 Task: Look for space in South Jordan Heights, United States from 12th  July, 2023 to 15th July, 2023 for 3 adults in price range Rs.12000 to Rs.16000. Place can be entire place with 2 bedrooms having 3 beds and 1 bathroom. Property type can be house, flat, guest house. Booking option can be shelf check-in. Required host language is English.
Action: Mouse moved to (590, 151)
Screenshot: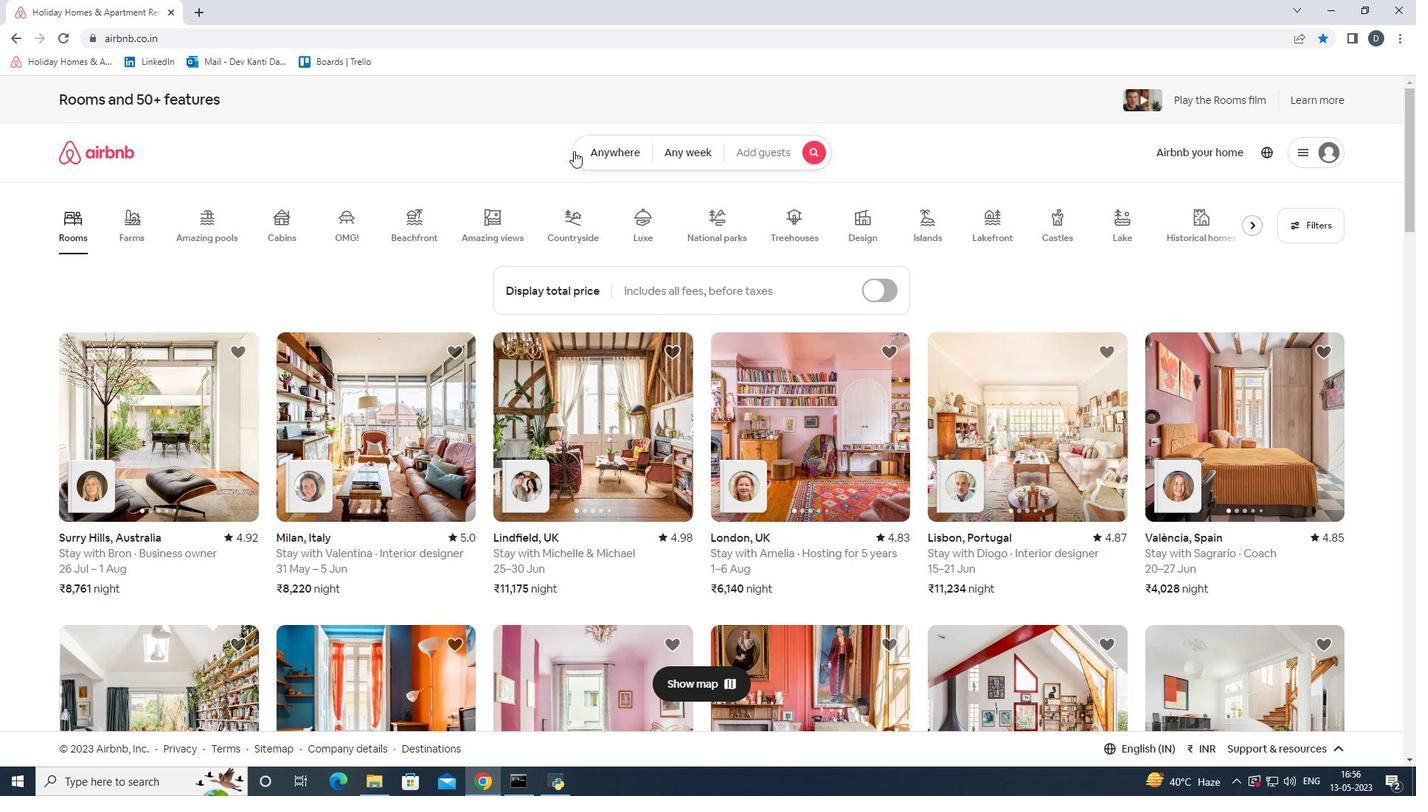 
Action: Mouse pressed left at (590, 151)
Screenshot: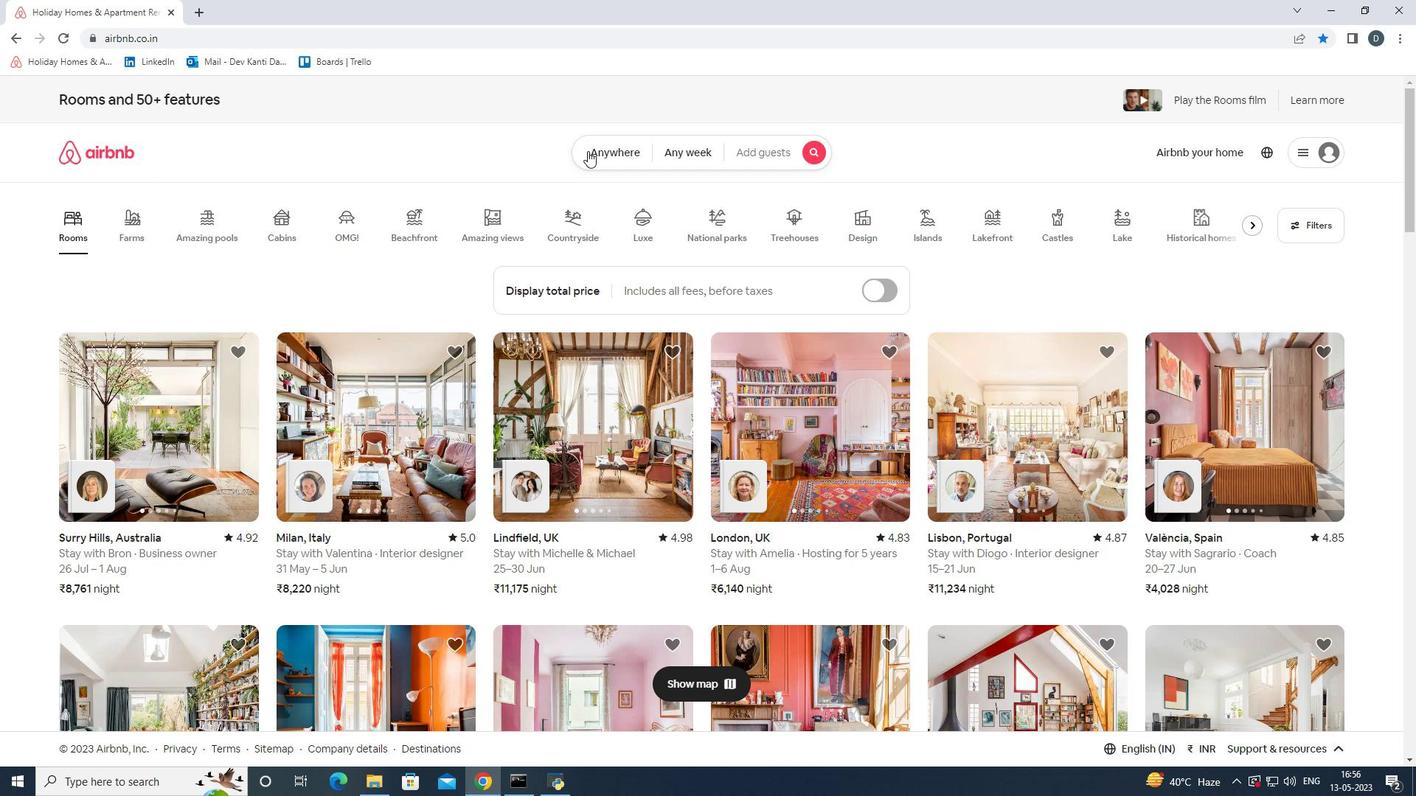 
Action: Mouse moved to (453, 212)
Screenshot: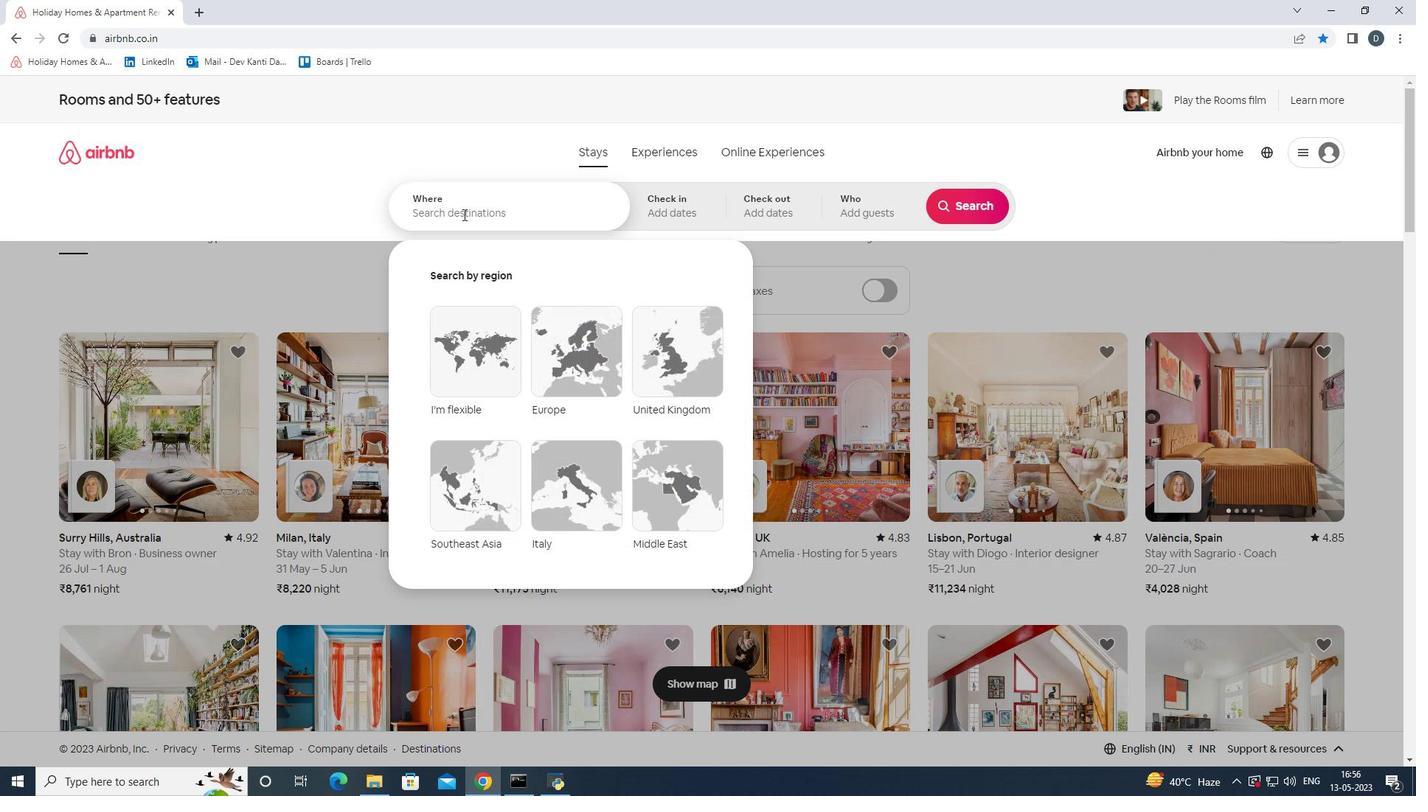 
Action: Mouse pressed left at (453, 212)
Screenshot: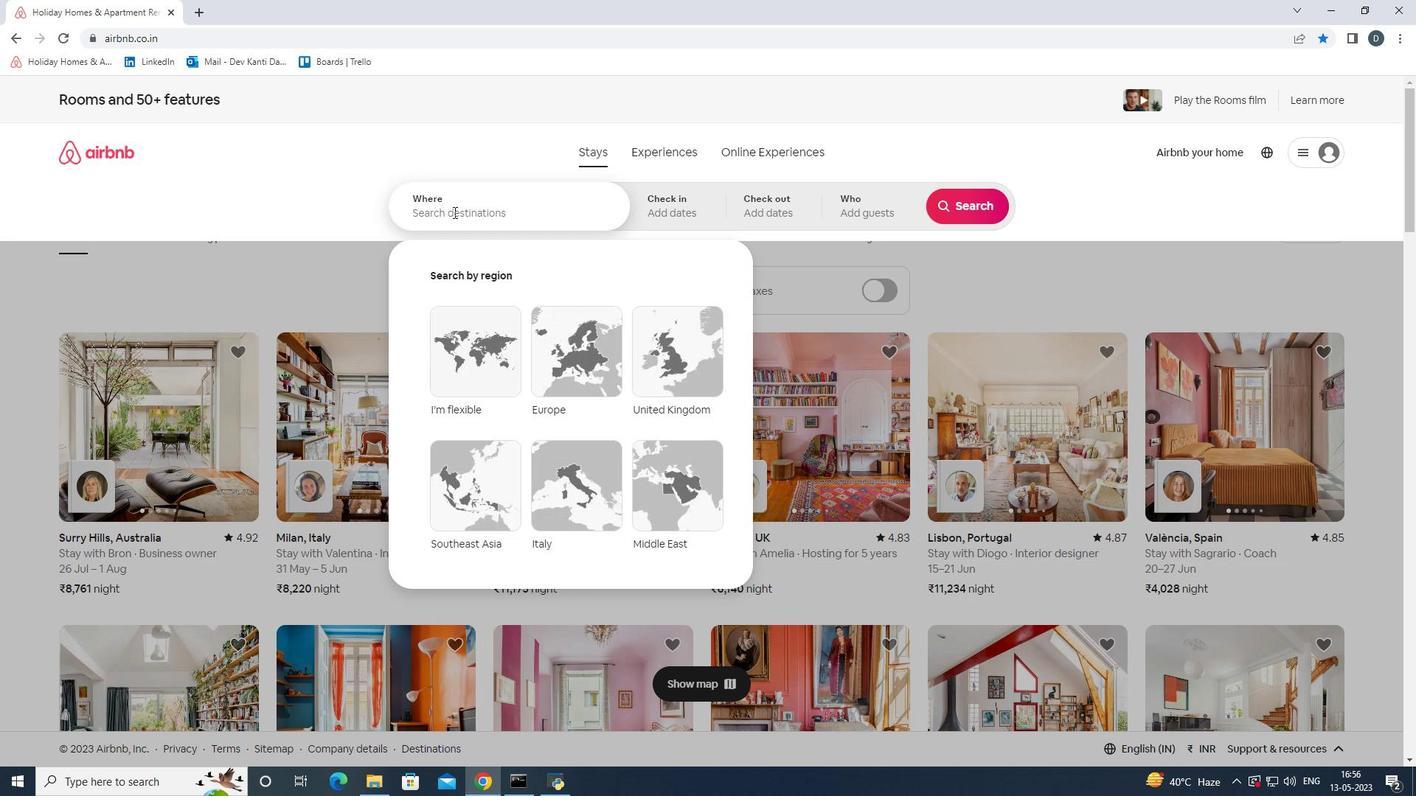 
Action: Key pressed <Key.shift>South<Key.space><Key.shift>Jorg<Key.backspace>dan<Key.space><Key.shift>Heights,<Key.shift>United<Key.space><Key.shift>States
Screenshot: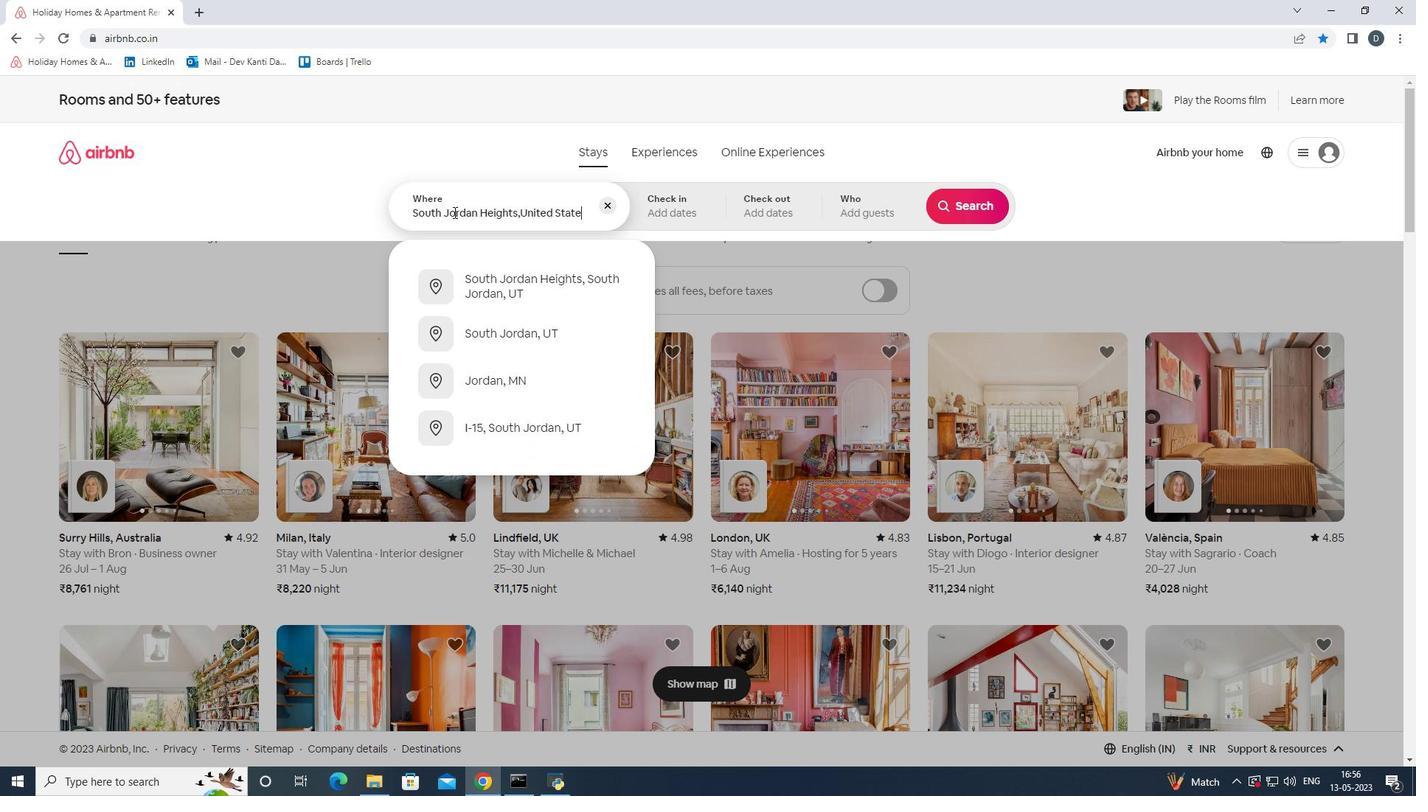 
Action: Mouse moved to (695, 199)
Screenshot: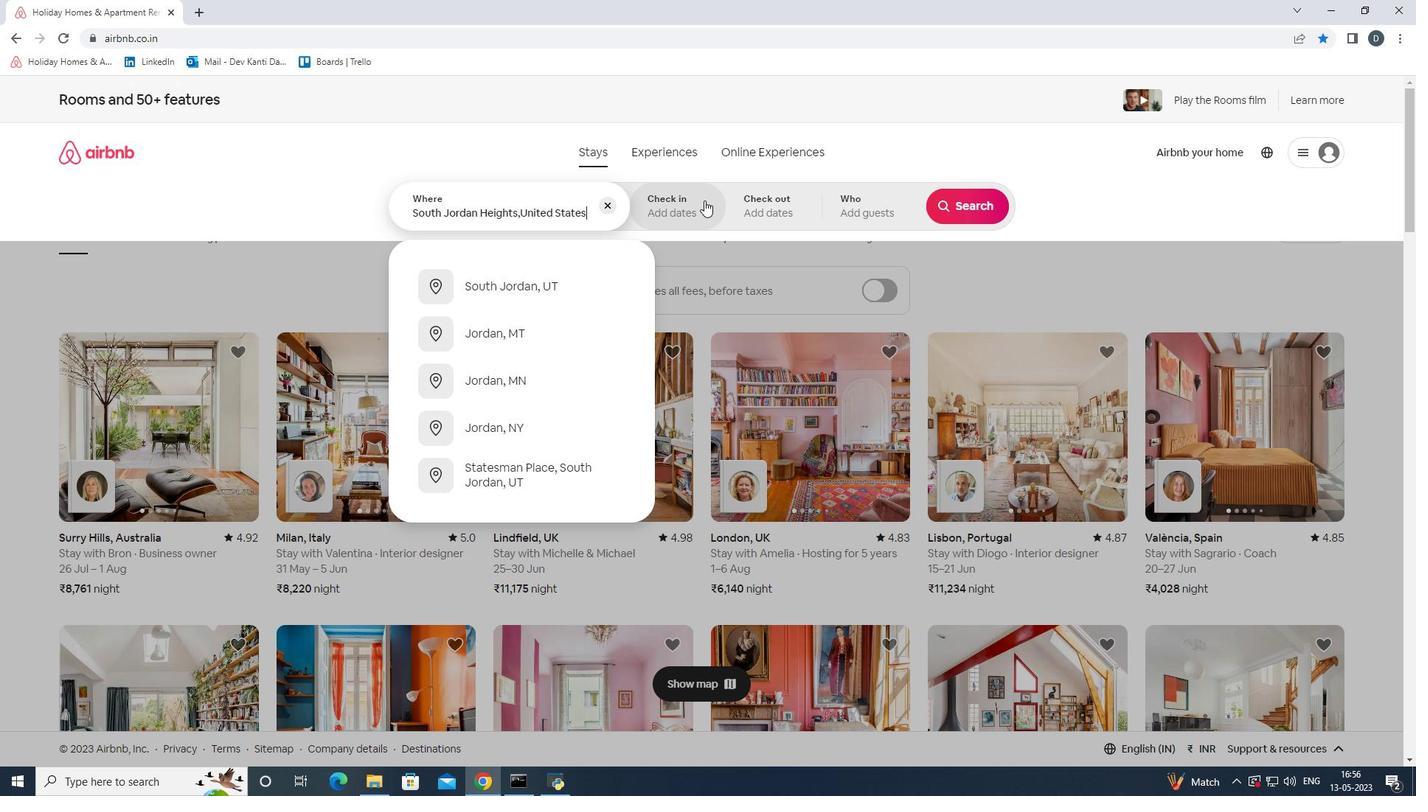 
Action: Mouse pressed left at (695, 199)
Screenshot: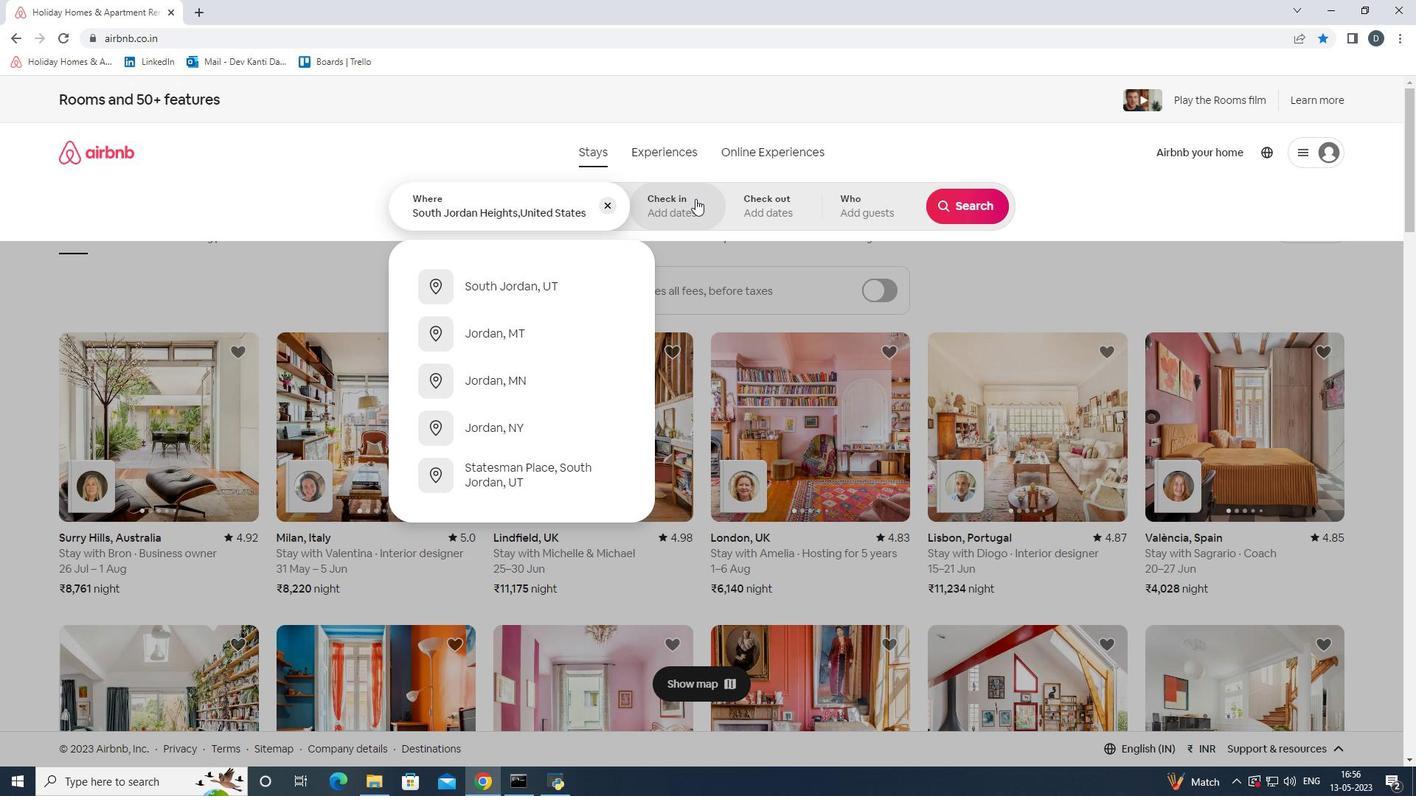 
Action: Mouse moved to (968, 329)
Screenshot: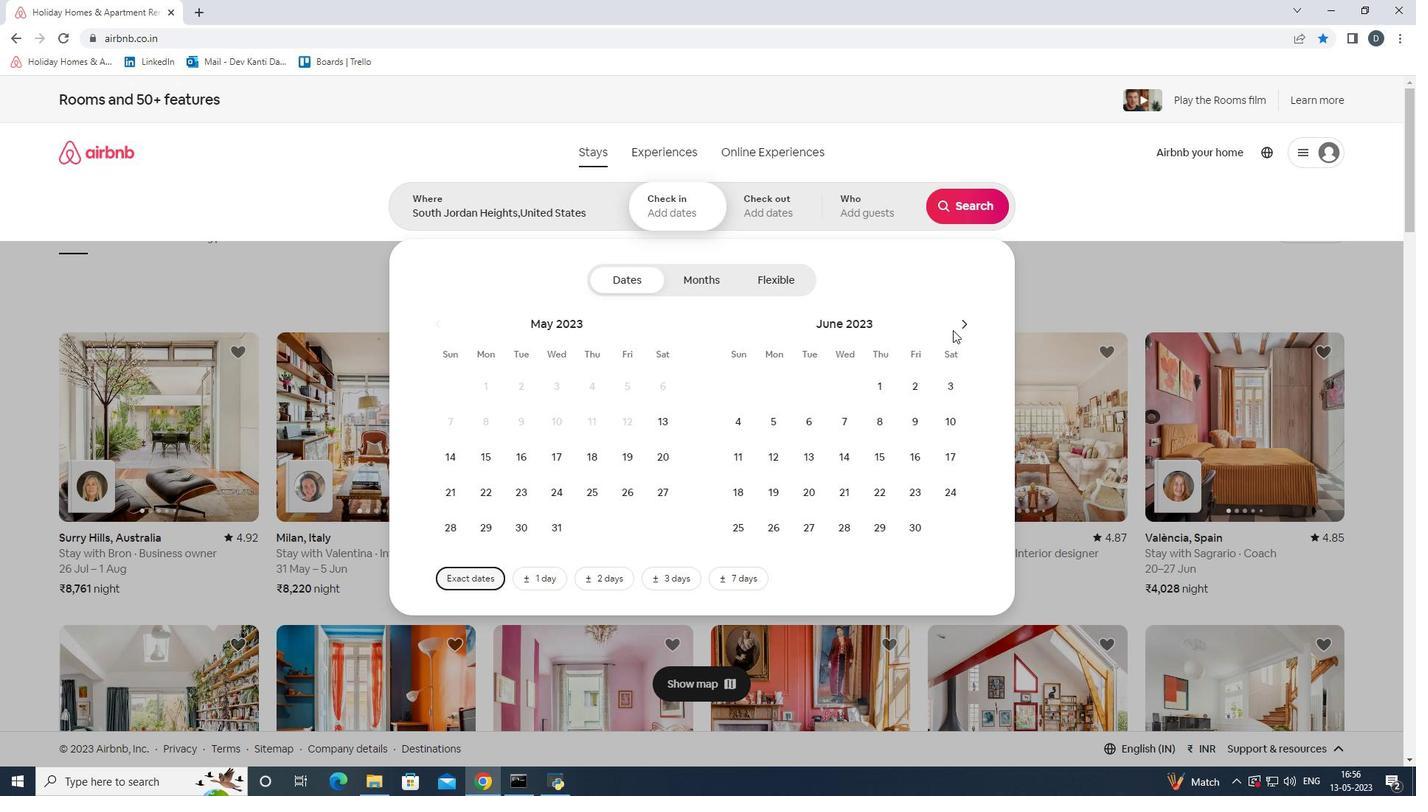 
Action: Mouse pressed left at (968, 329)
Screenshot: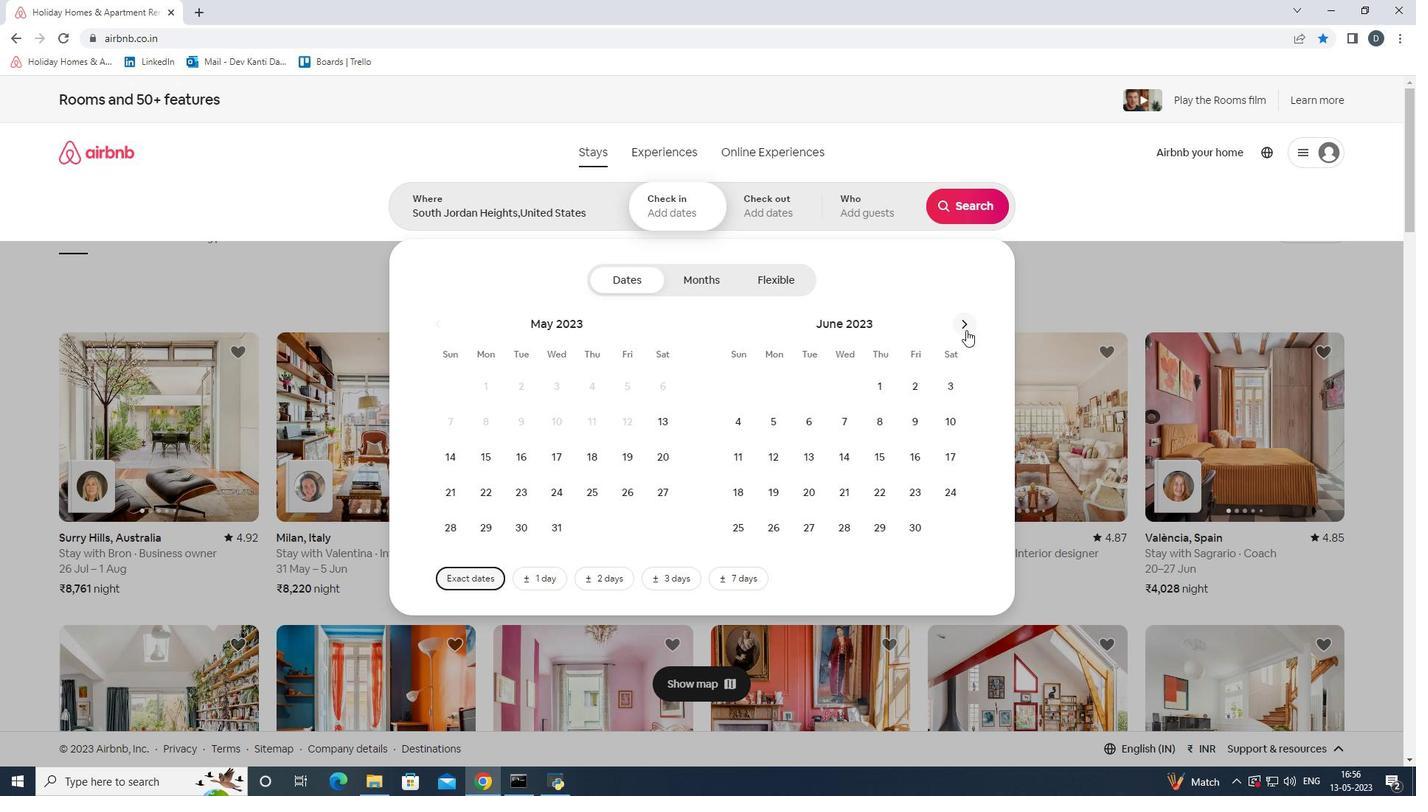
Action: Mouse moved to (848, 464)
Screenshot: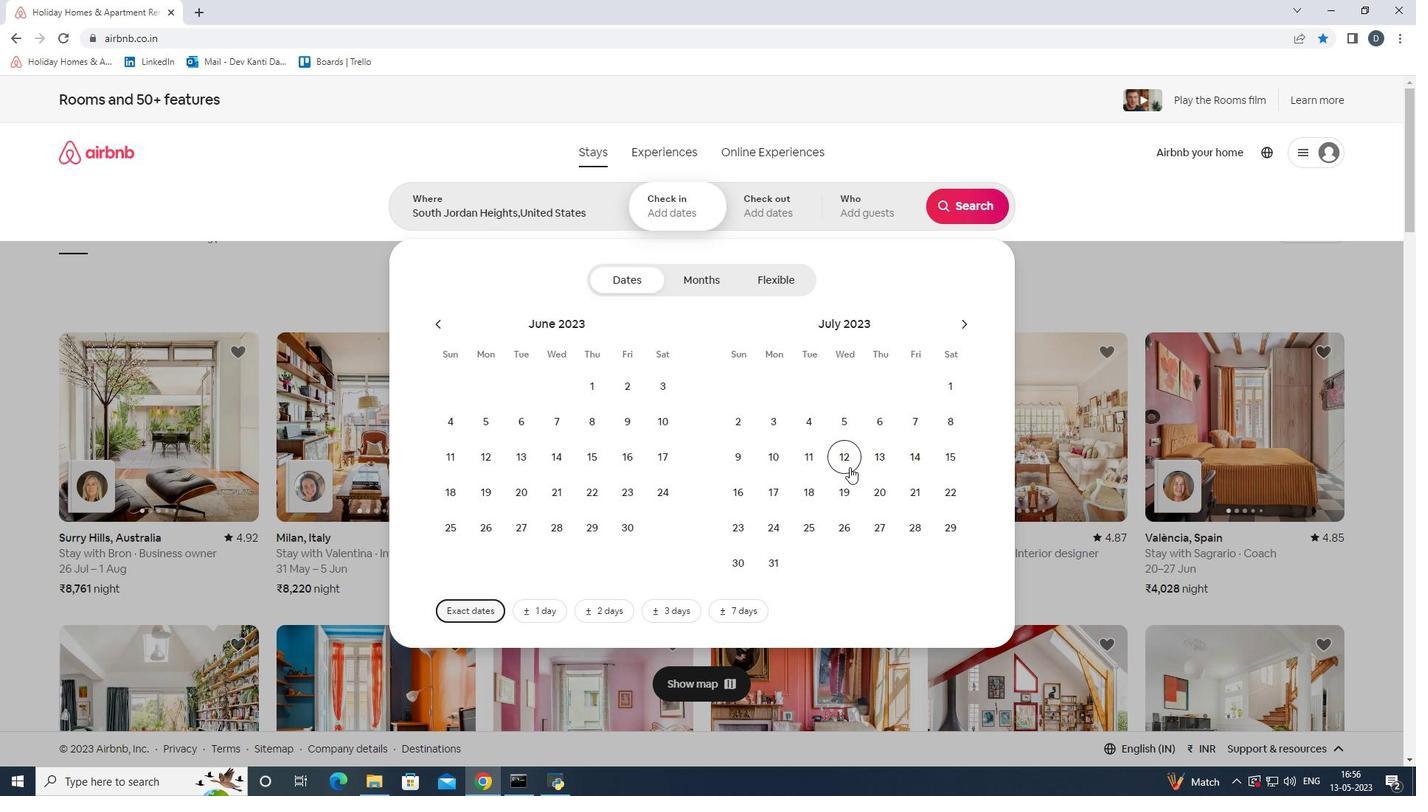 
Action: Mouse pressed left at (848, 464)
Screenshot: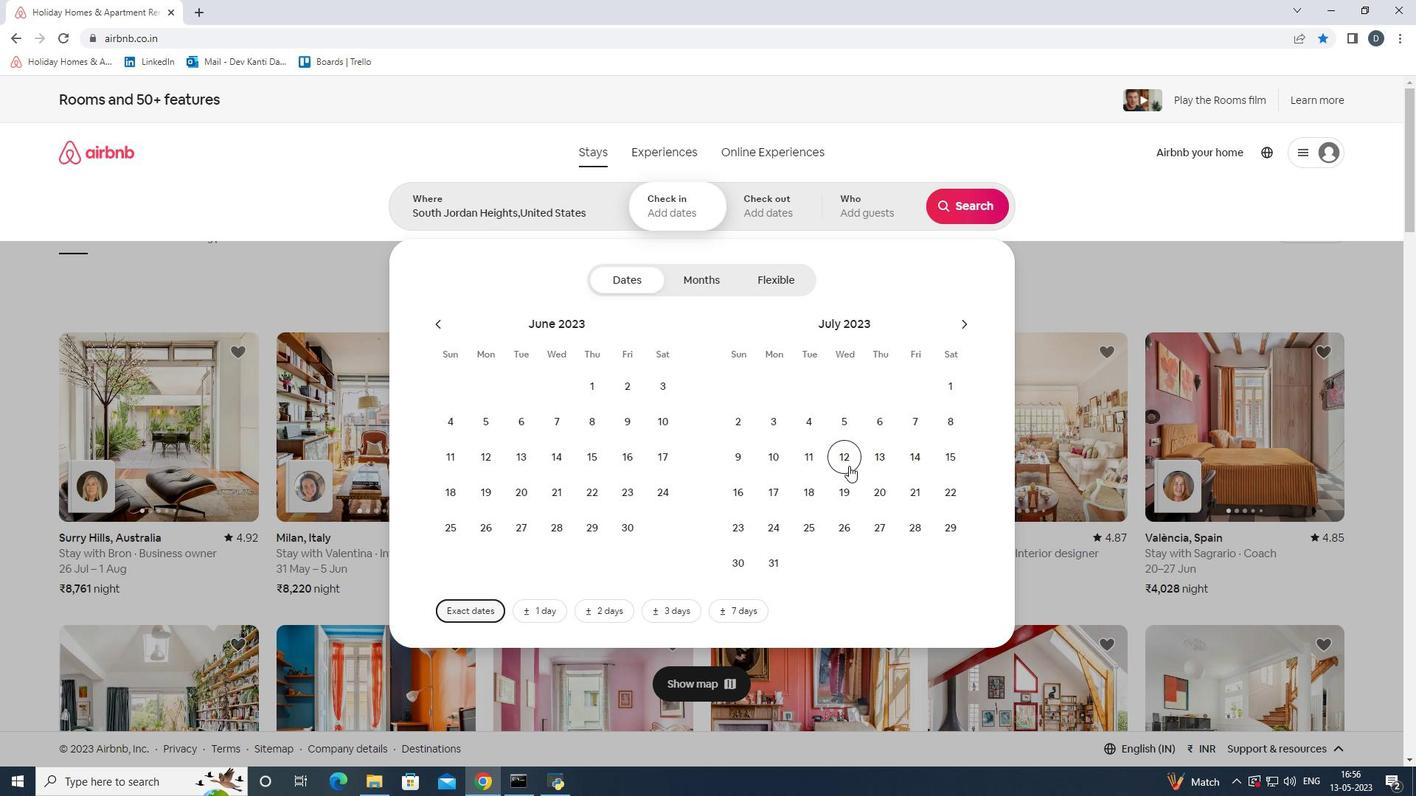 
Action: Mouse moved to (940, 464)
Screenshot: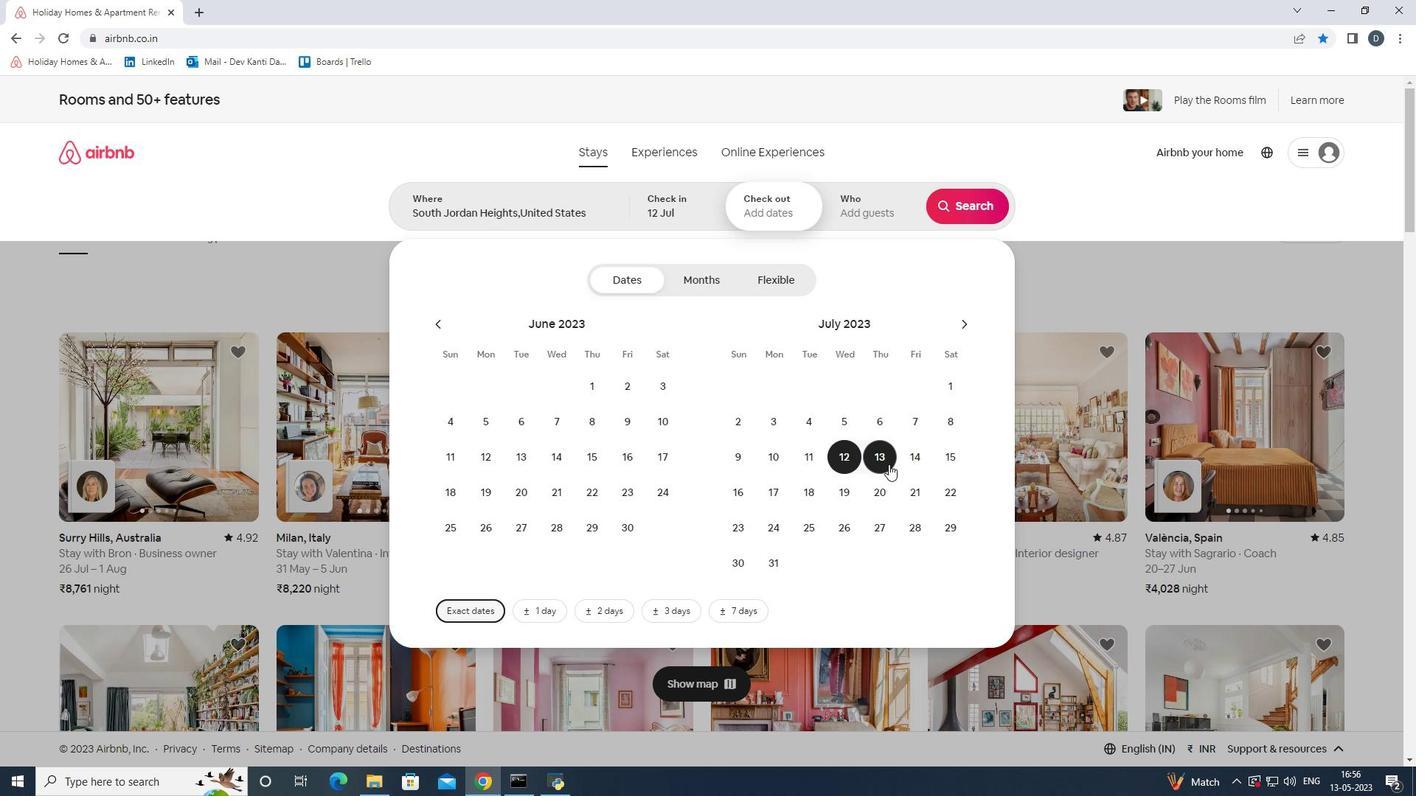 
Action: Mouse pressed left at (940, 464)
Screenshot: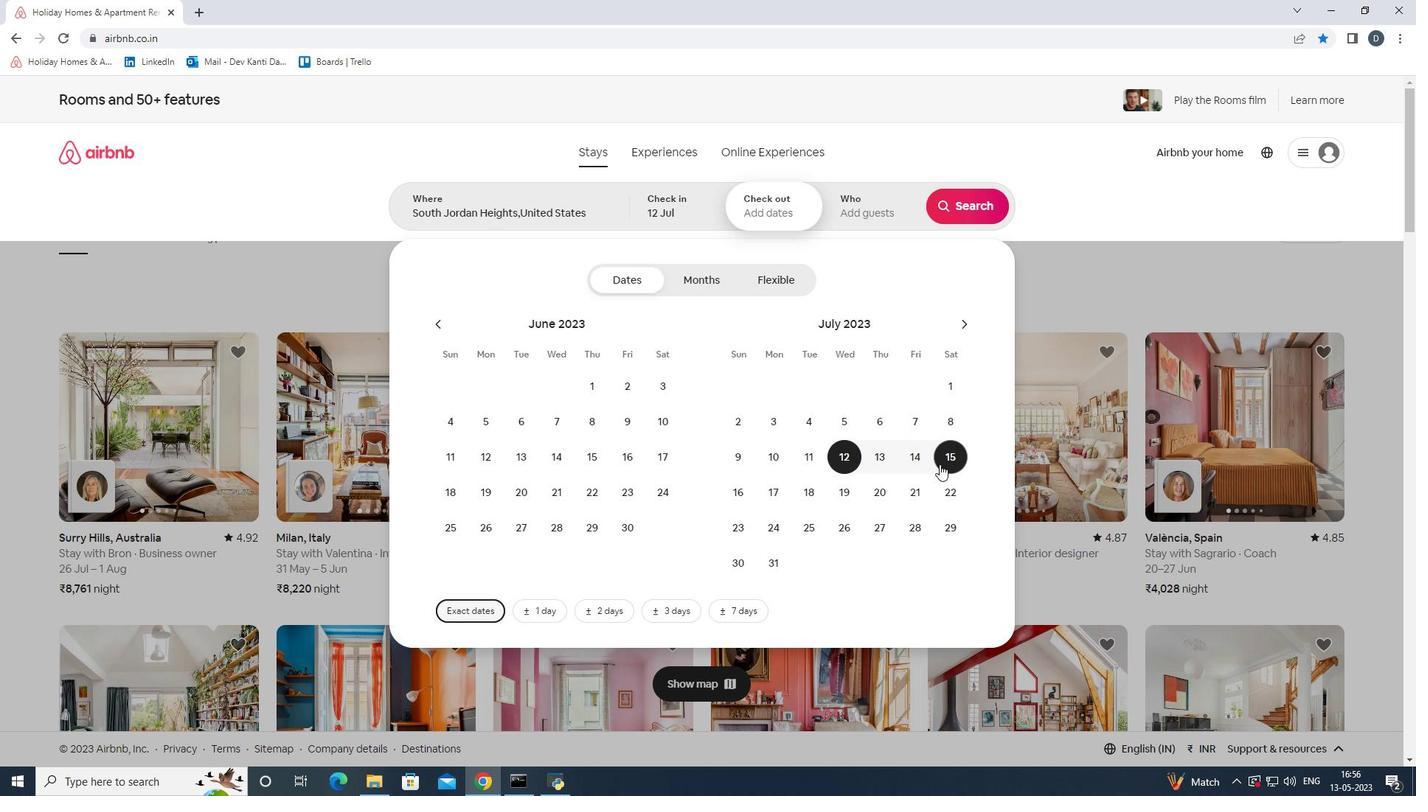 
Action: Mouse moved to (875, 206)
Screenshot: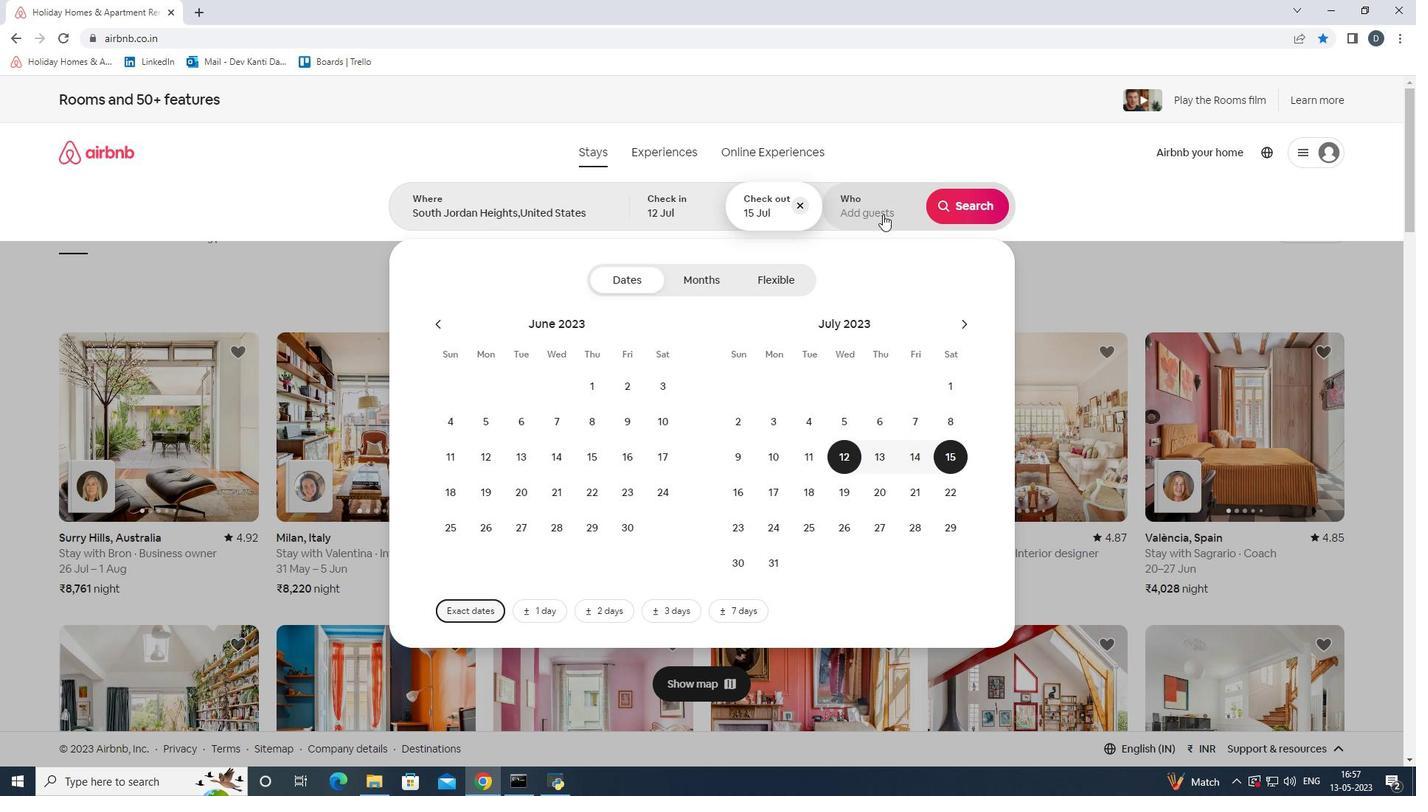 
Action: Mouse pressed left at (875, 206)
Screenshot: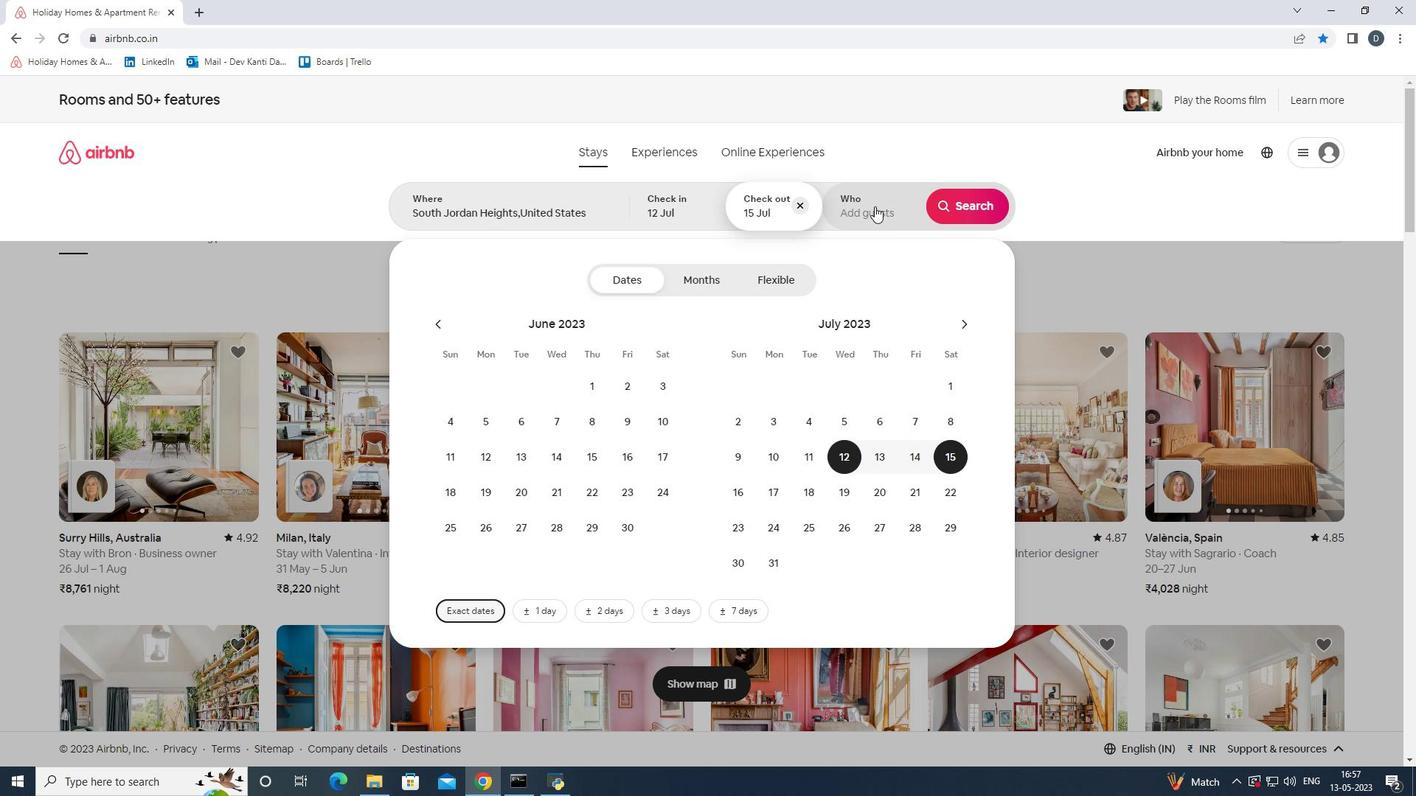 
Action: Mouse moved to (974, 290)
Screenshot: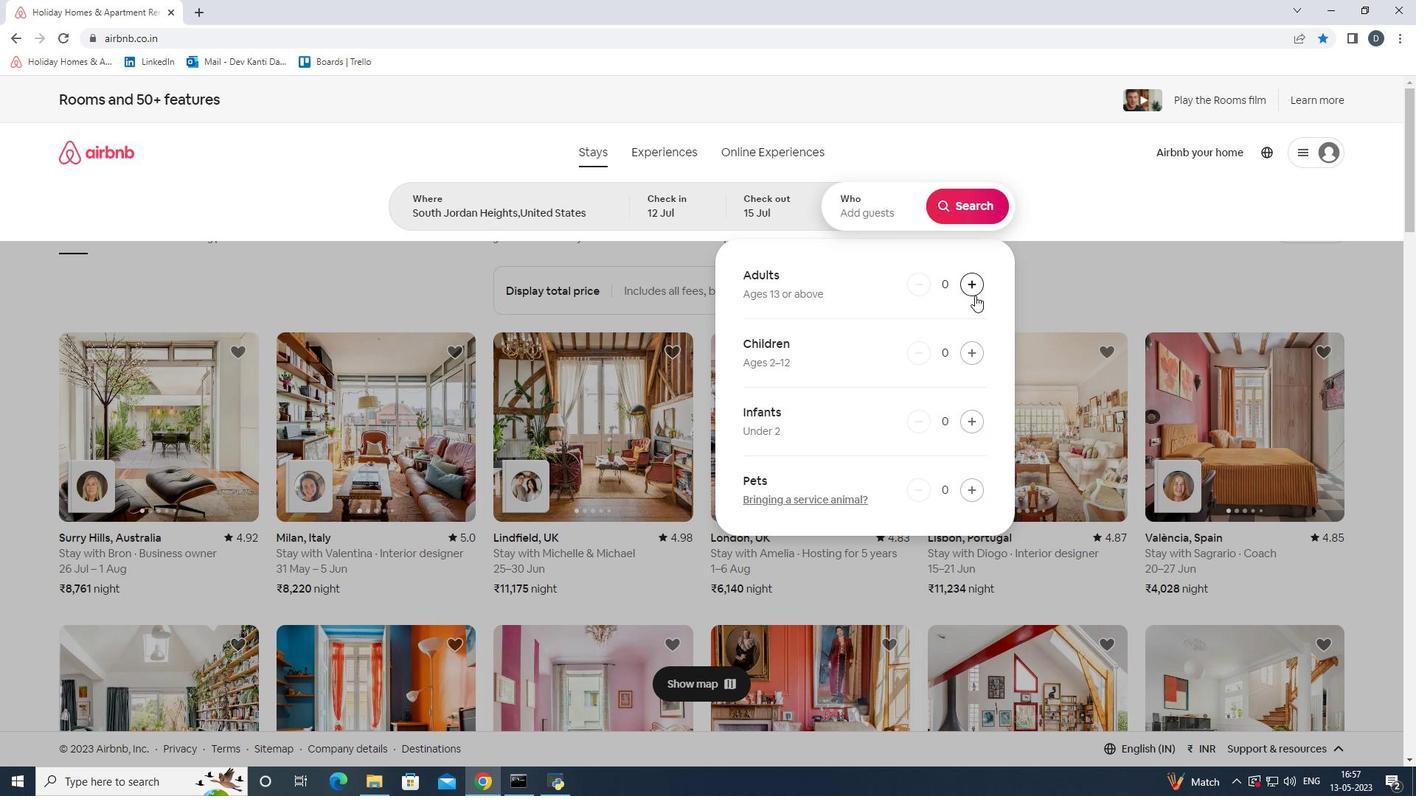 
Action: Mouse pressed left at (974, 290)
Screenshot: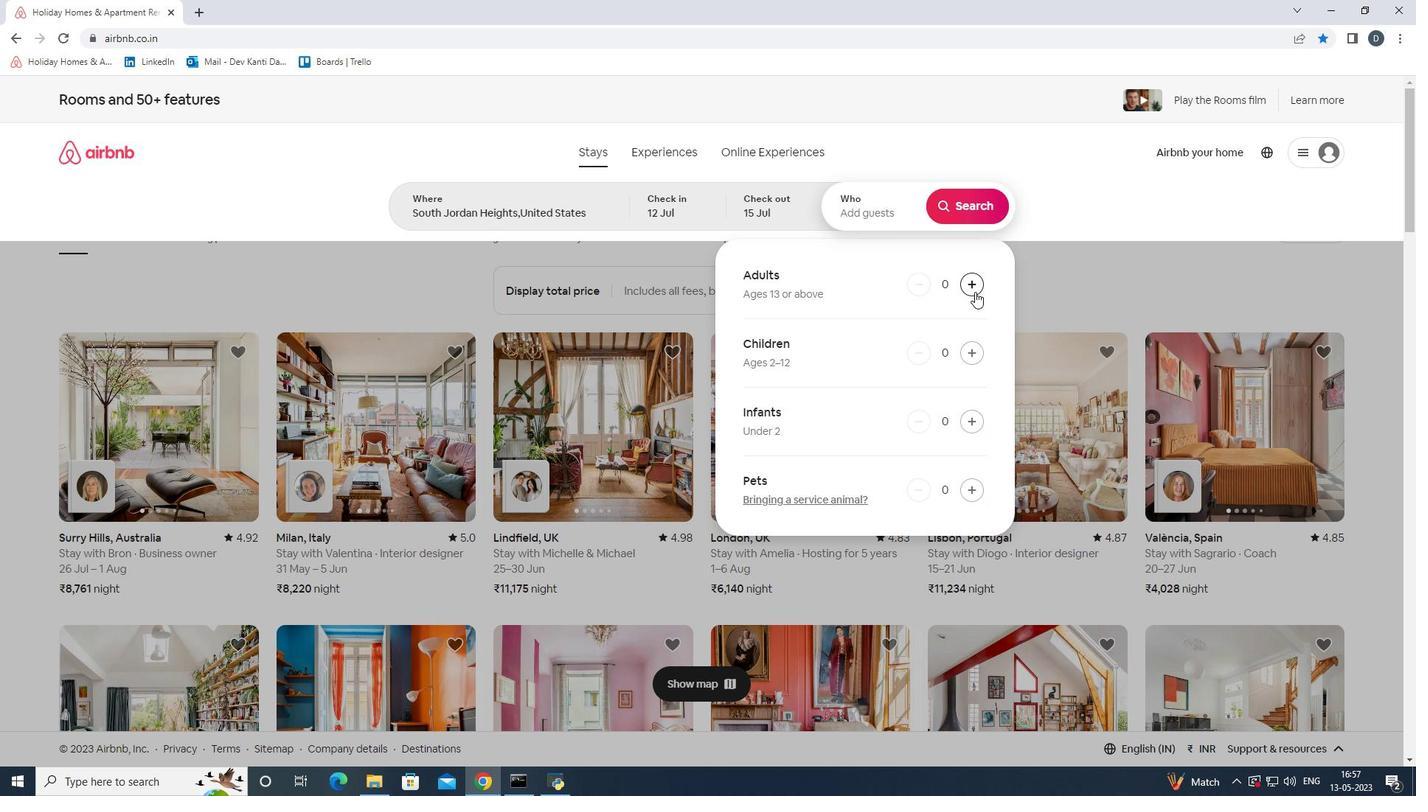 
Action: Mouse pressed left at (974, 290)
Screenshot: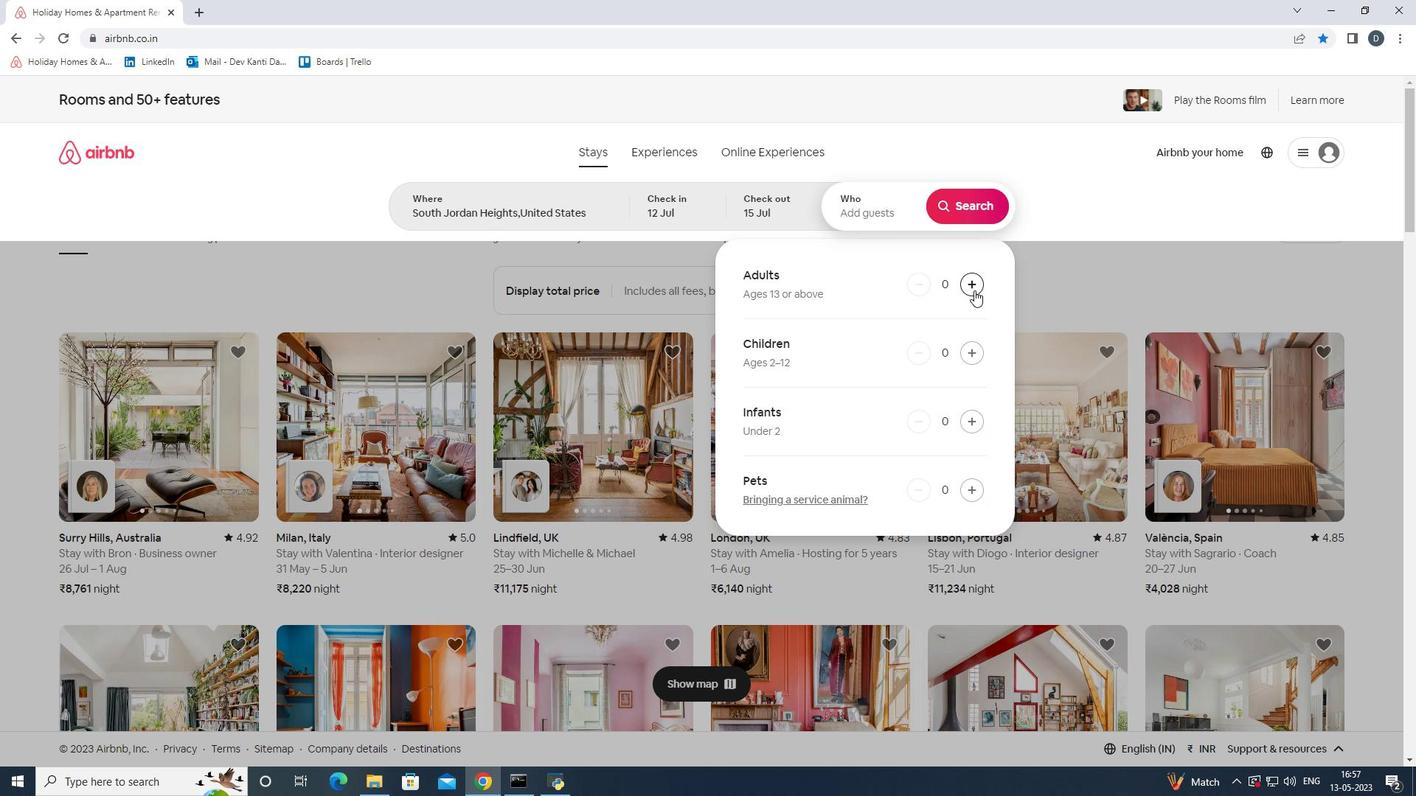 
Action: Mouse pressed left at (974, 290)
Screenshot: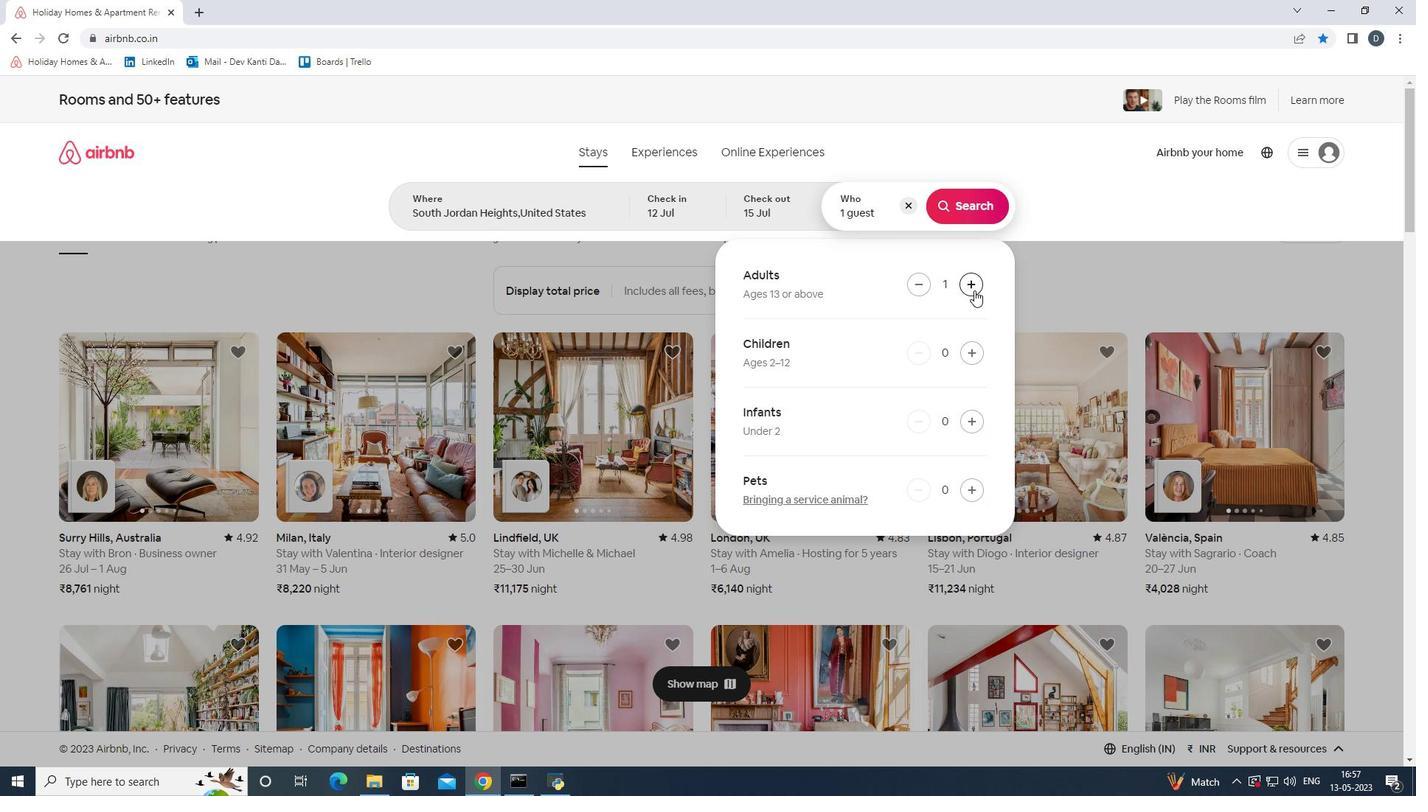 
Action: Mouse moved to (959, 213)
Screenshot: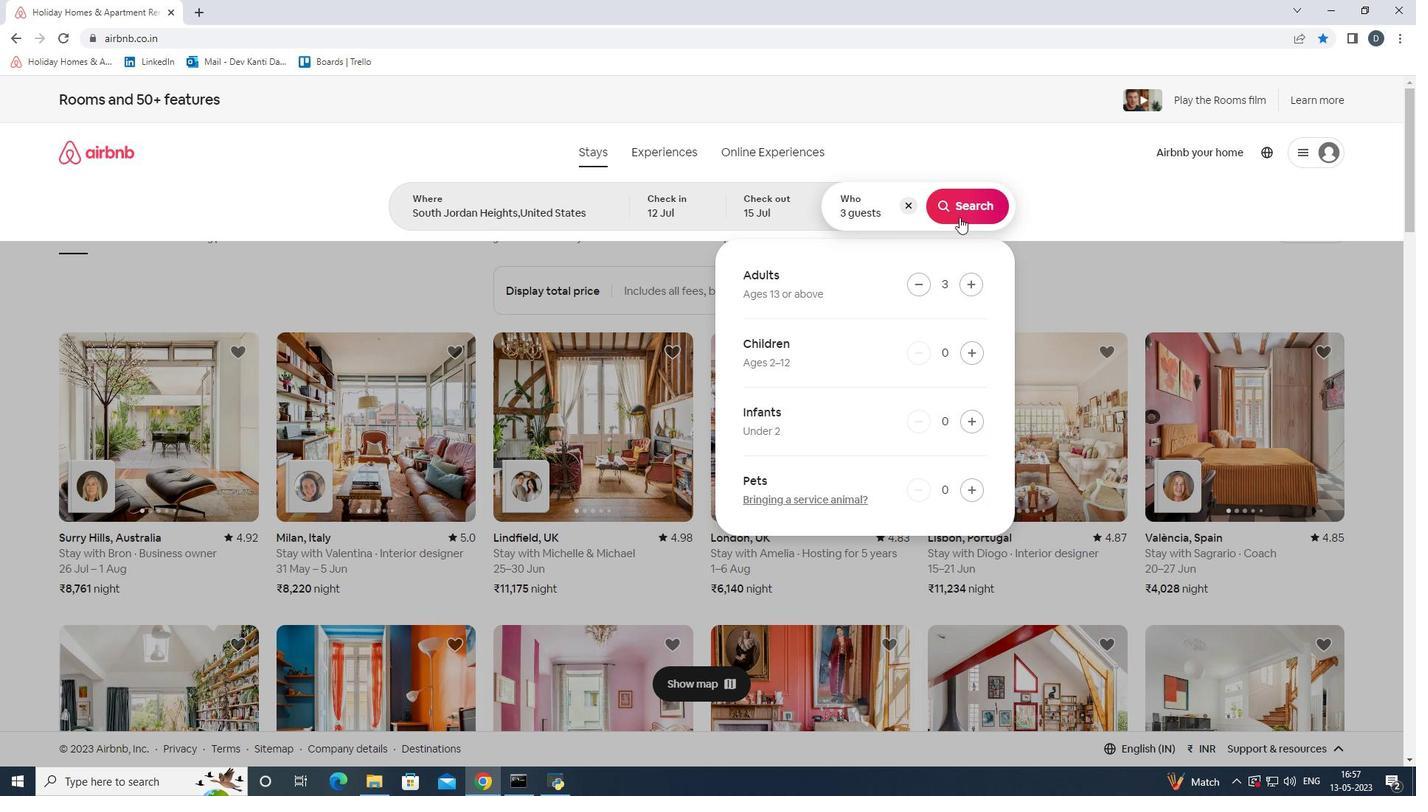 
Action: Mouse pressed left at (959, 213)
Screenshot: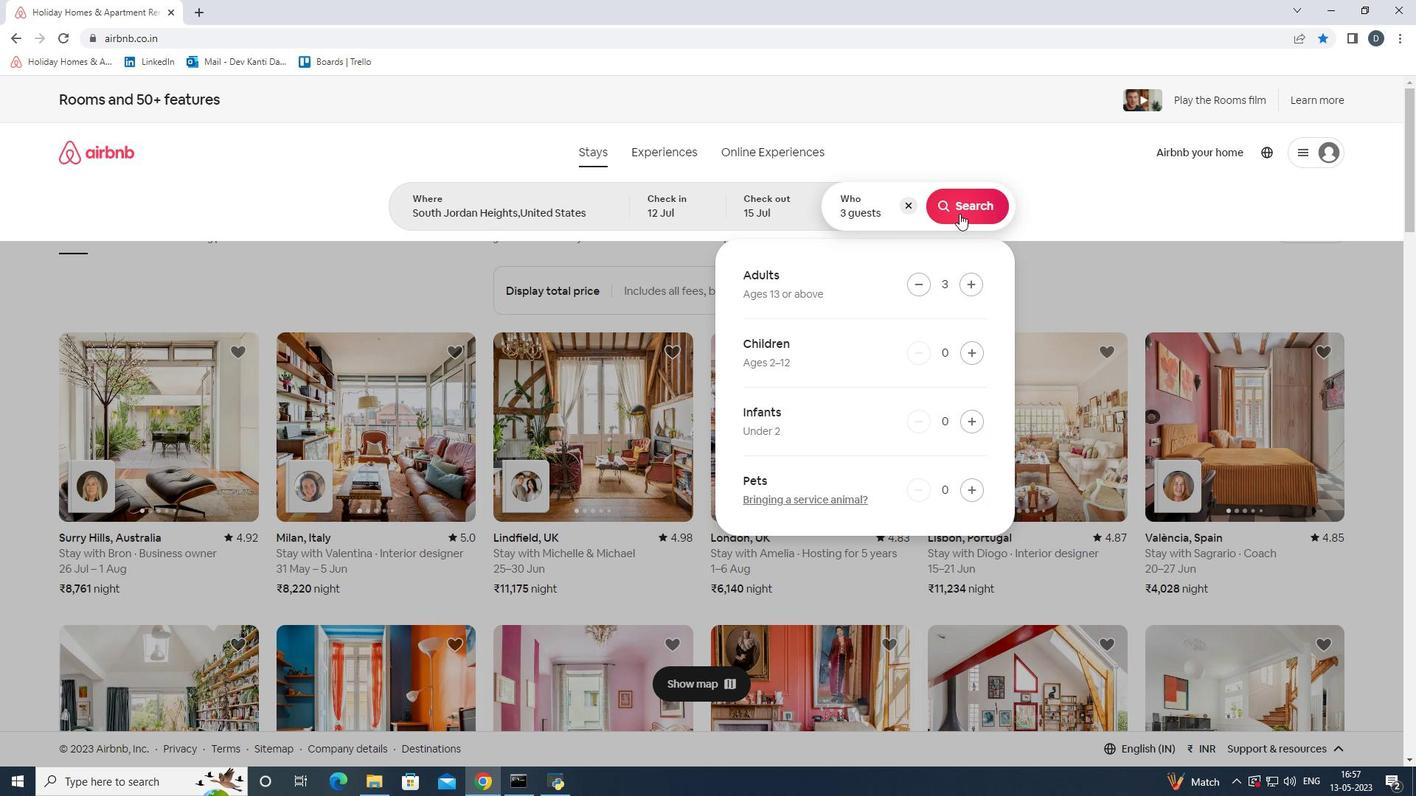 
Action: Mouse moved to (1364, 166)
Screenshot: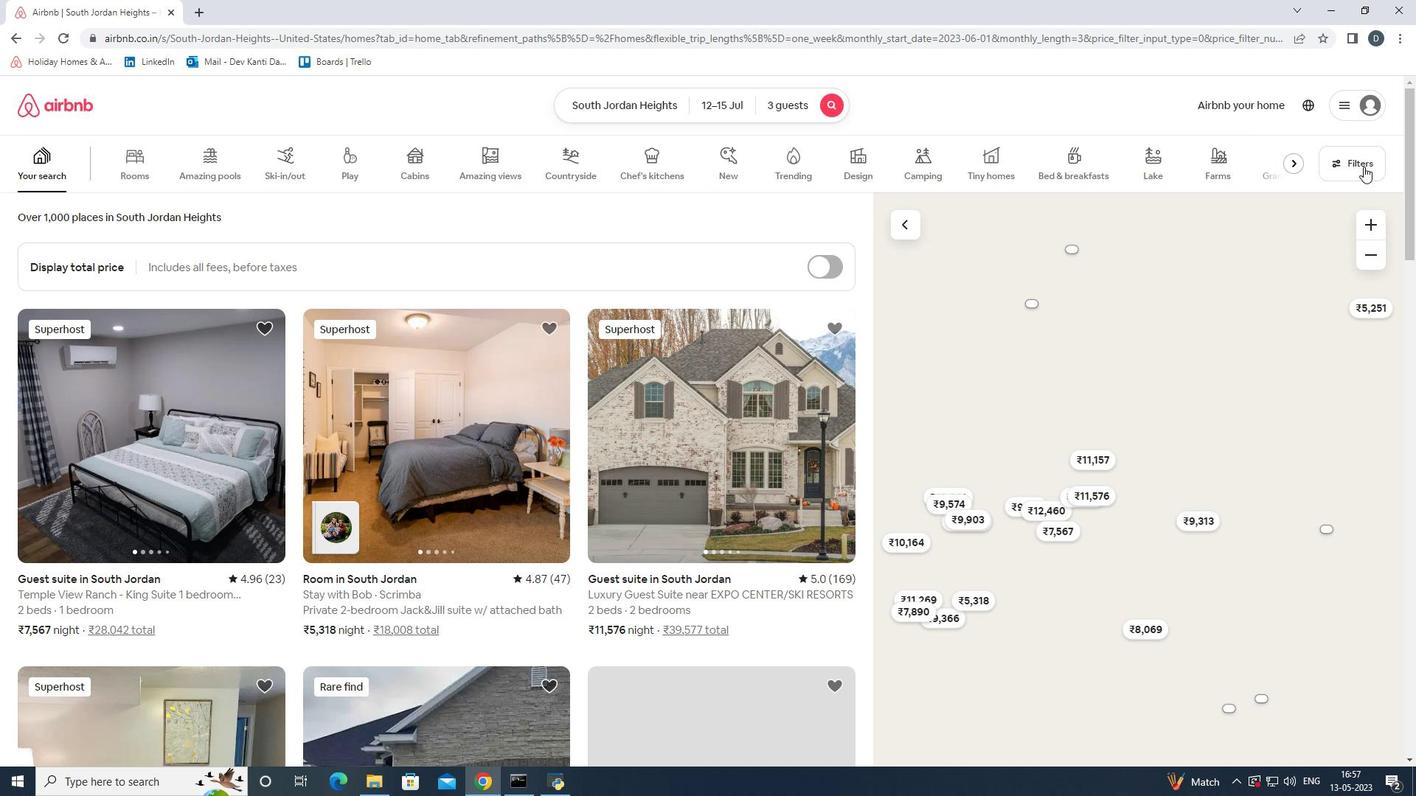 
Action: Mouse pressed left at (1364, 166)
Screenshot: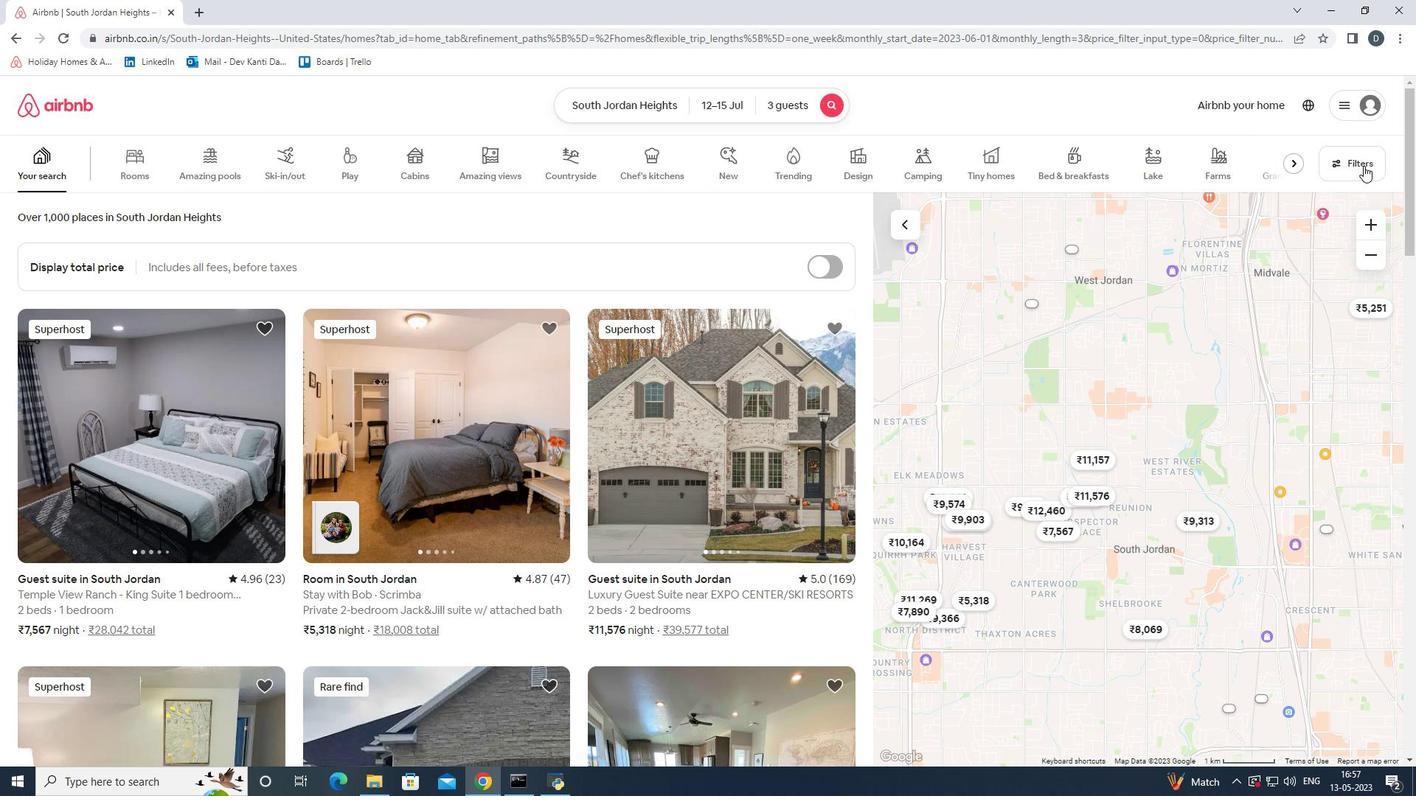 
Action: Mouse moved to (511, 351)
Screenshot: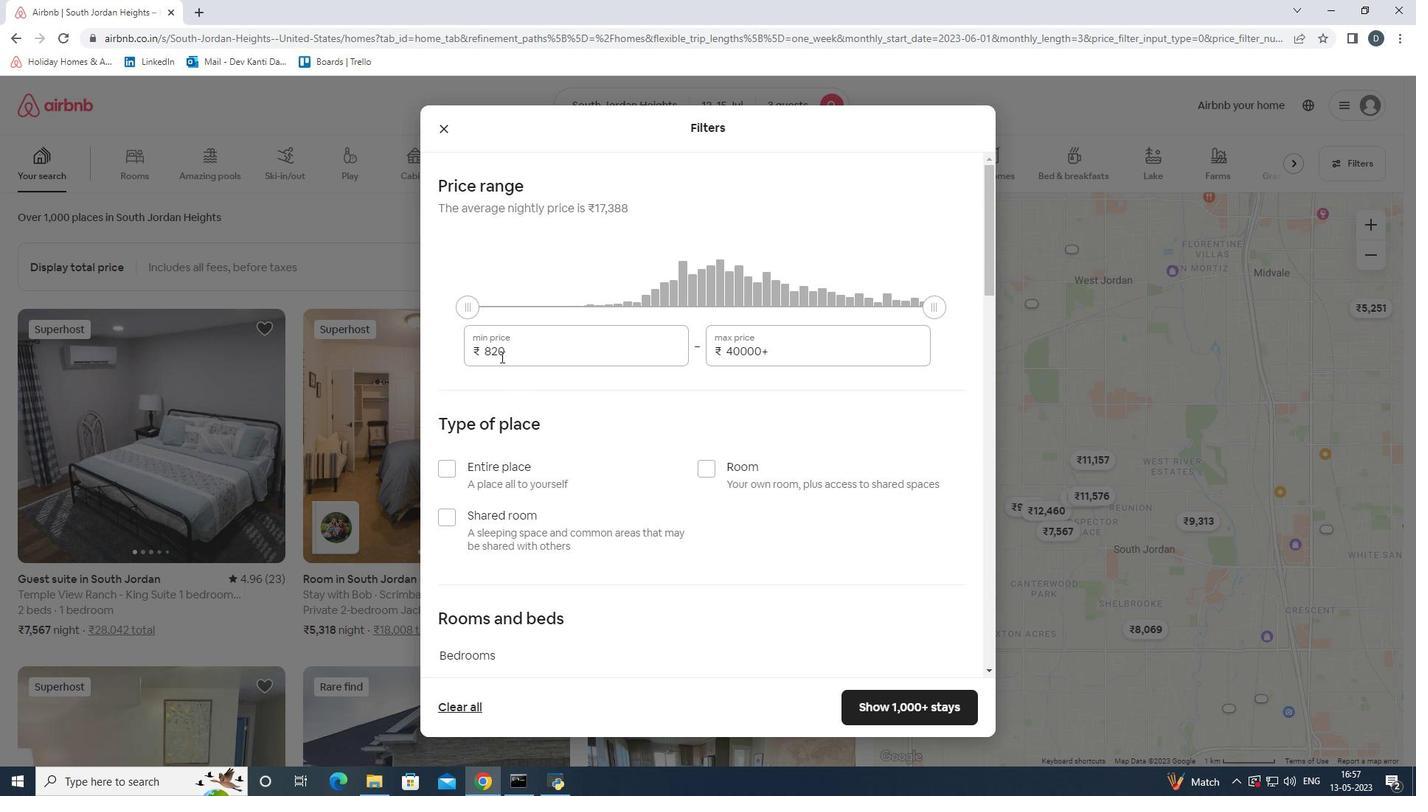 
Action: Mouse pressed left at (511, 351)
Screenshot: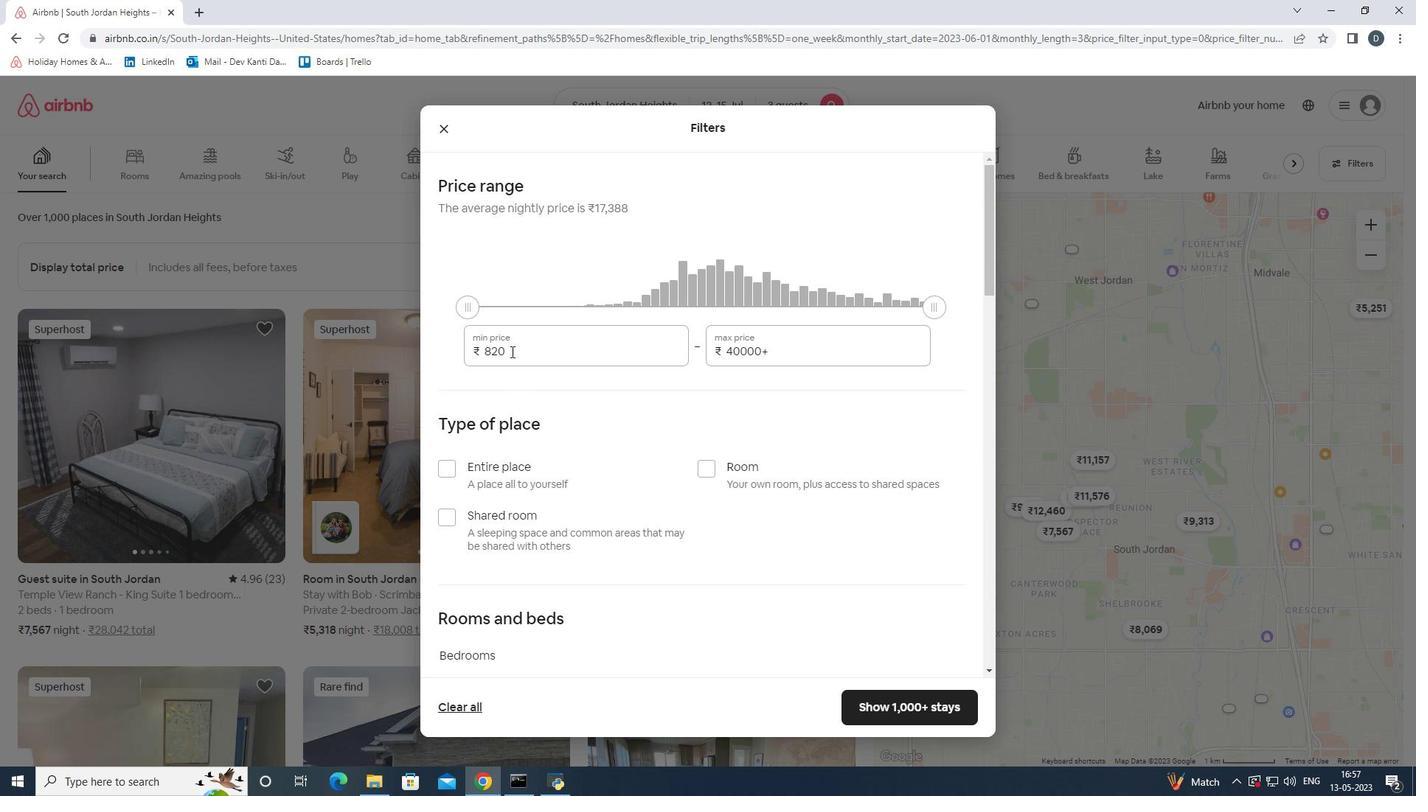 
Action: Mouse moved to (461, 350)
Screenshot: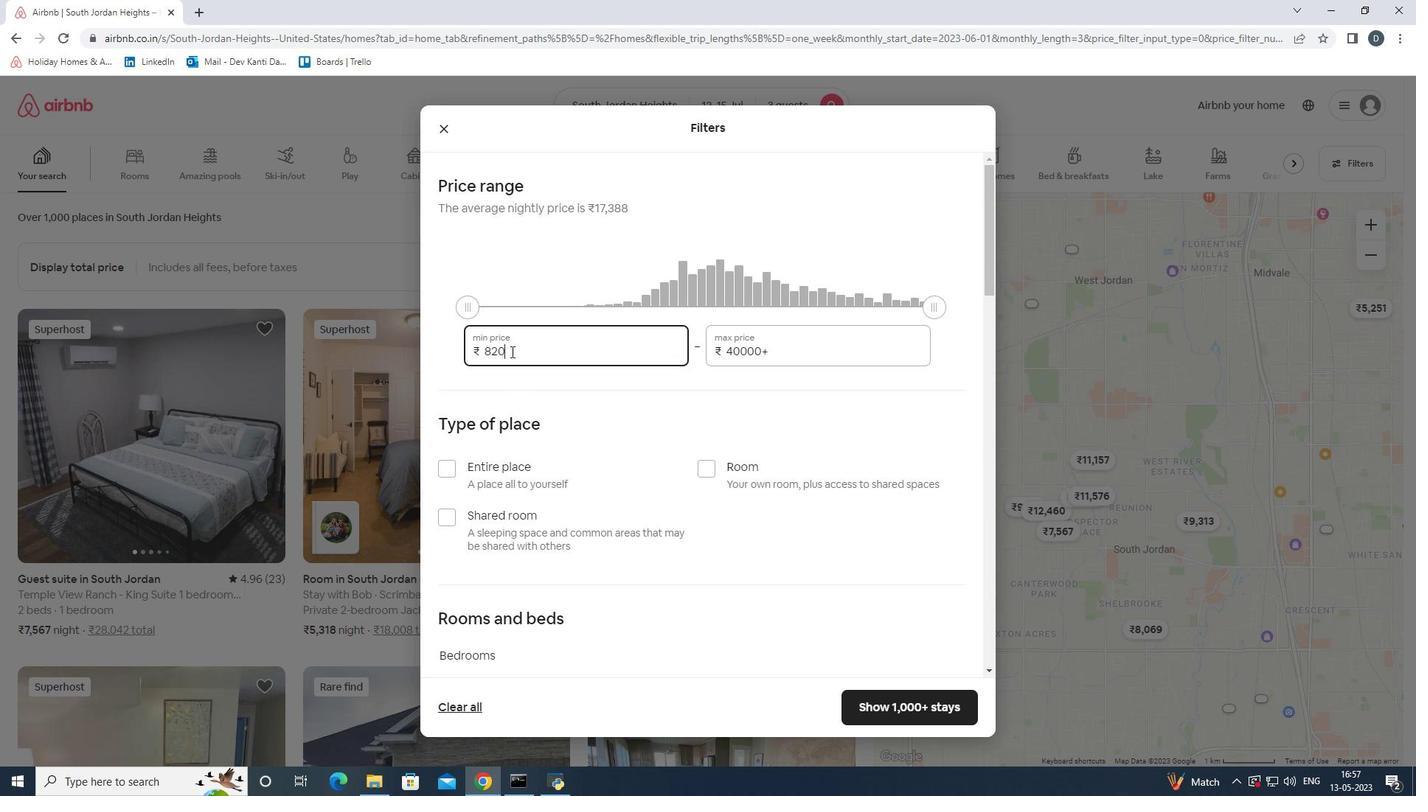 
Action: Key pressed 12000
Screenshot: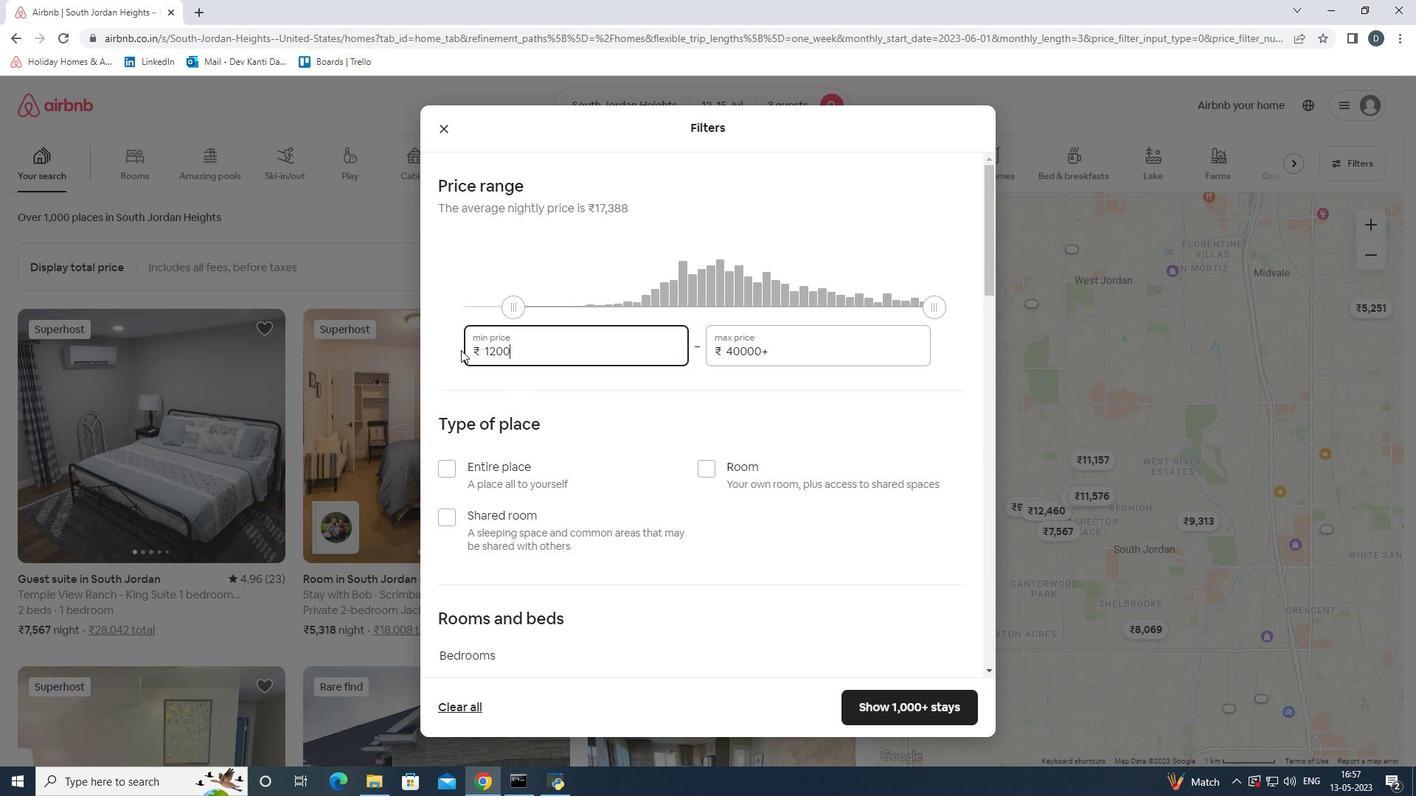 
Action: Mouse moved to (776, 346)
Screenshot: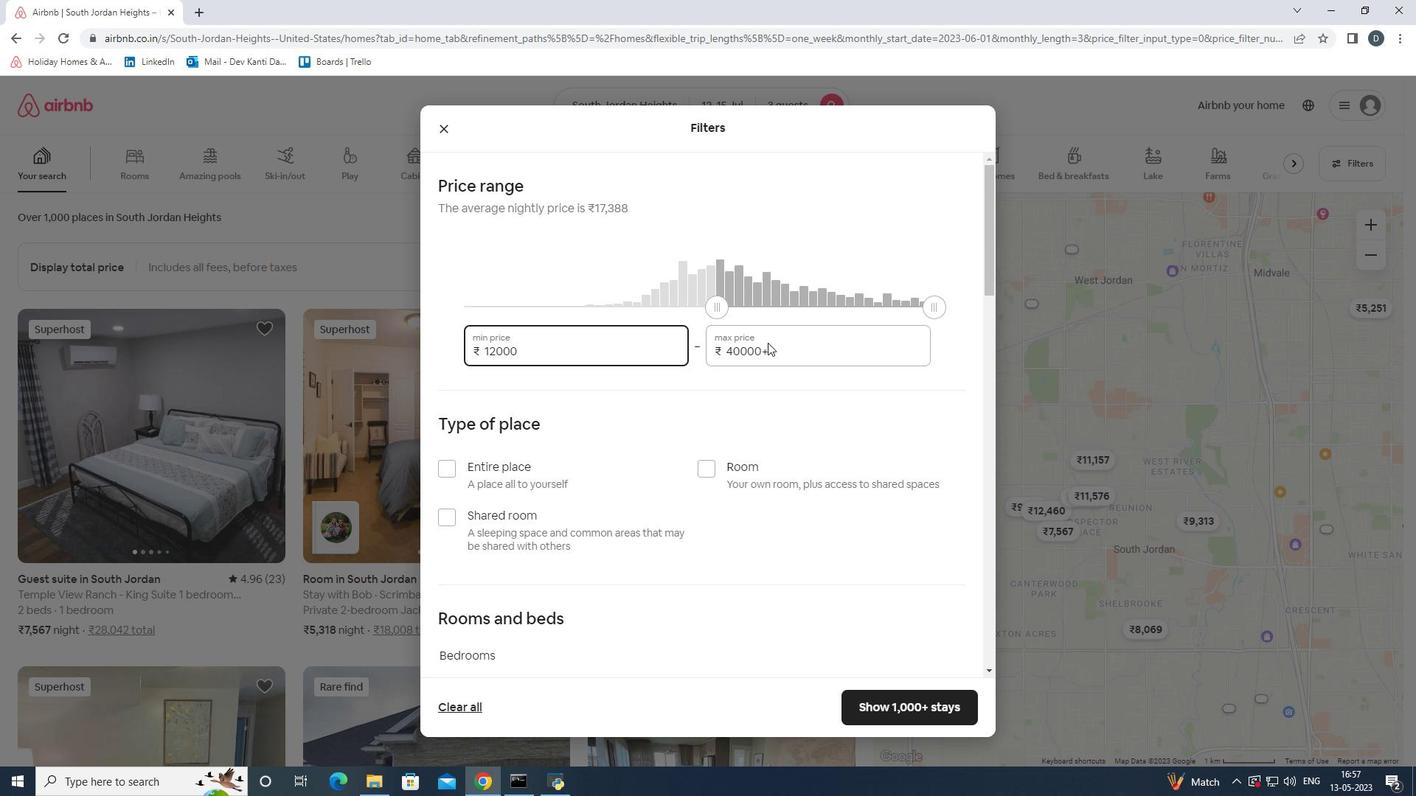 
Action: Mouse pressed left at (776, 346)
Screenshot: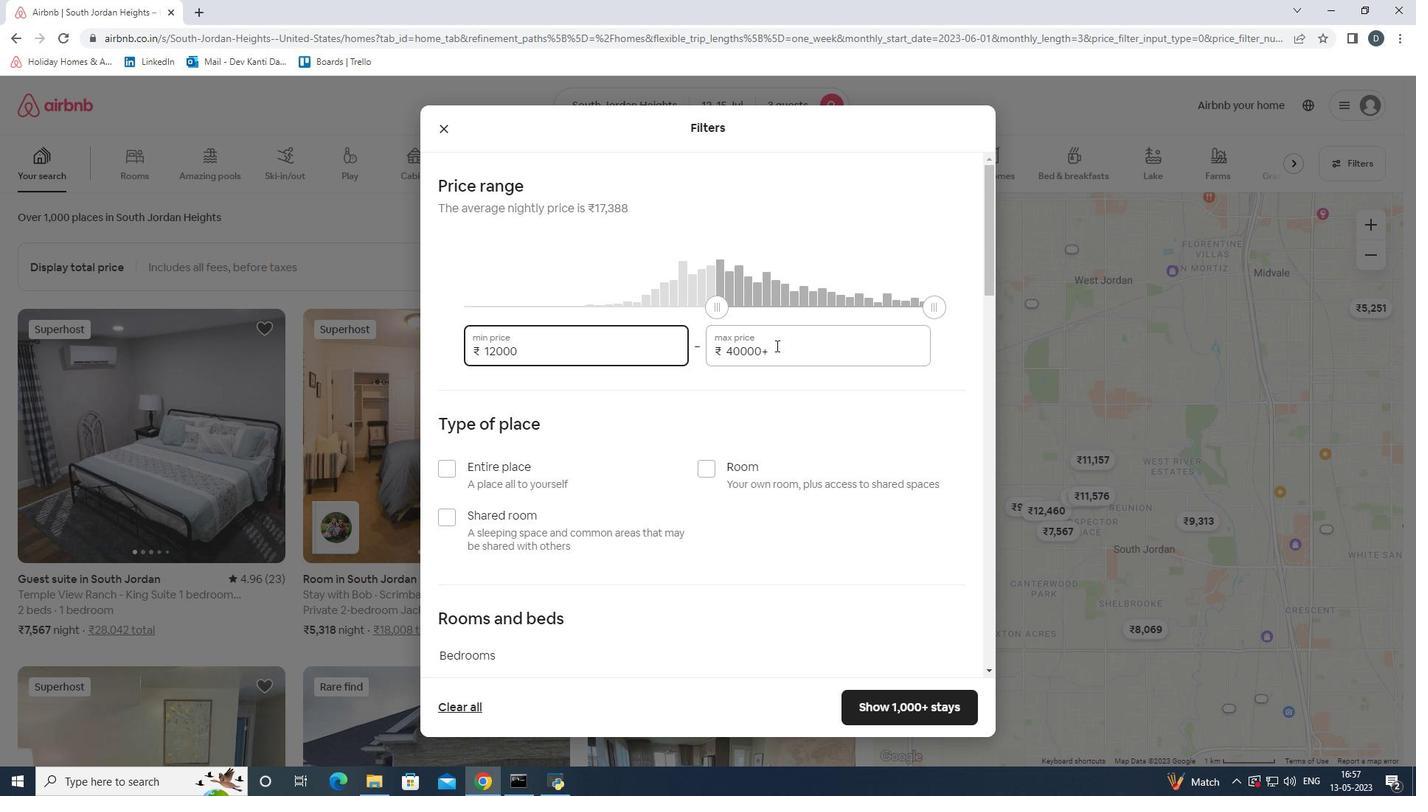 
Action: Mouse moved to (715, 352)
Screenshot: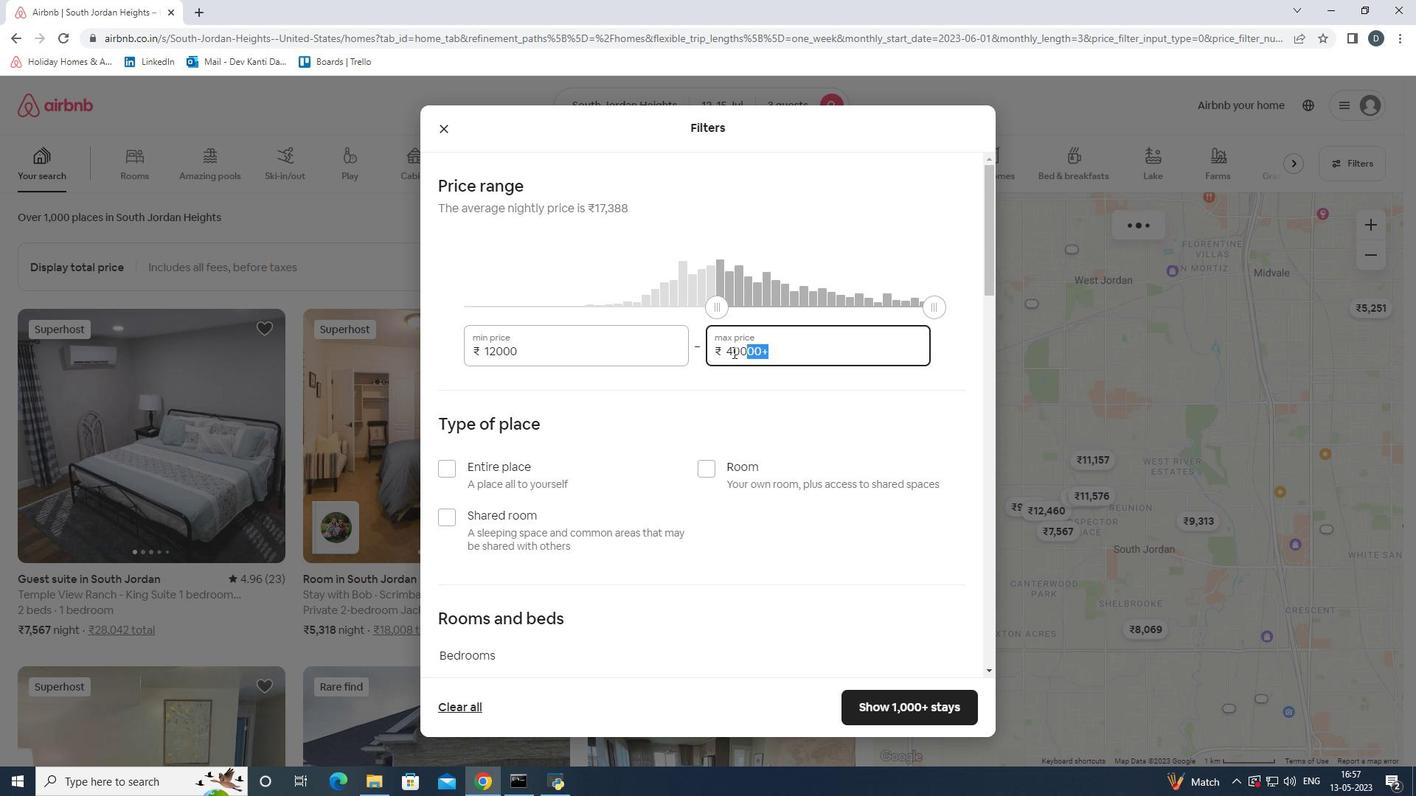 
Action: Key pressed 16000
Screenshot: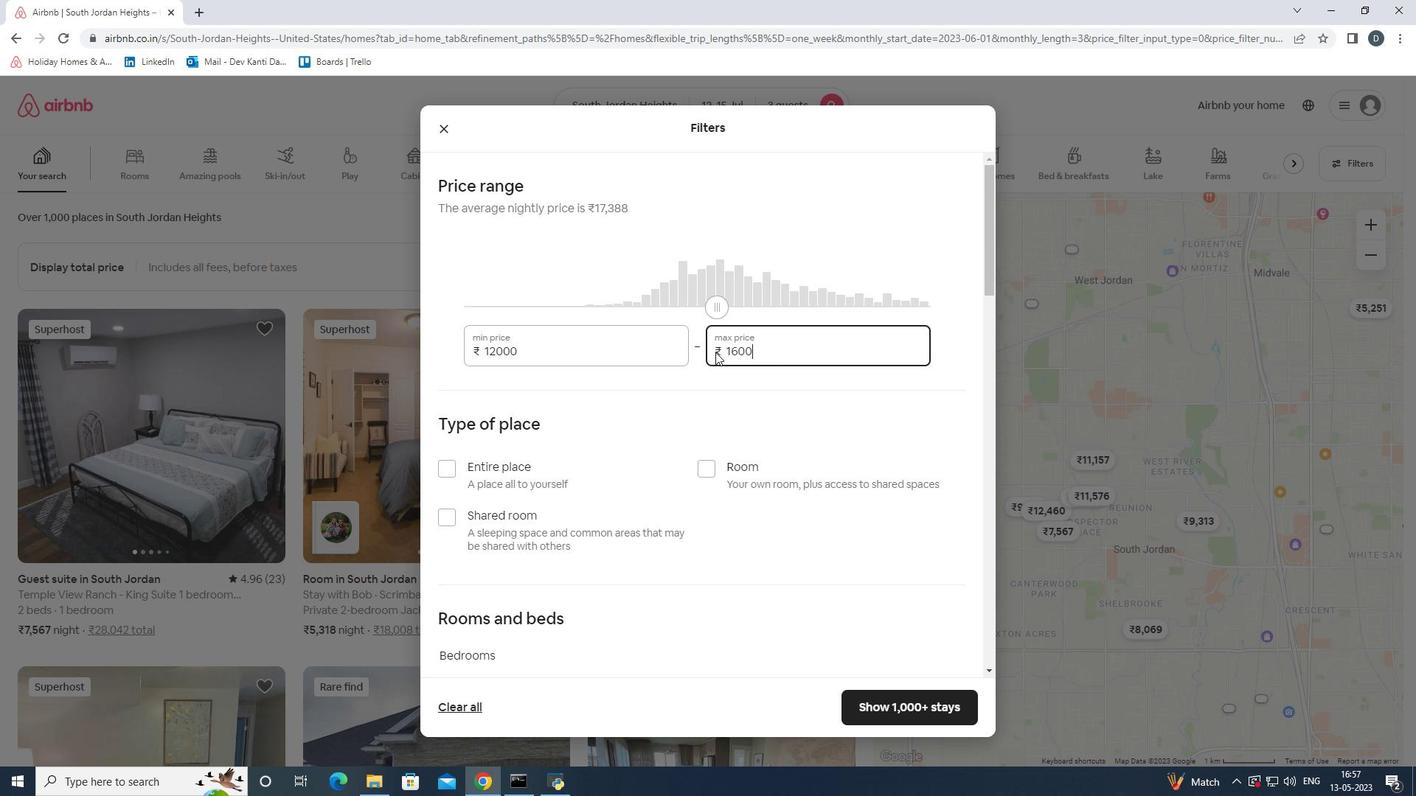 
Action: Mouse scrolled (715, 351) with delta (0, 0)
Screenshot: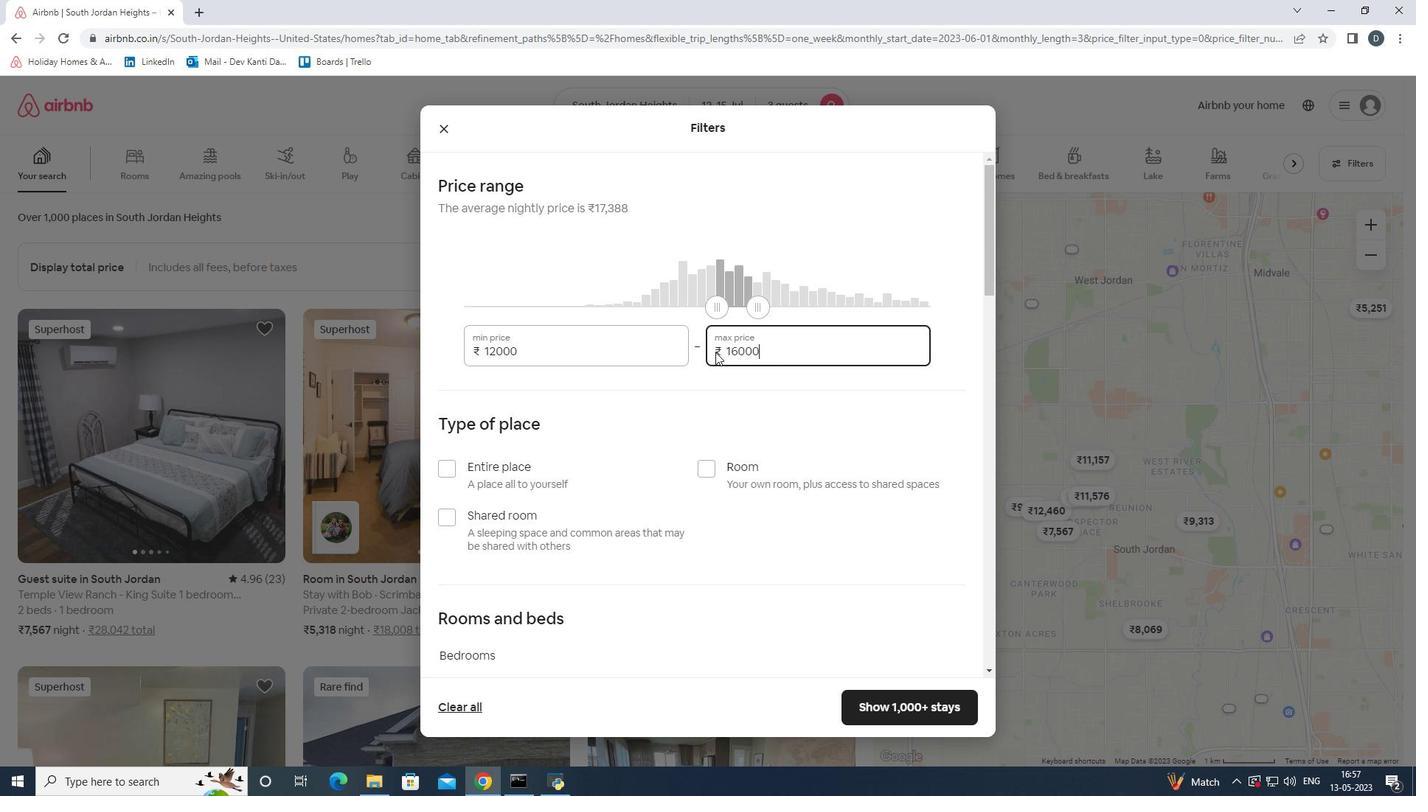 
Action: Mouse scrolled (715, 351) with delta (0, 0)
Screenshot: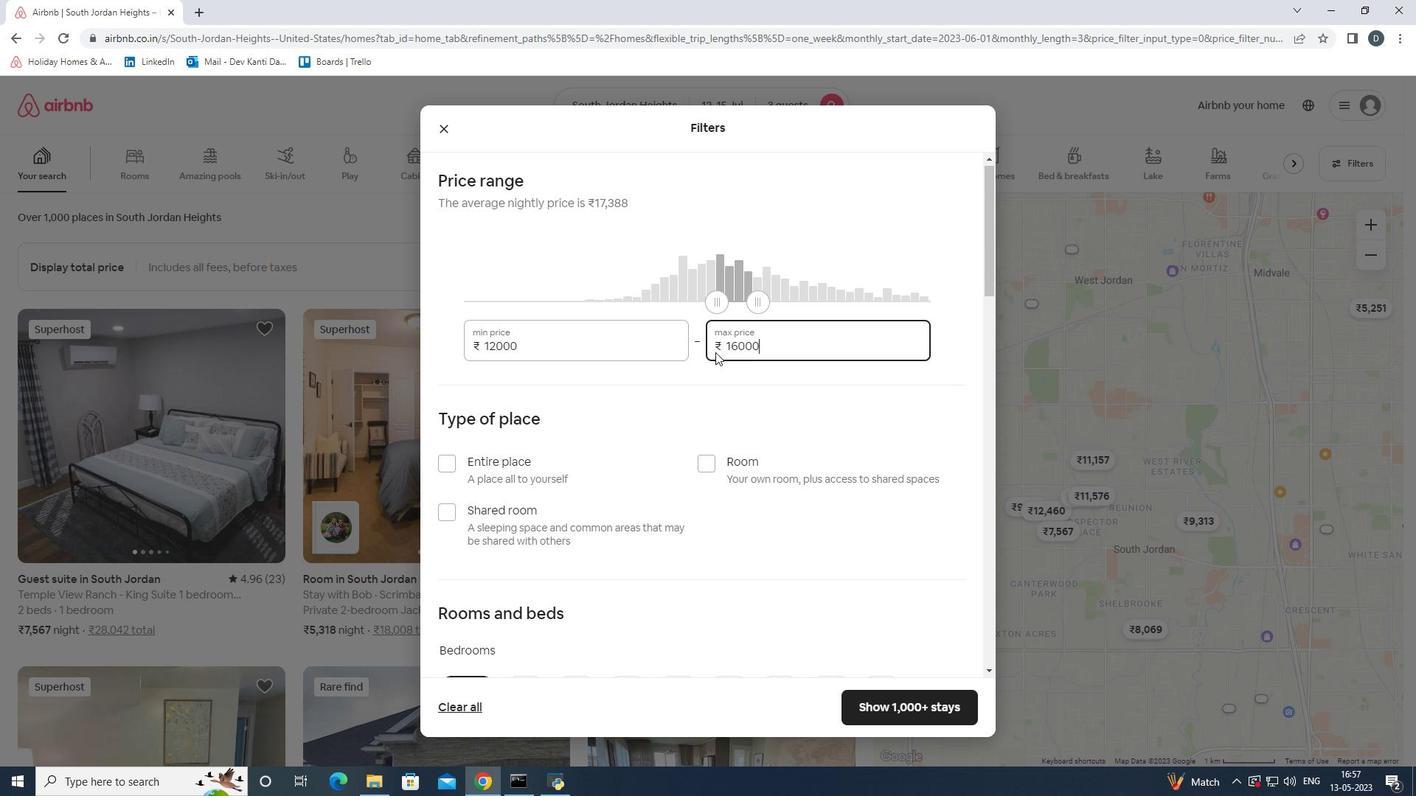 
Action: Mouse moved to (453, 318)
Screenshot: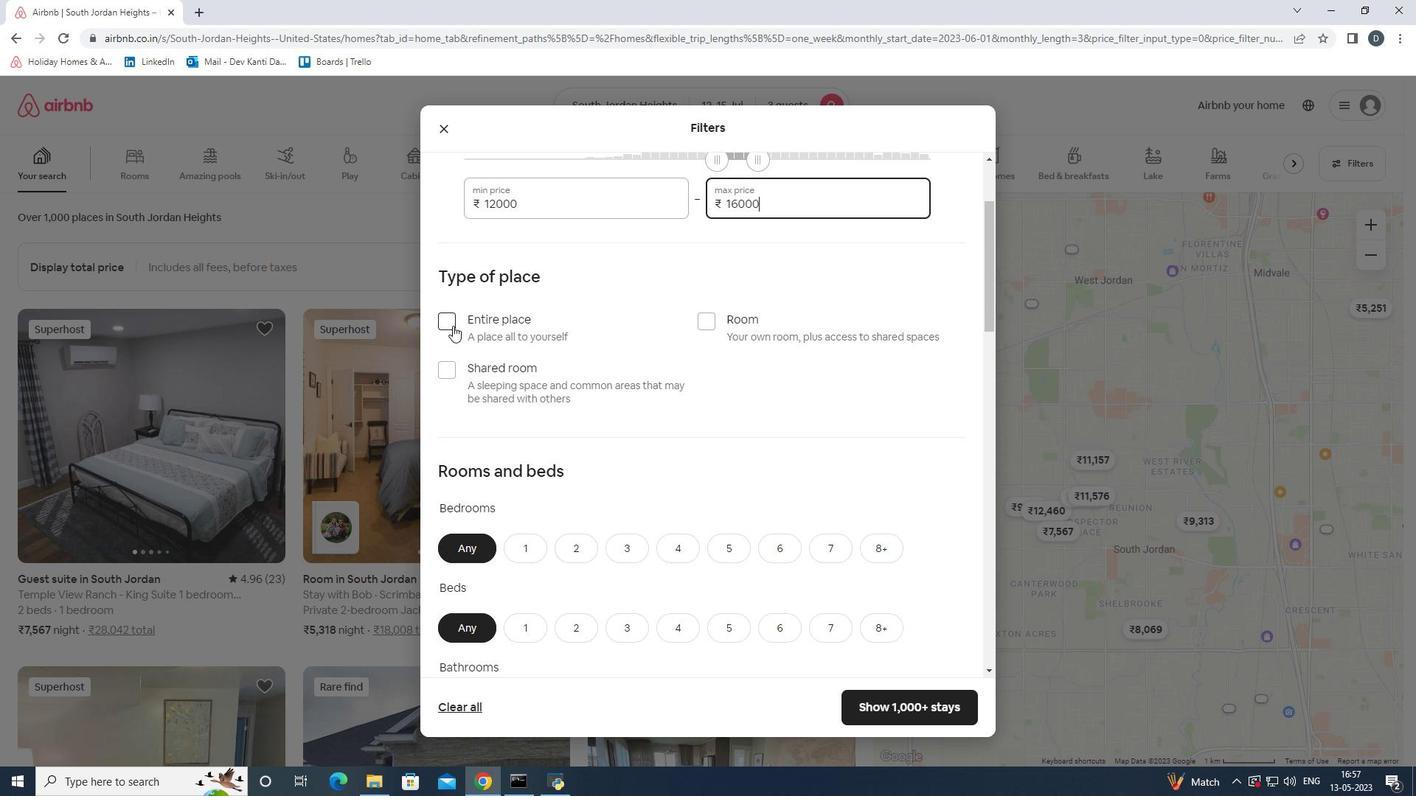 
Action: Mouse pressed left at (453, 318)
Screenshot: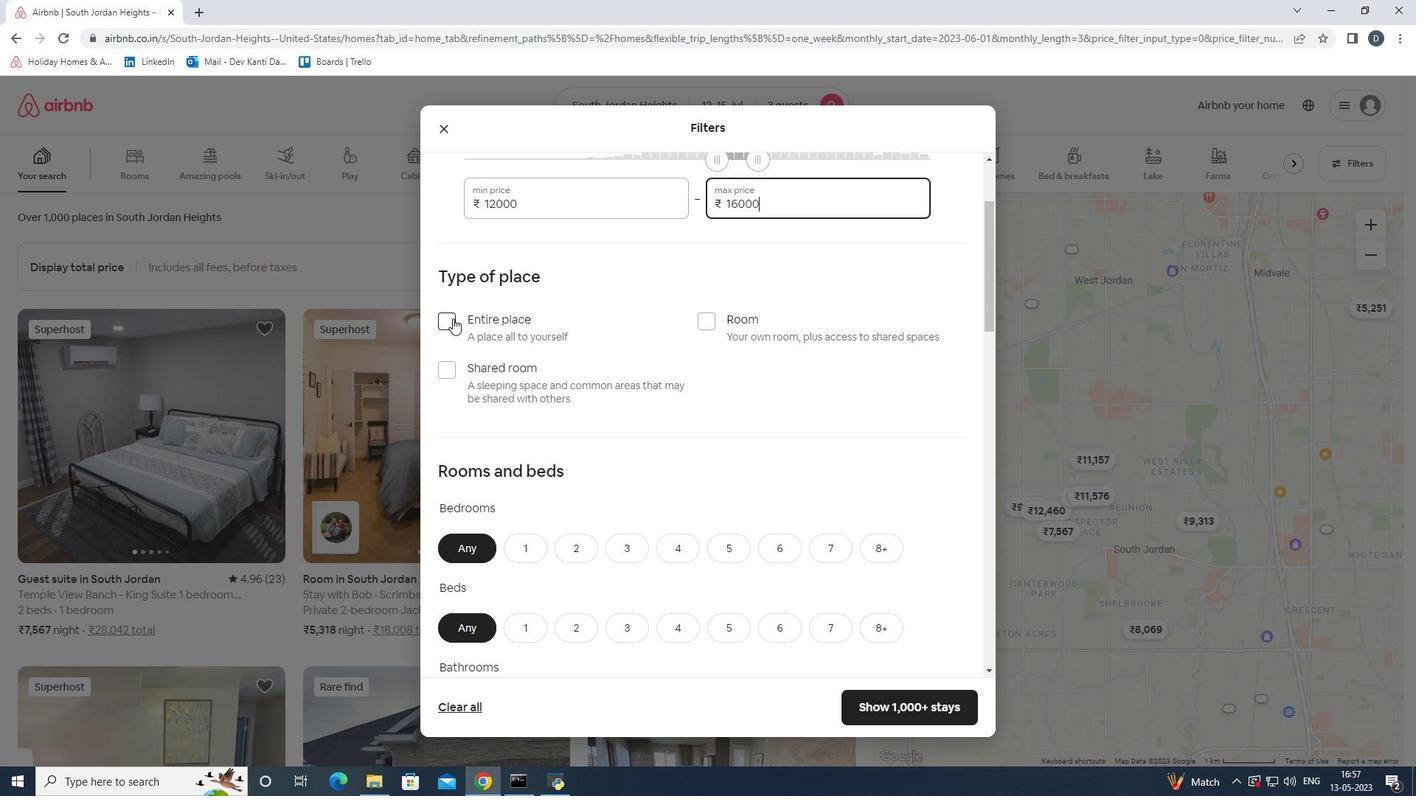 
Action: Mouse moved to (666, 325)
Screenshot: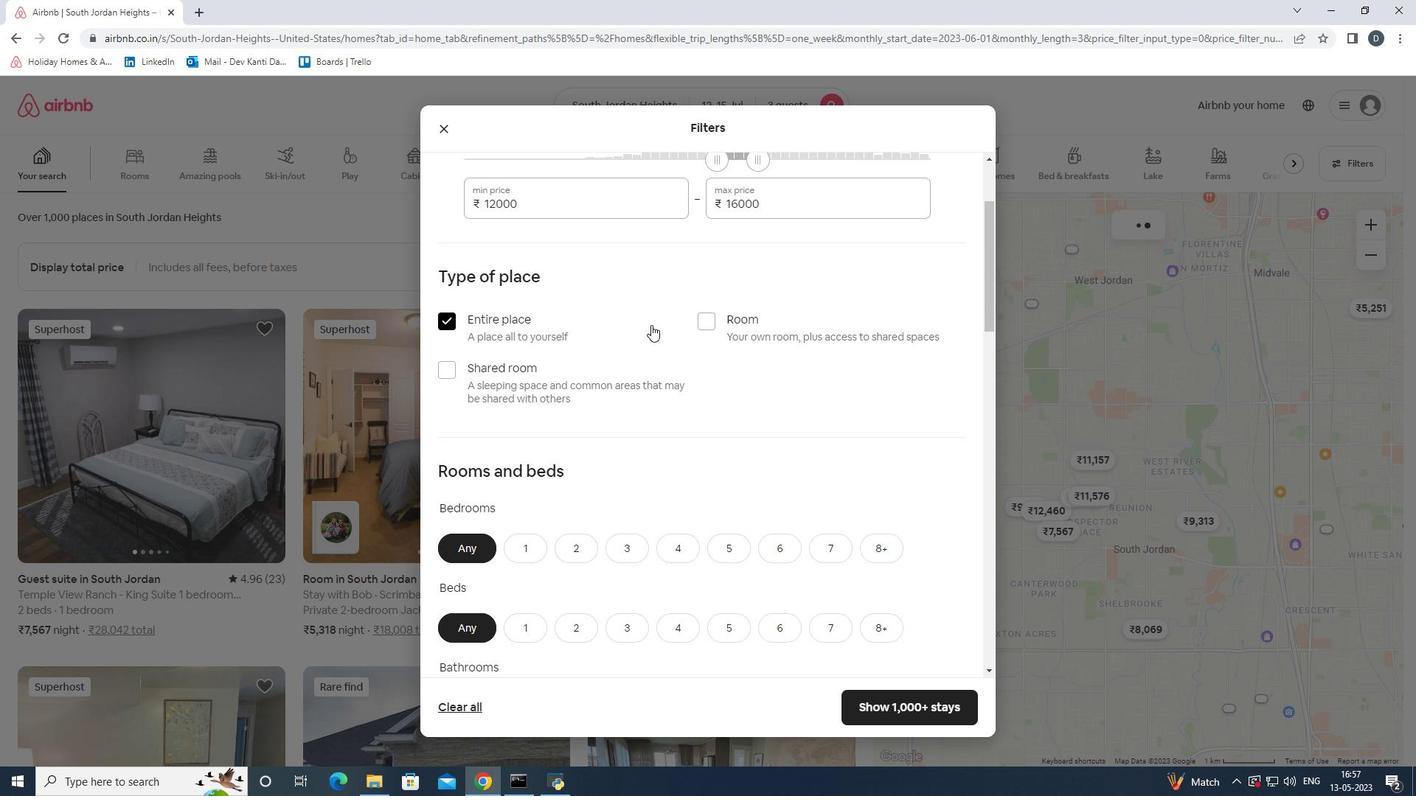 
Action: Mouse scrolled (666, 324) with delta (0, 0)
Screenshot: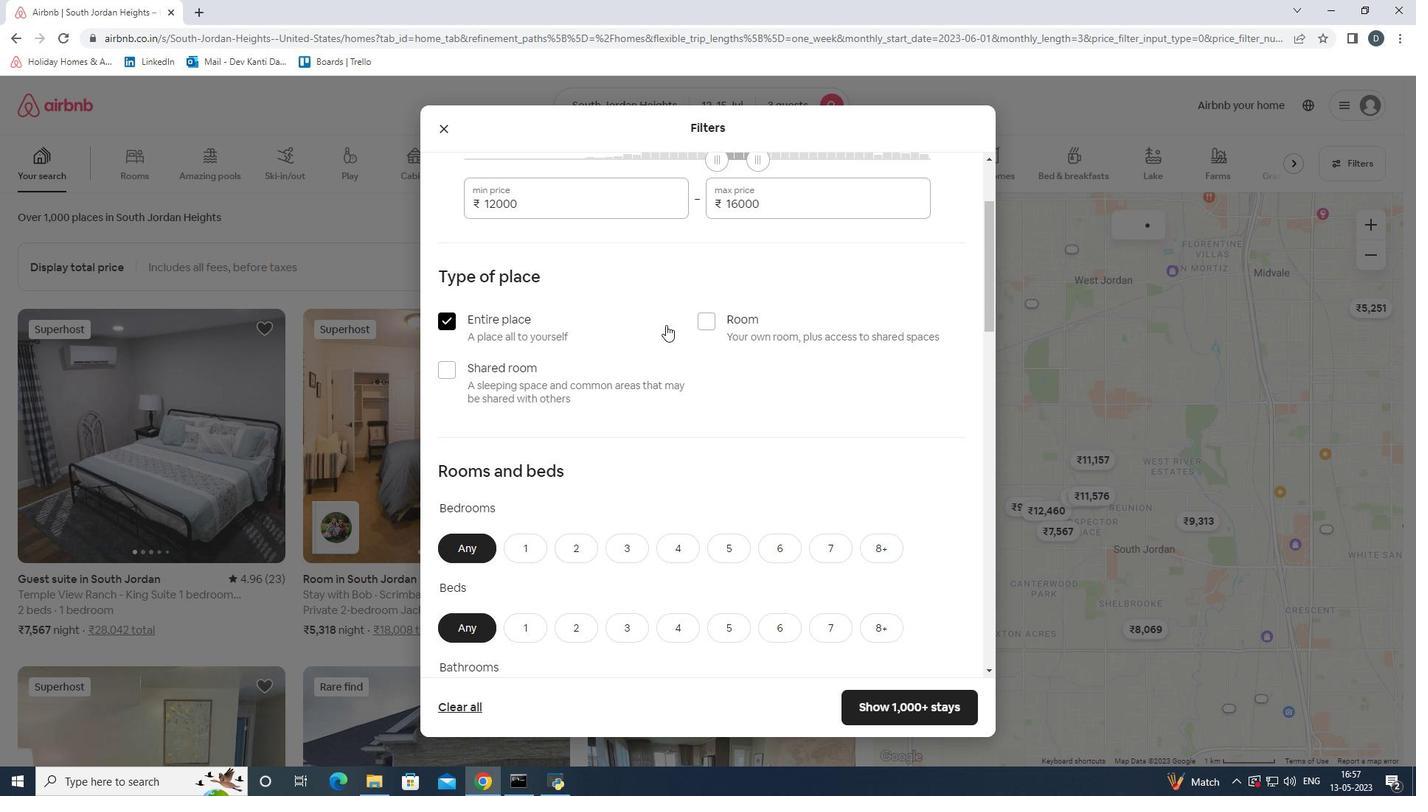 
Action: Mouse scrolled (666, 324) with delta (0, 0)
Screenshot: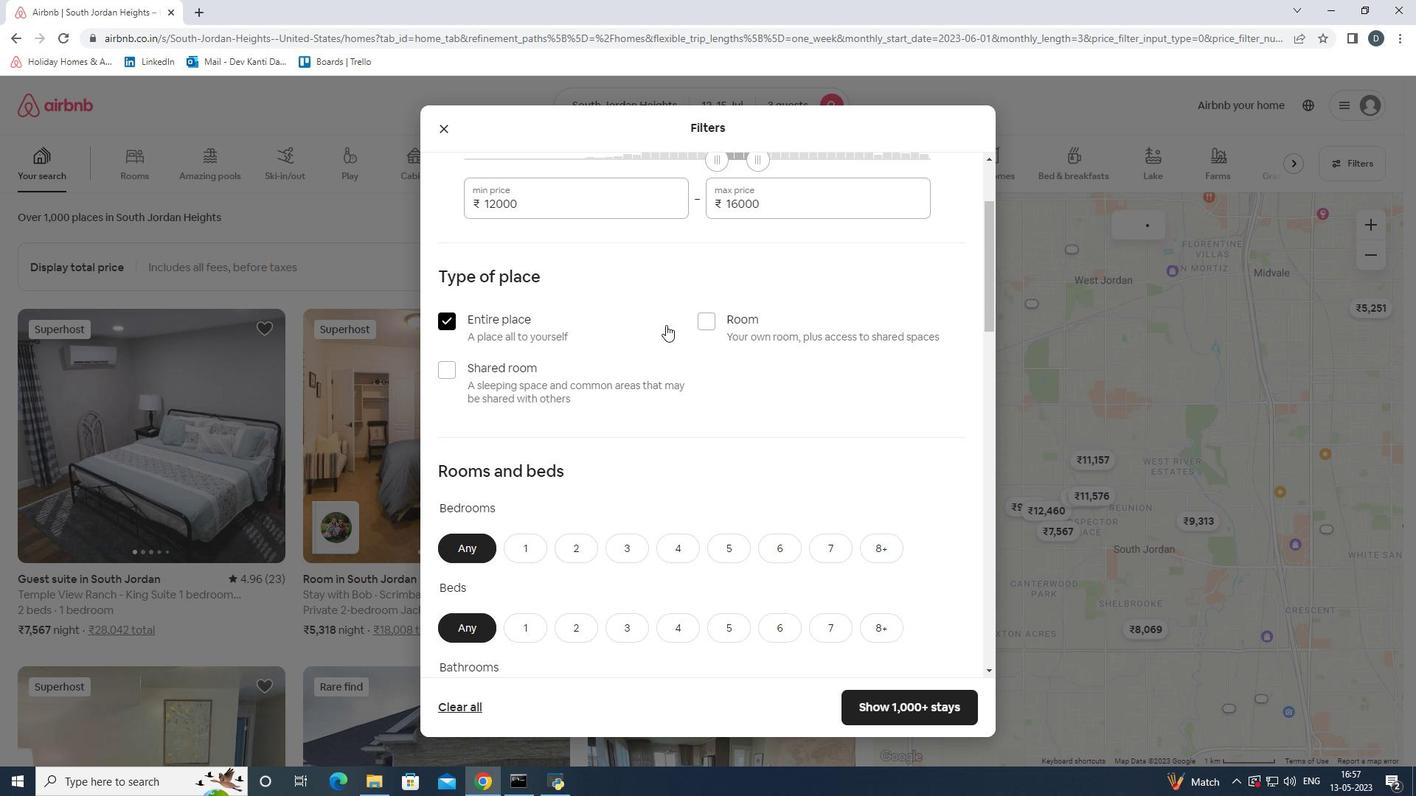 
Action: Mouse scrolled (666, 324) with delta (0, 0)
Screenshot: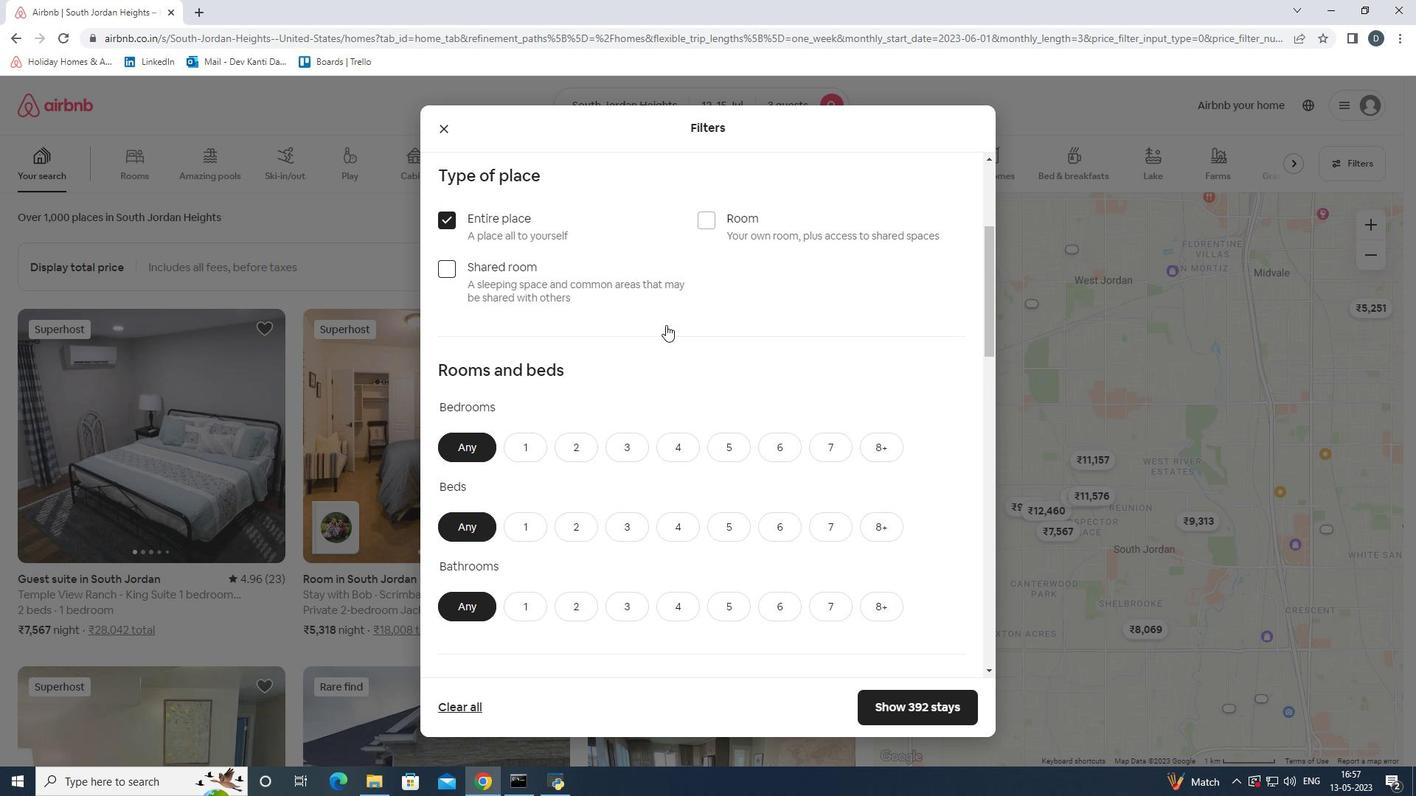 
Action: Mouse moved to (570, 334)
Screenshot: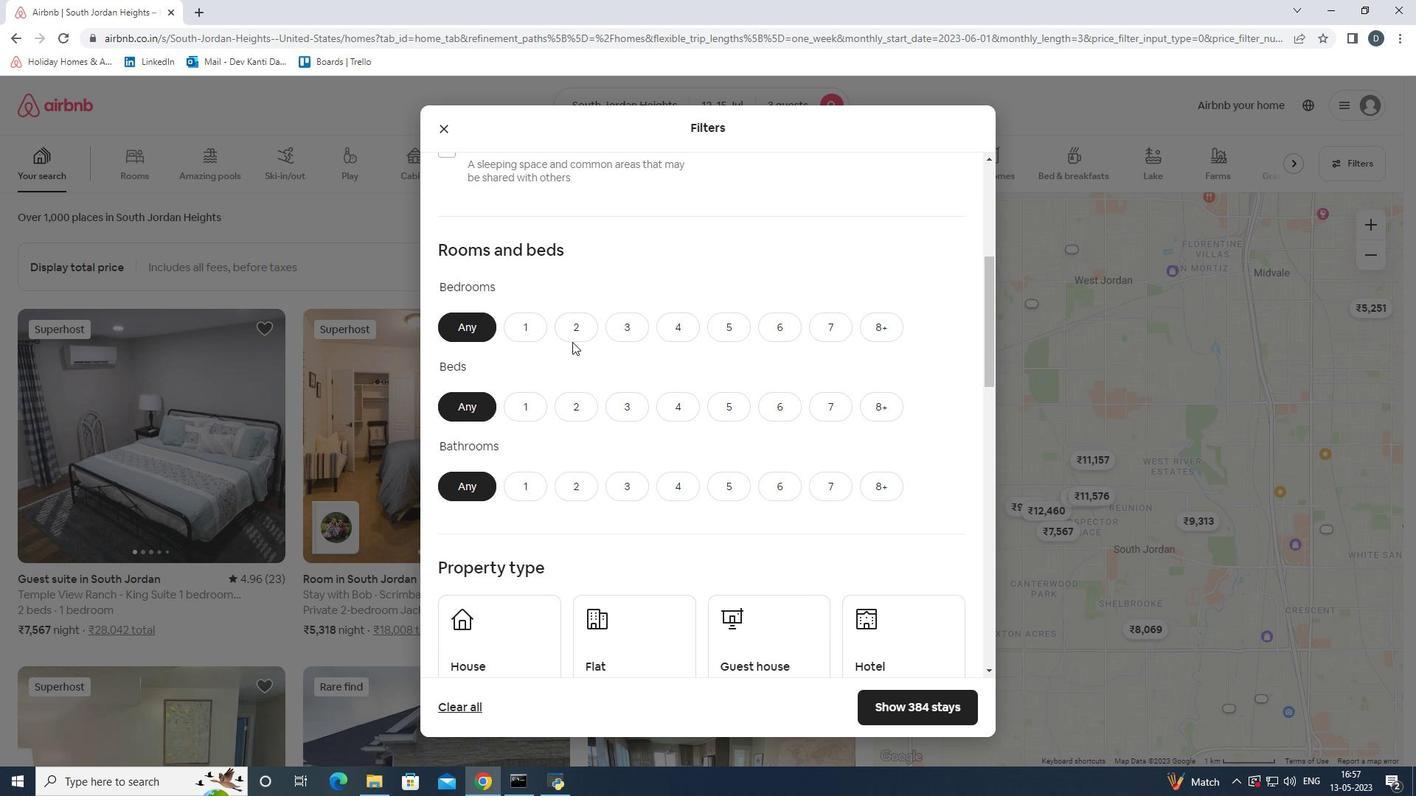 
Action: Mouse pressed left at (570, 334)
Screenshot: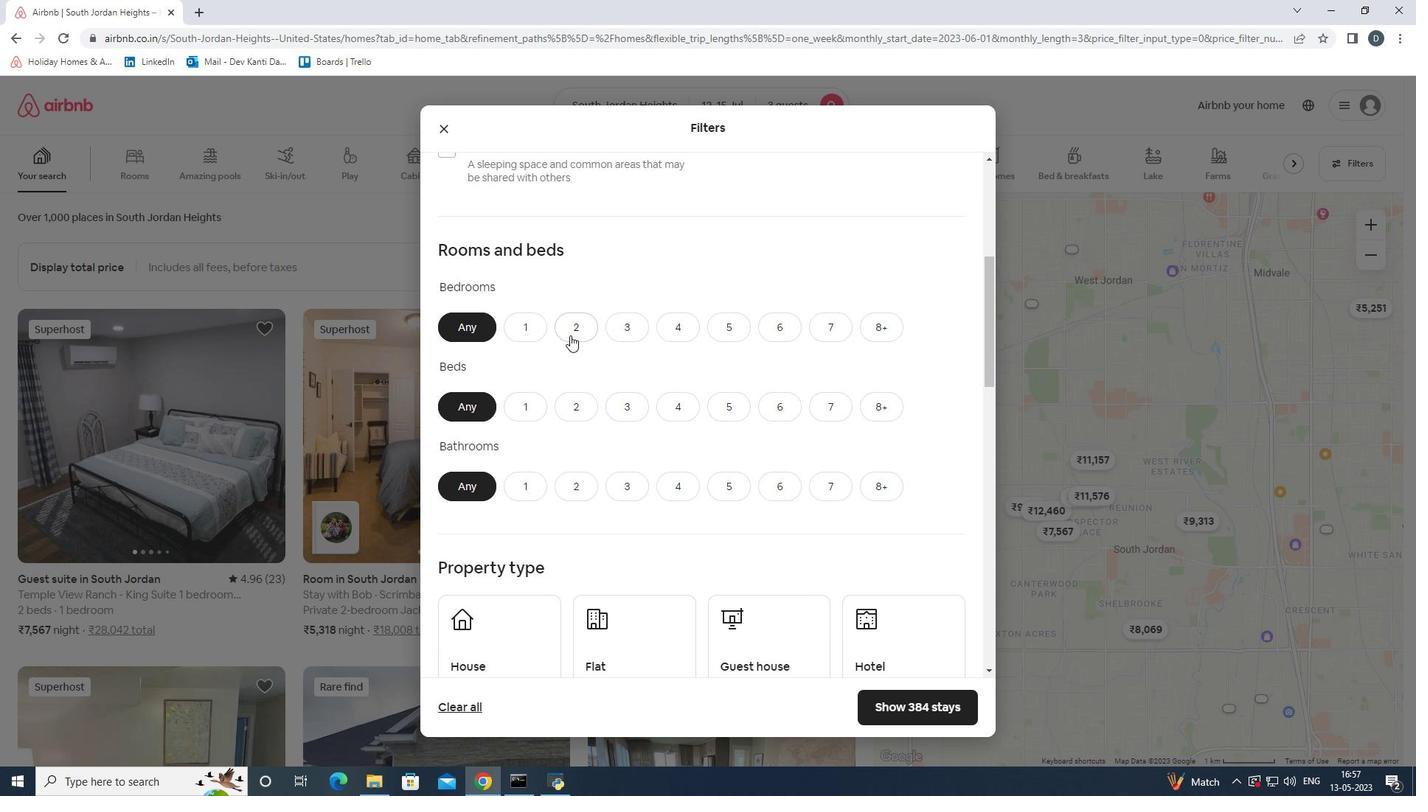 
Action: Mouse moved to (625, 402)
Screenshot: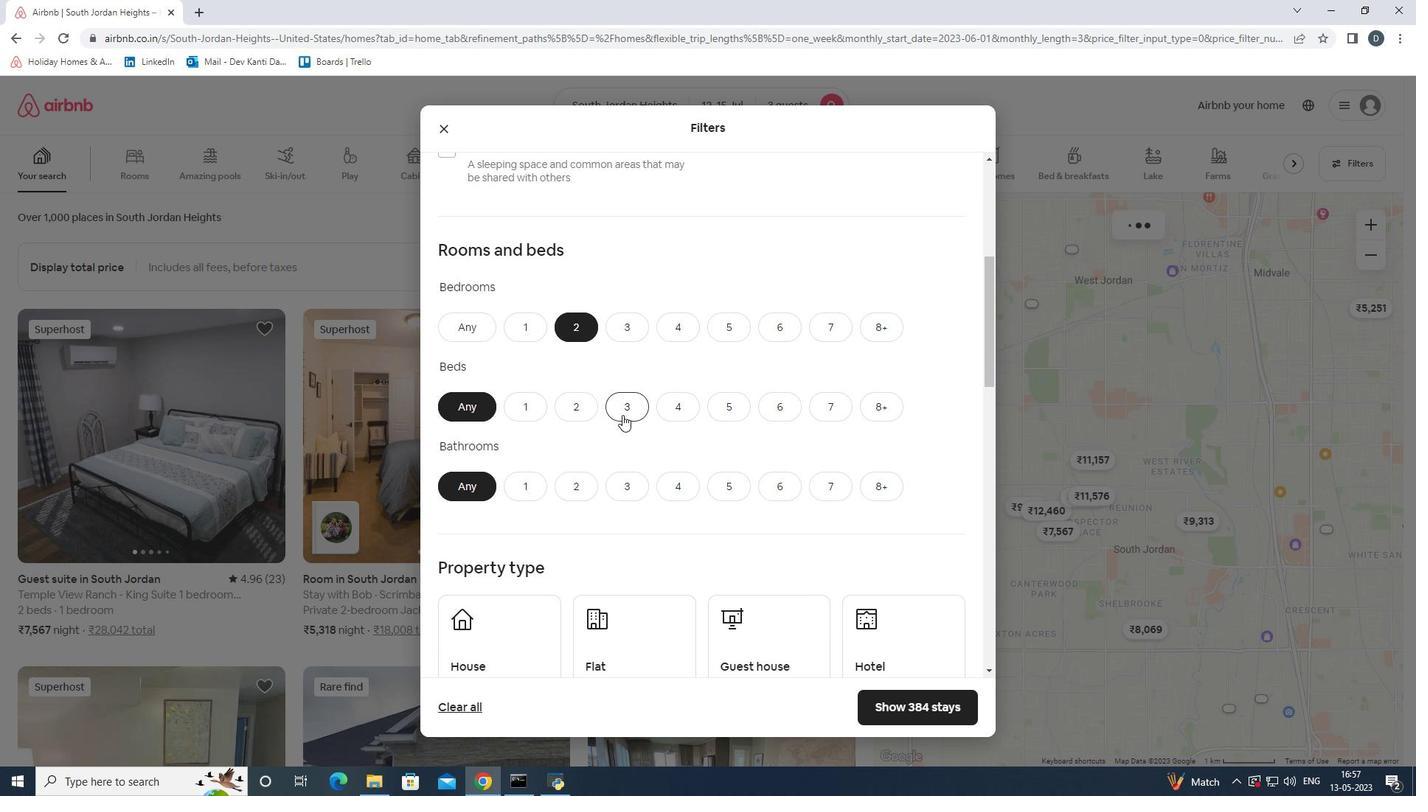 
Action: Mouse pressed left at (625, 402)
Screenshot: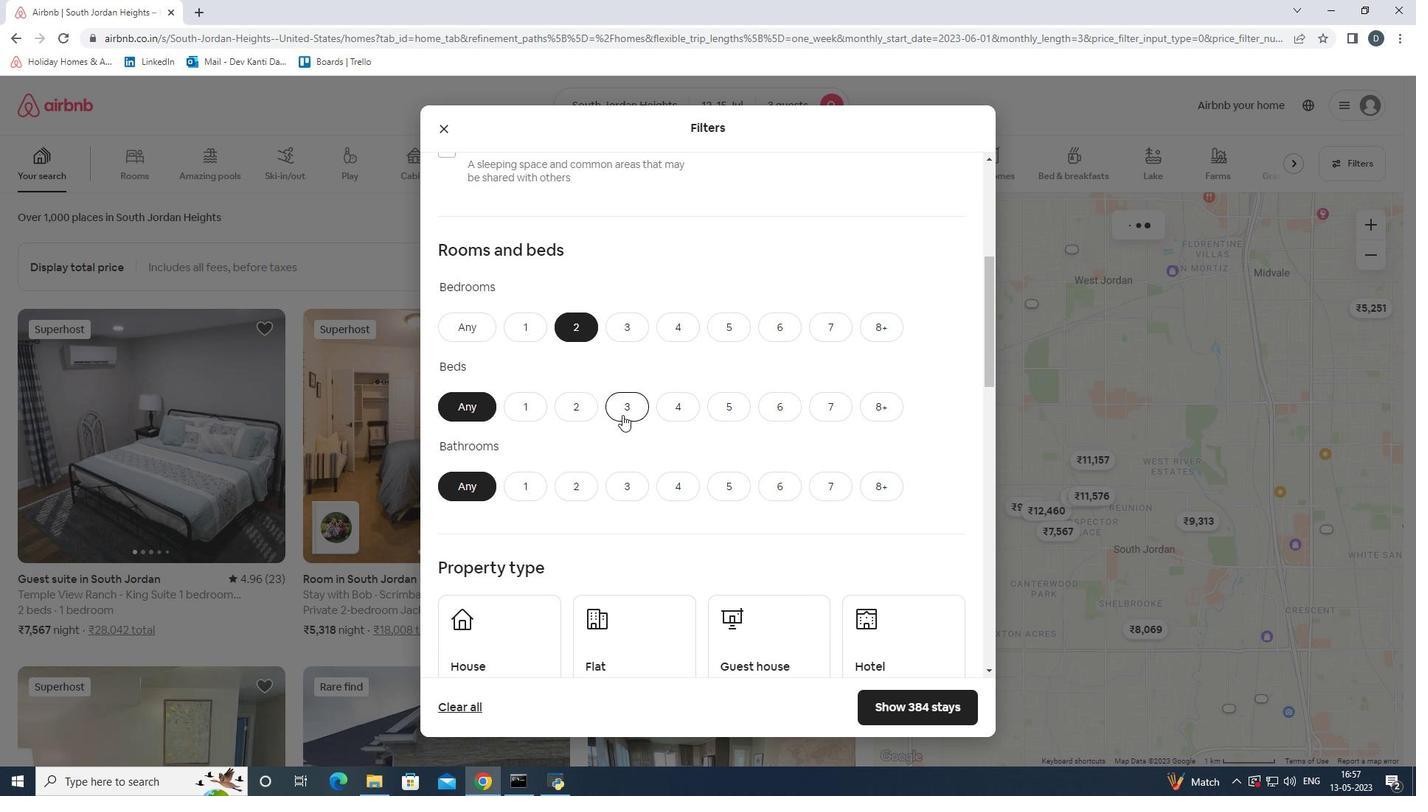 
Action: Mouse moved to (519, 486)
Screenshot: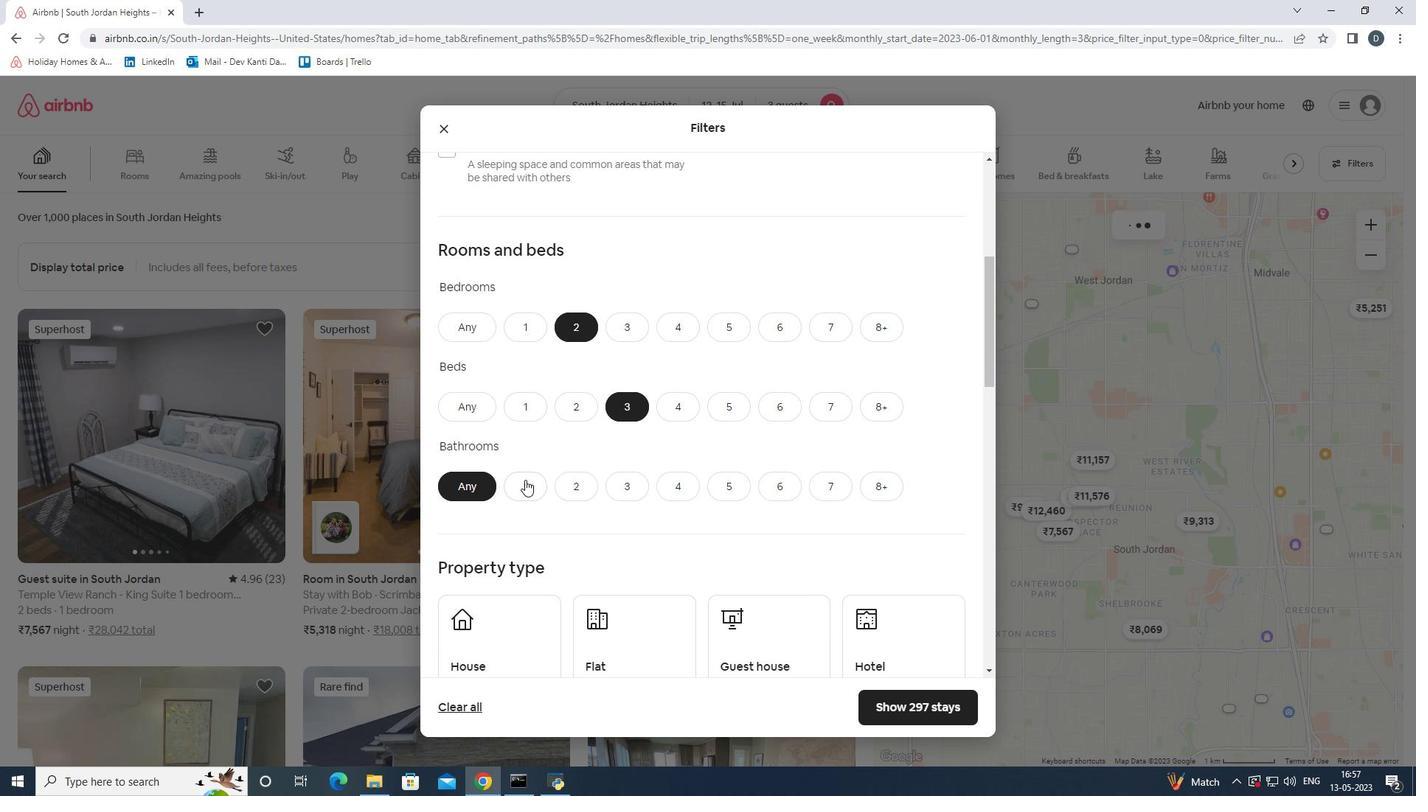 
Action: Mouse pressed left at (519, 486)
Screenshot: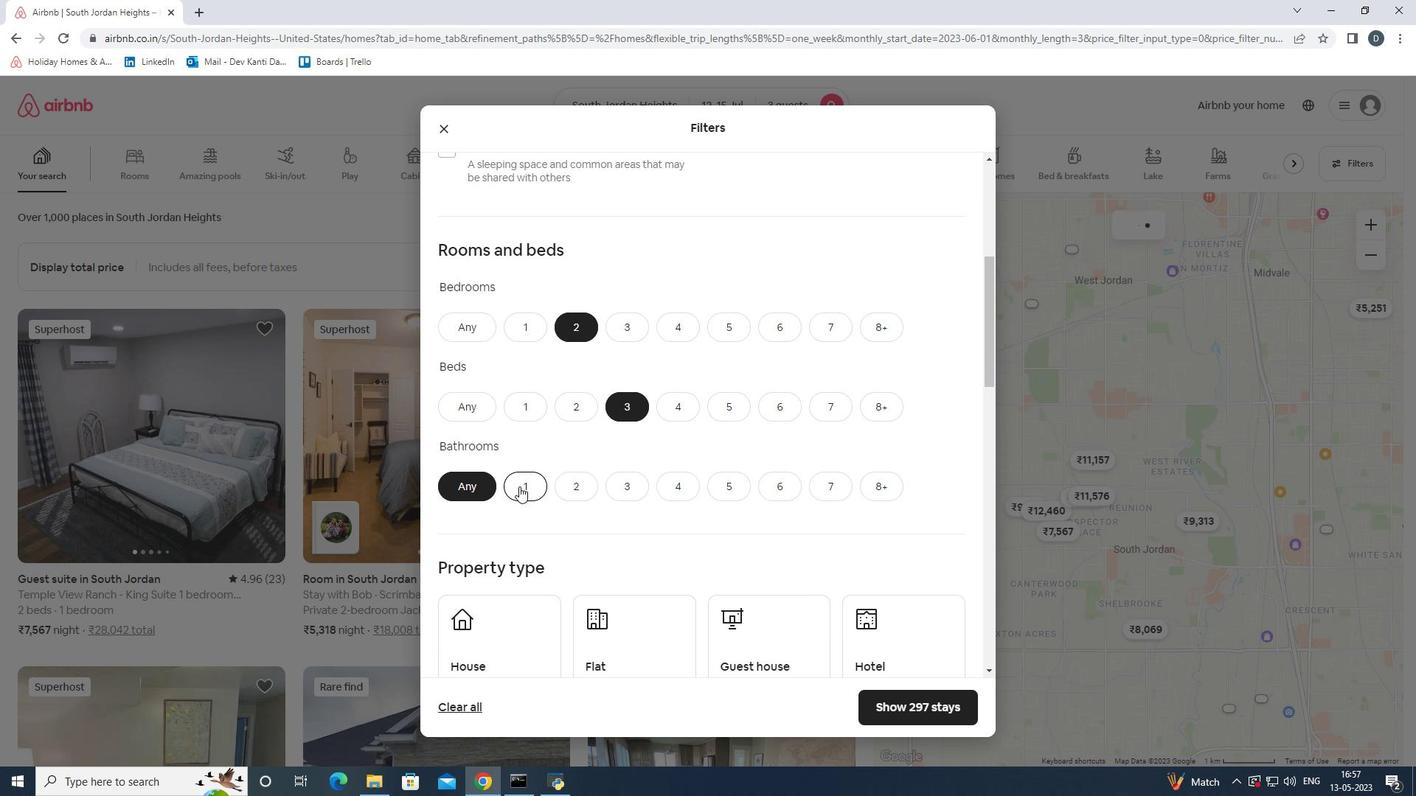 
Action: Mouse moved to (622, 399)
Screenshot: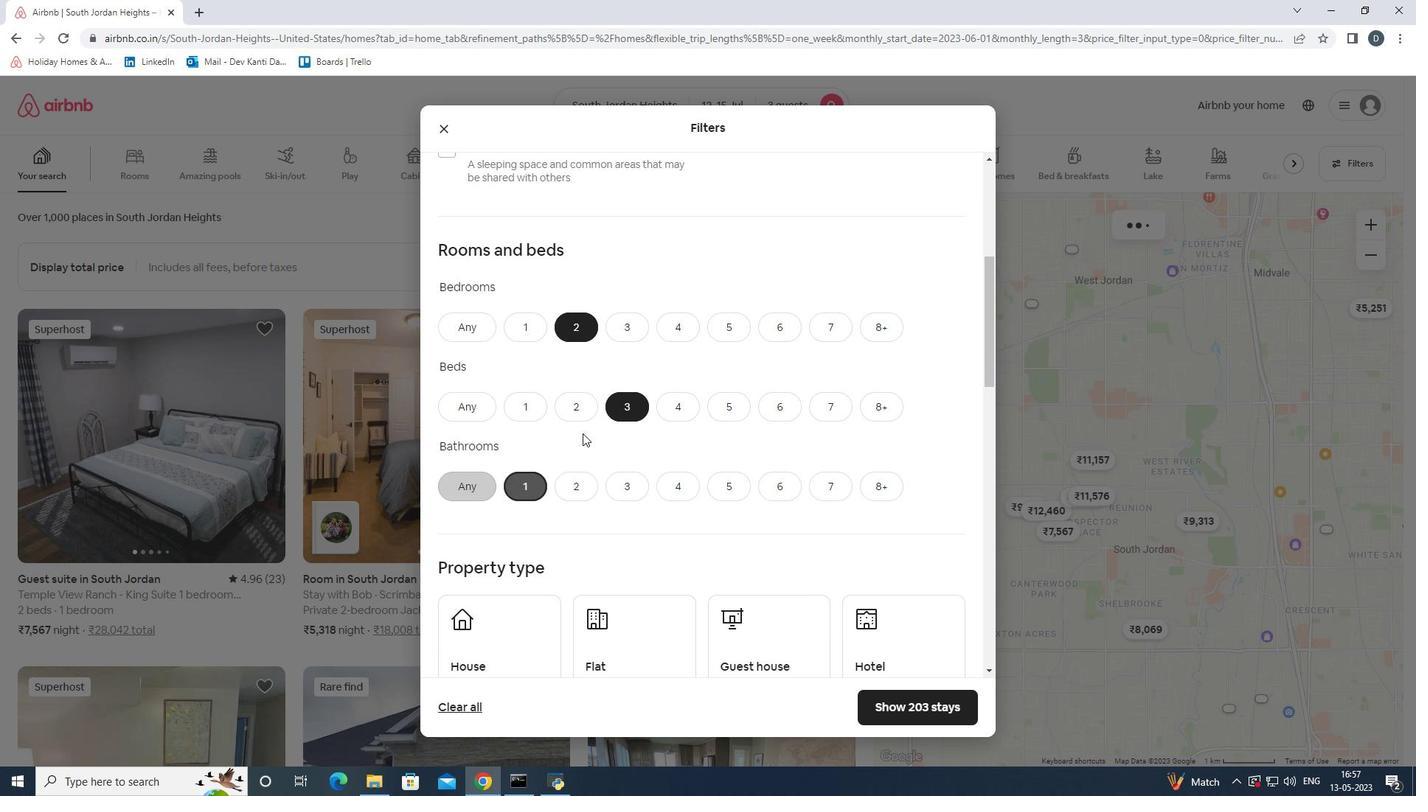 
Action: Mouse scrolled (622, 399) with delta (0, 0)
Screenshot: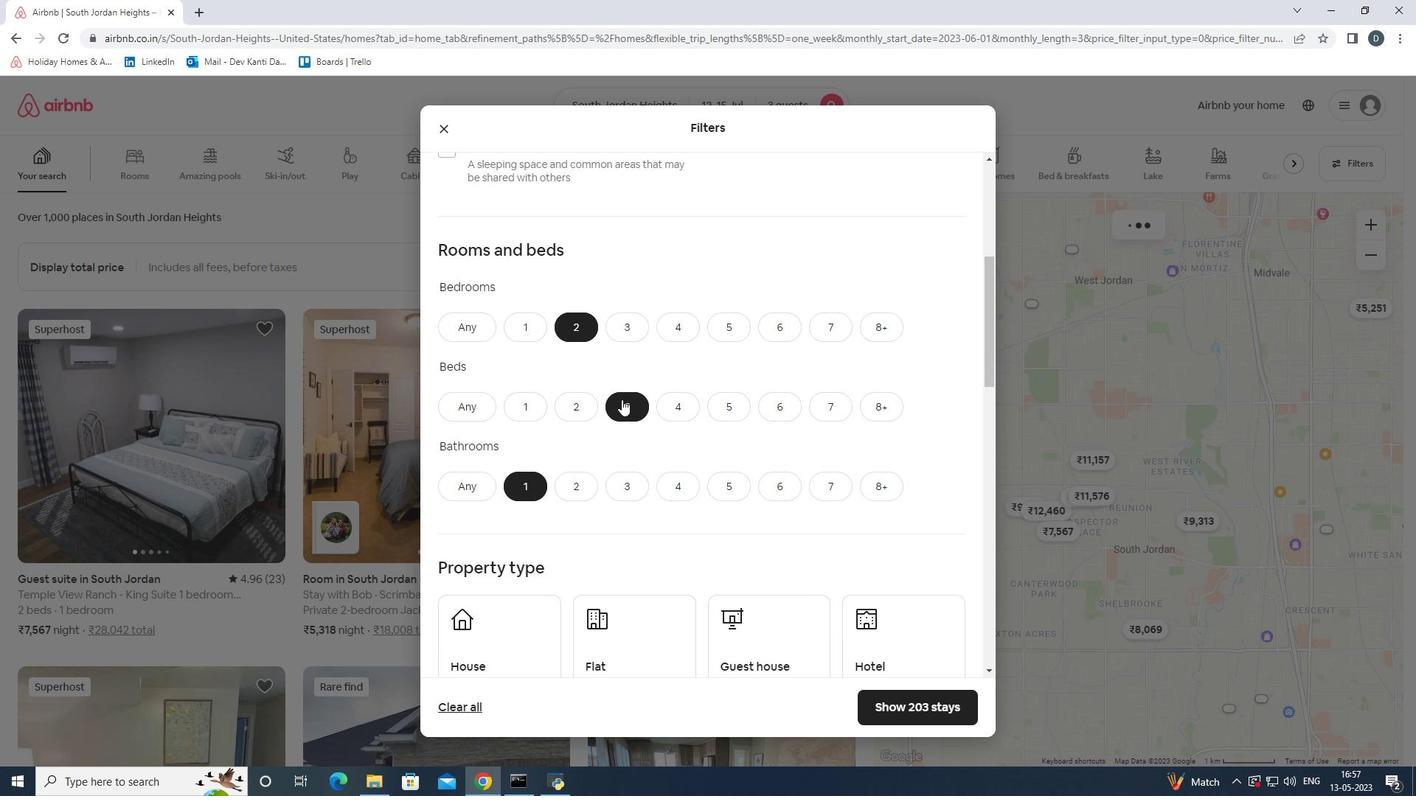 
Action: Mouse scrolled (622, 399) with delta (0, 0)
Screenshot: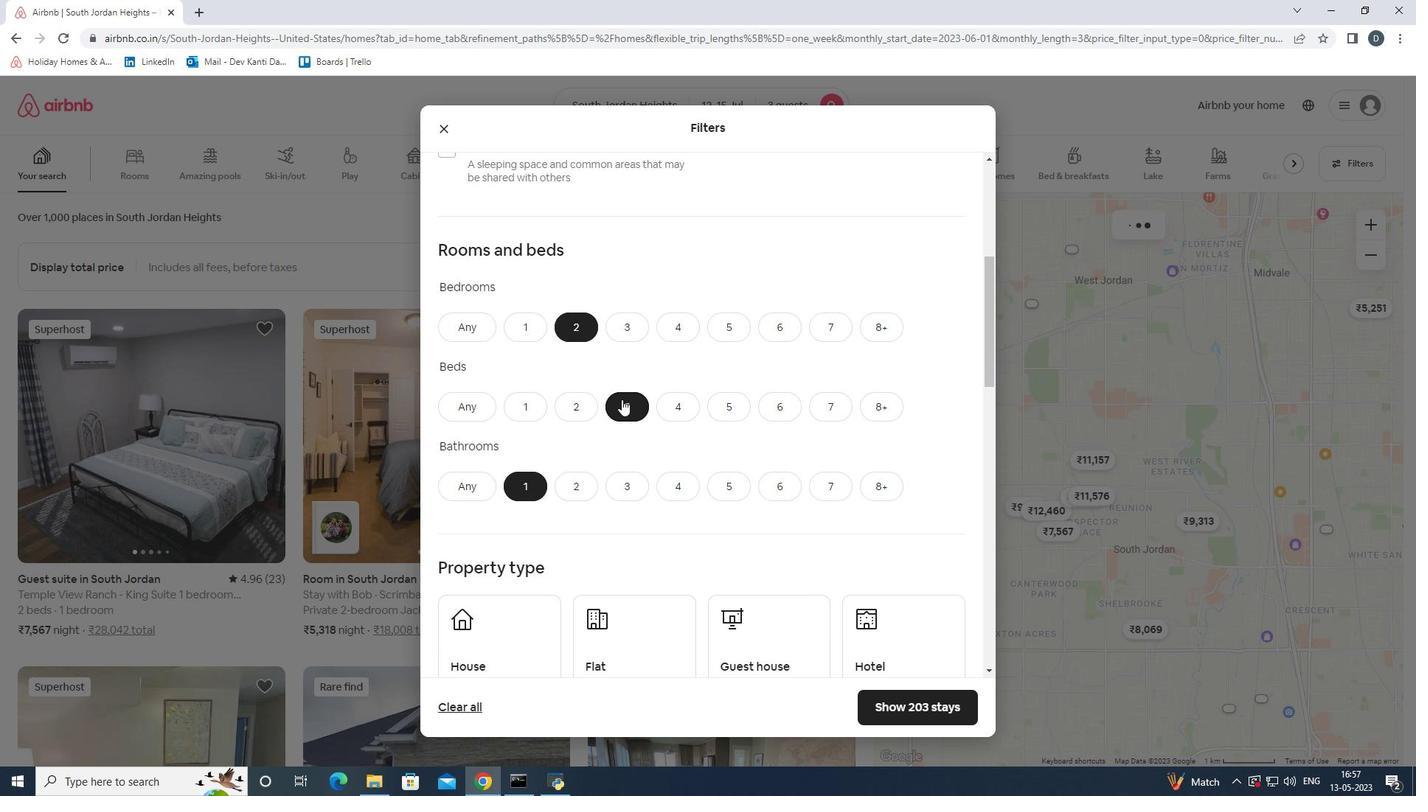 
Action: Mouse moved to (623, 379)
Screenshot: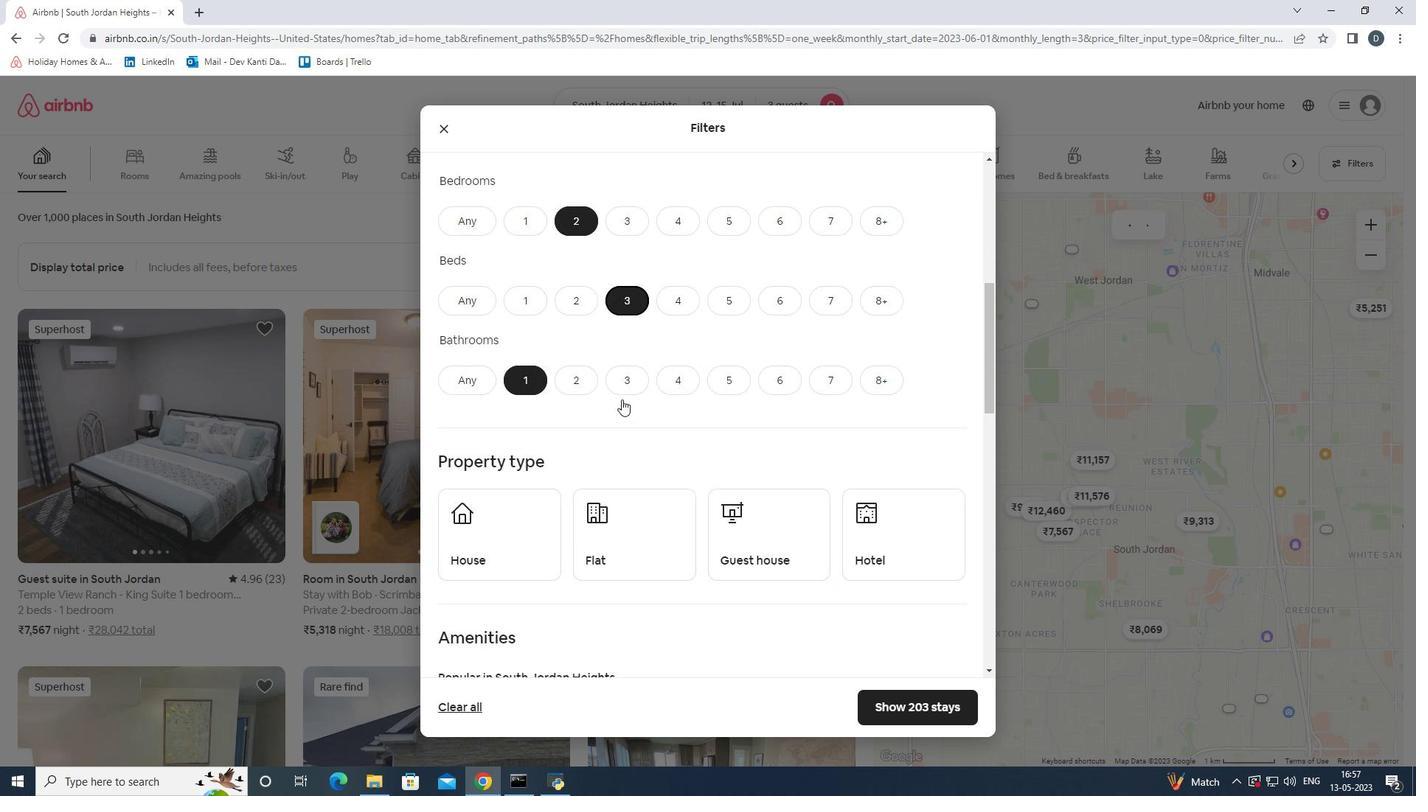 
Action: Mouse scrolled (623, 379) with delta (0, 0)
Screenshot: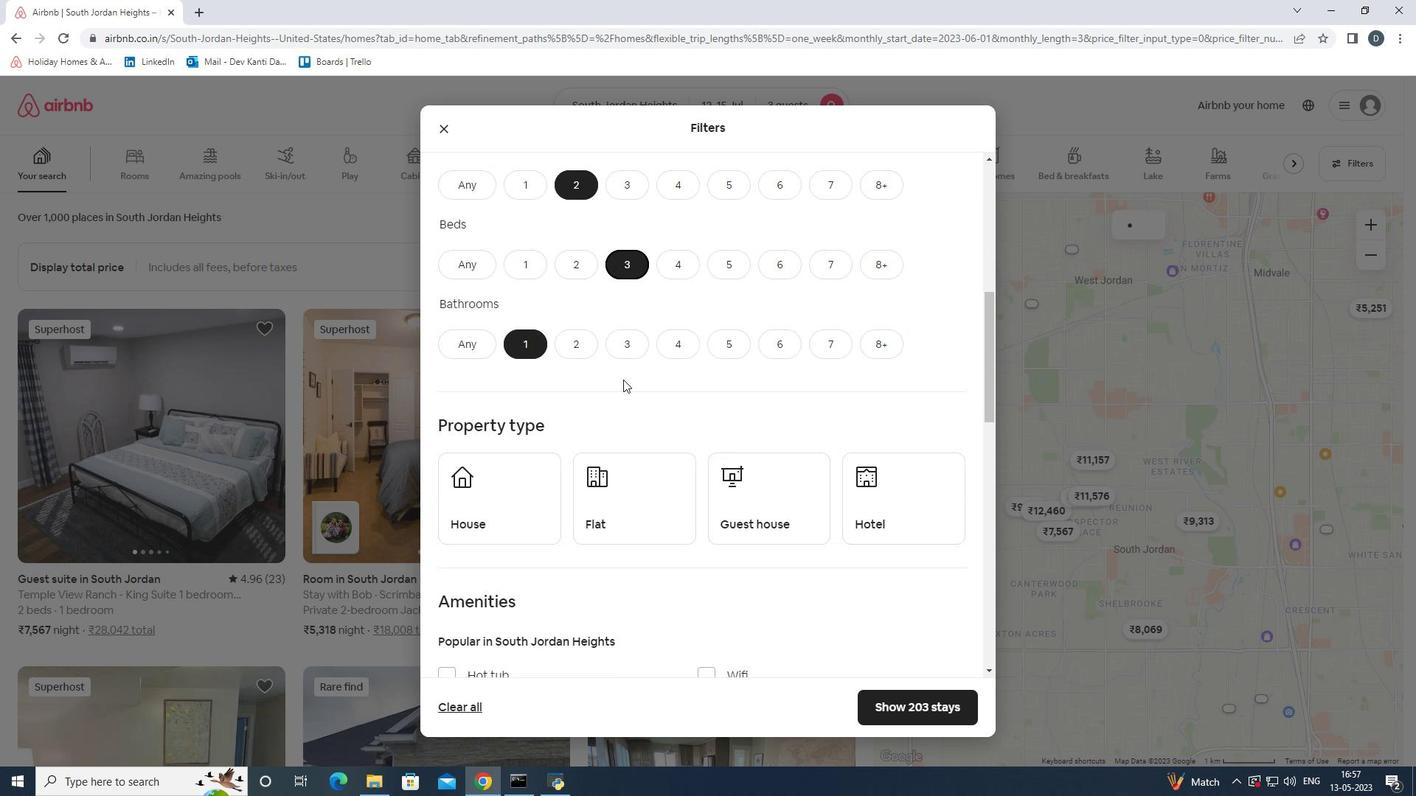 
Action: Mouse scrolled (623, 379) with delta (0, 0)
Screenshot: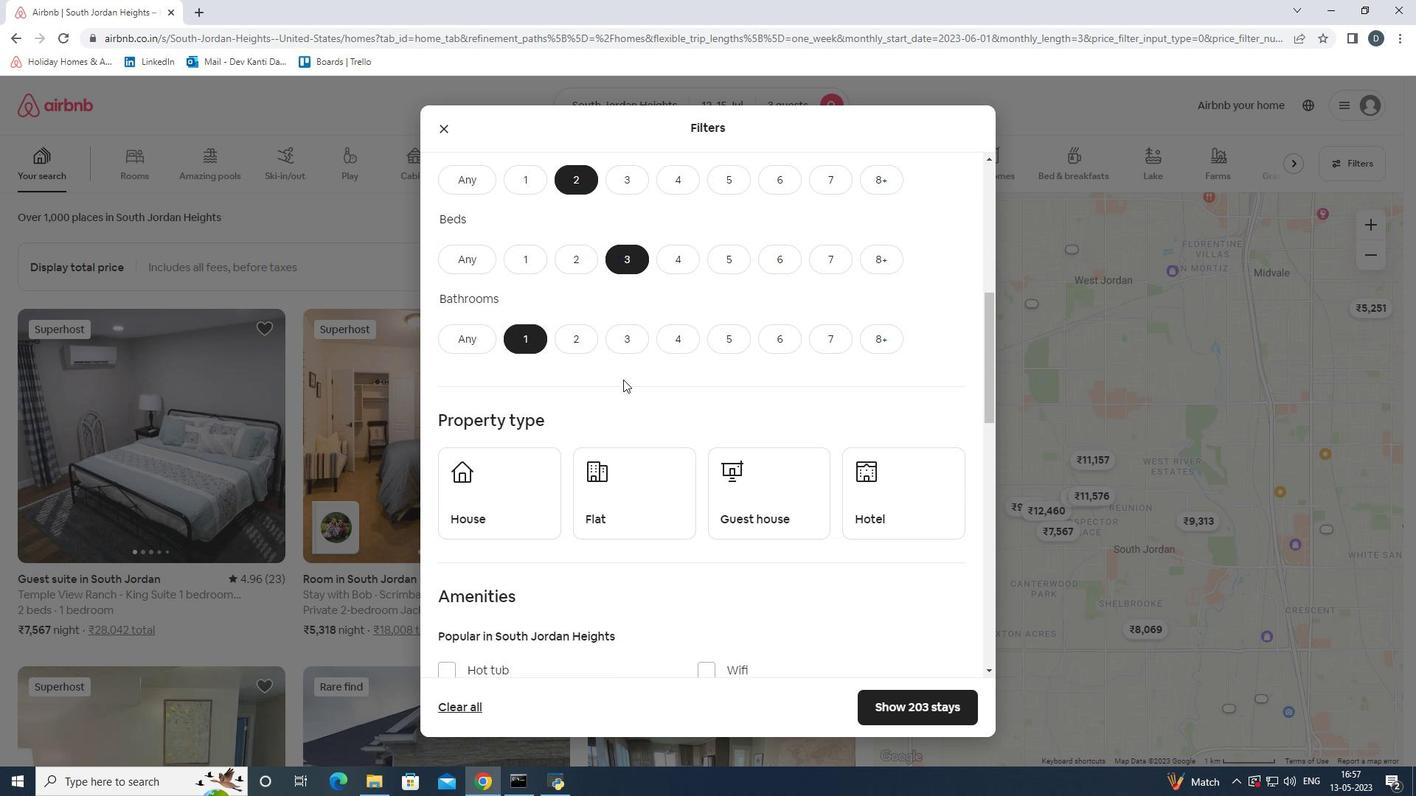 
Action: Mouse moved to (506, 379)
Screenshot: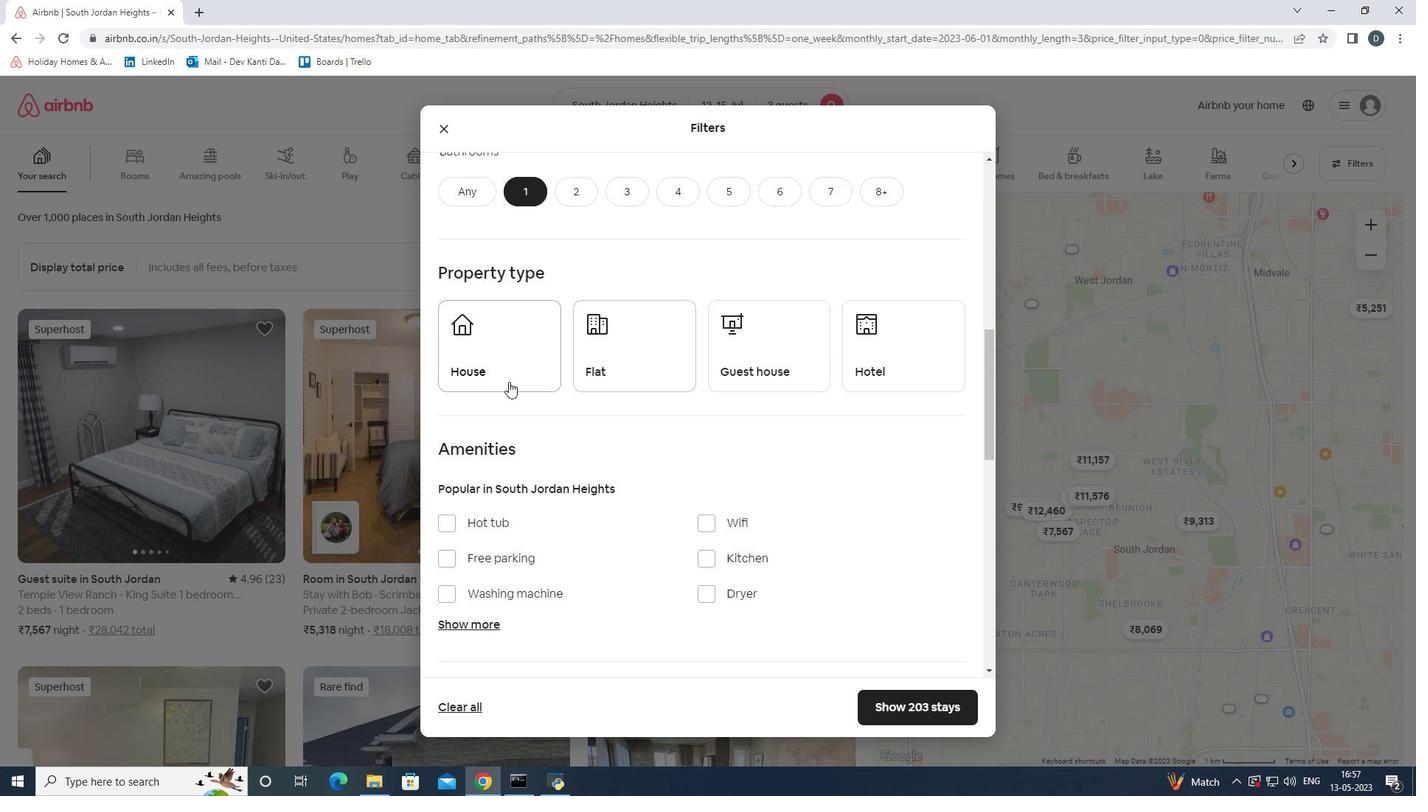 
Action: Mouse pressed left at (506, 379)
Screenshot: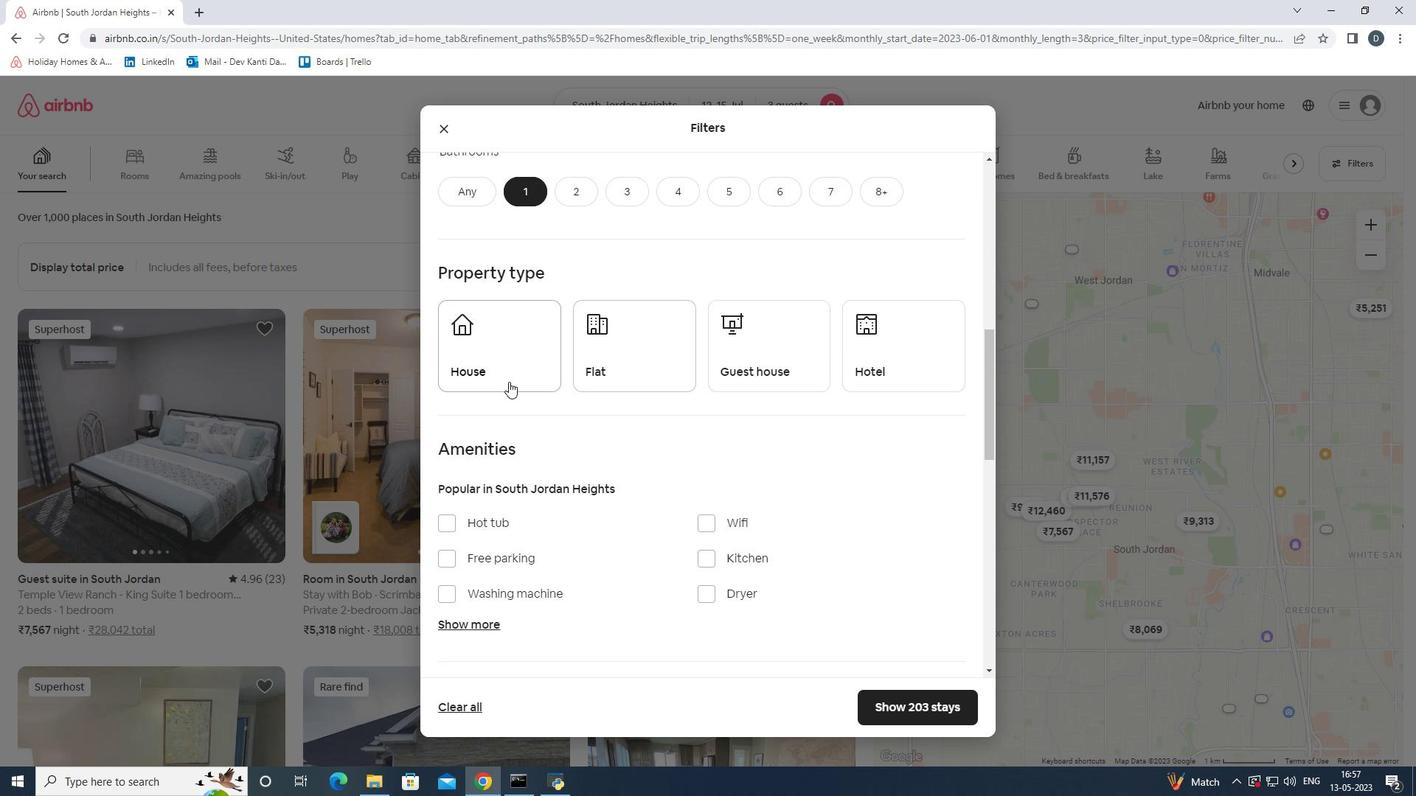 
Action: Mouse moved to (656, 364)
Screenshot: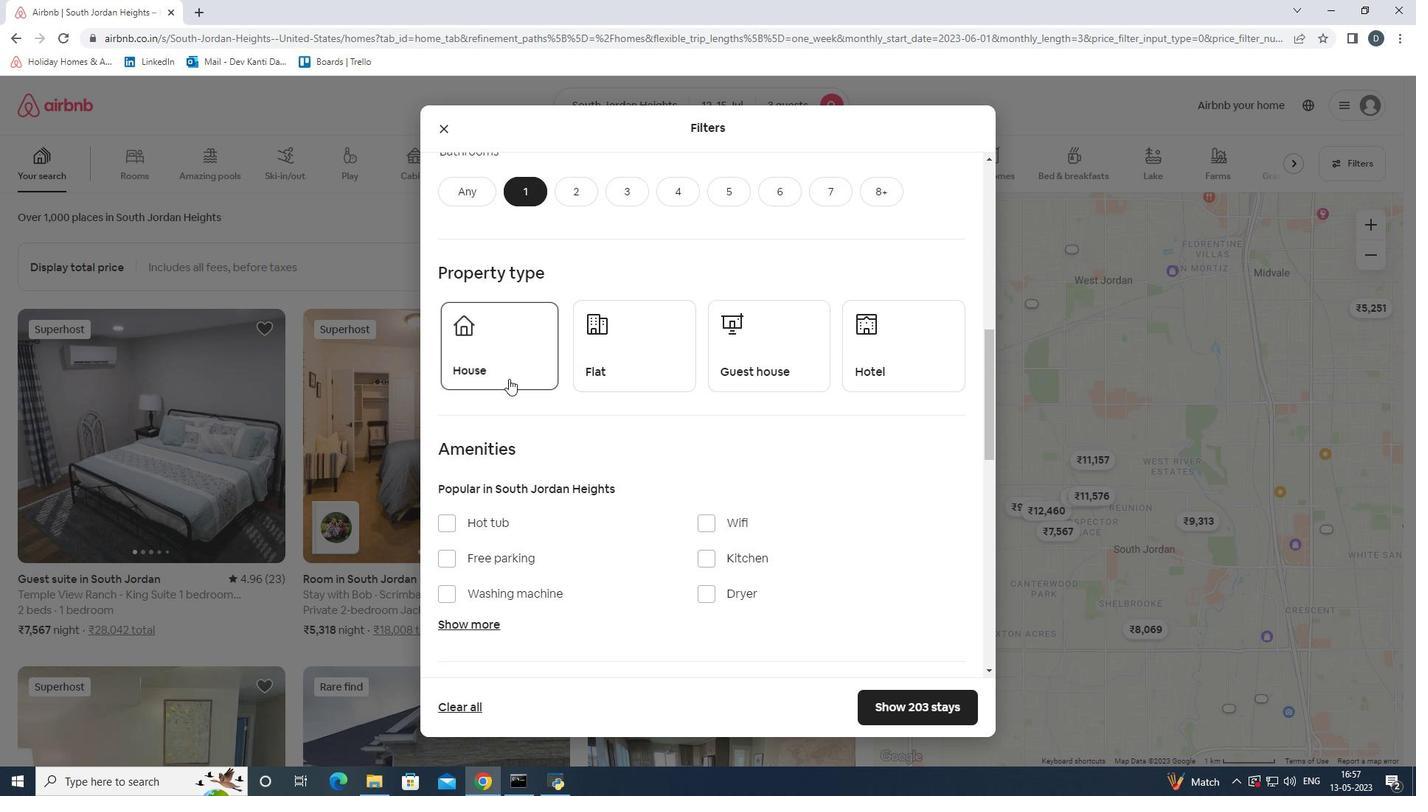 
Action: Mouse pressed left at (656, 364)
Screenshot: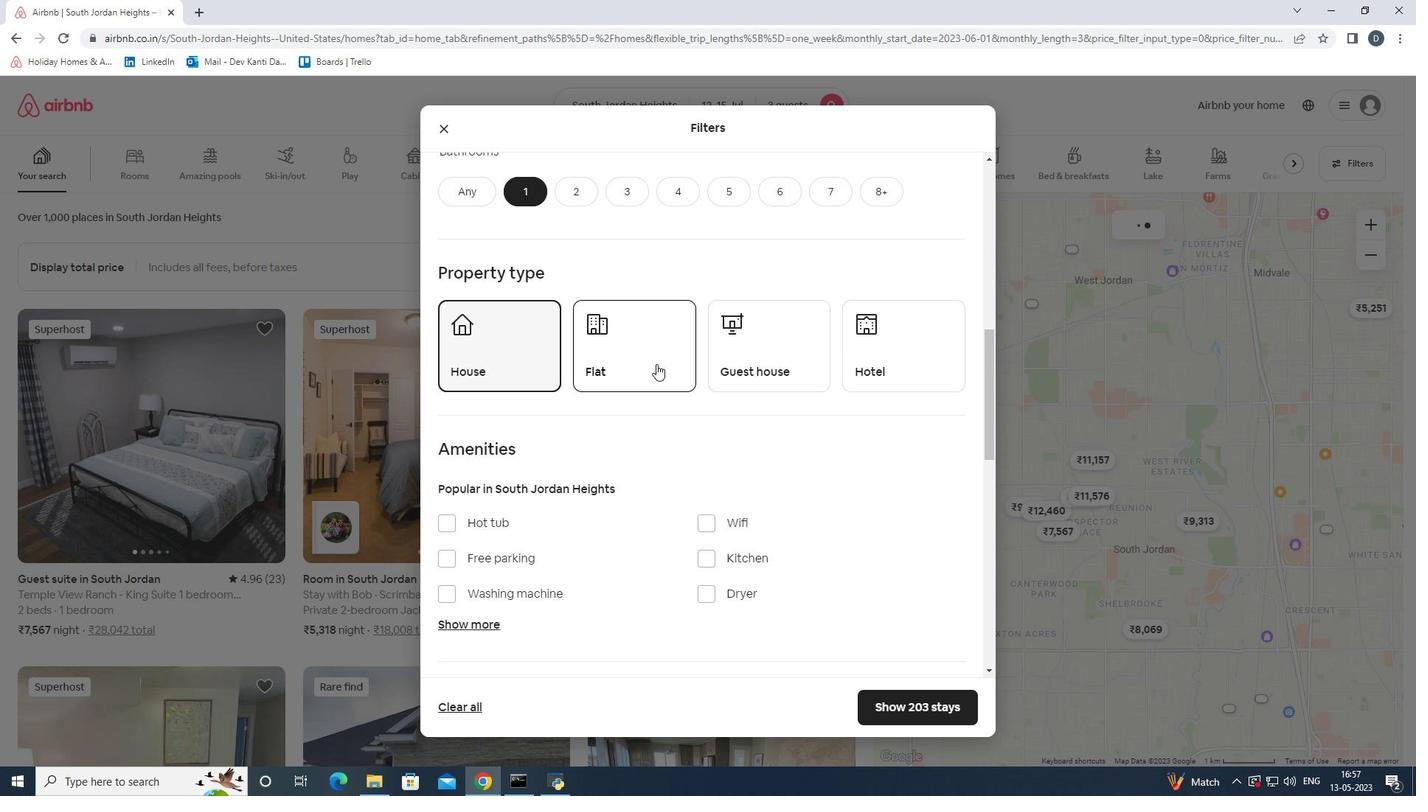 
Action: Mouse moved to (754, 360)
Screenshot: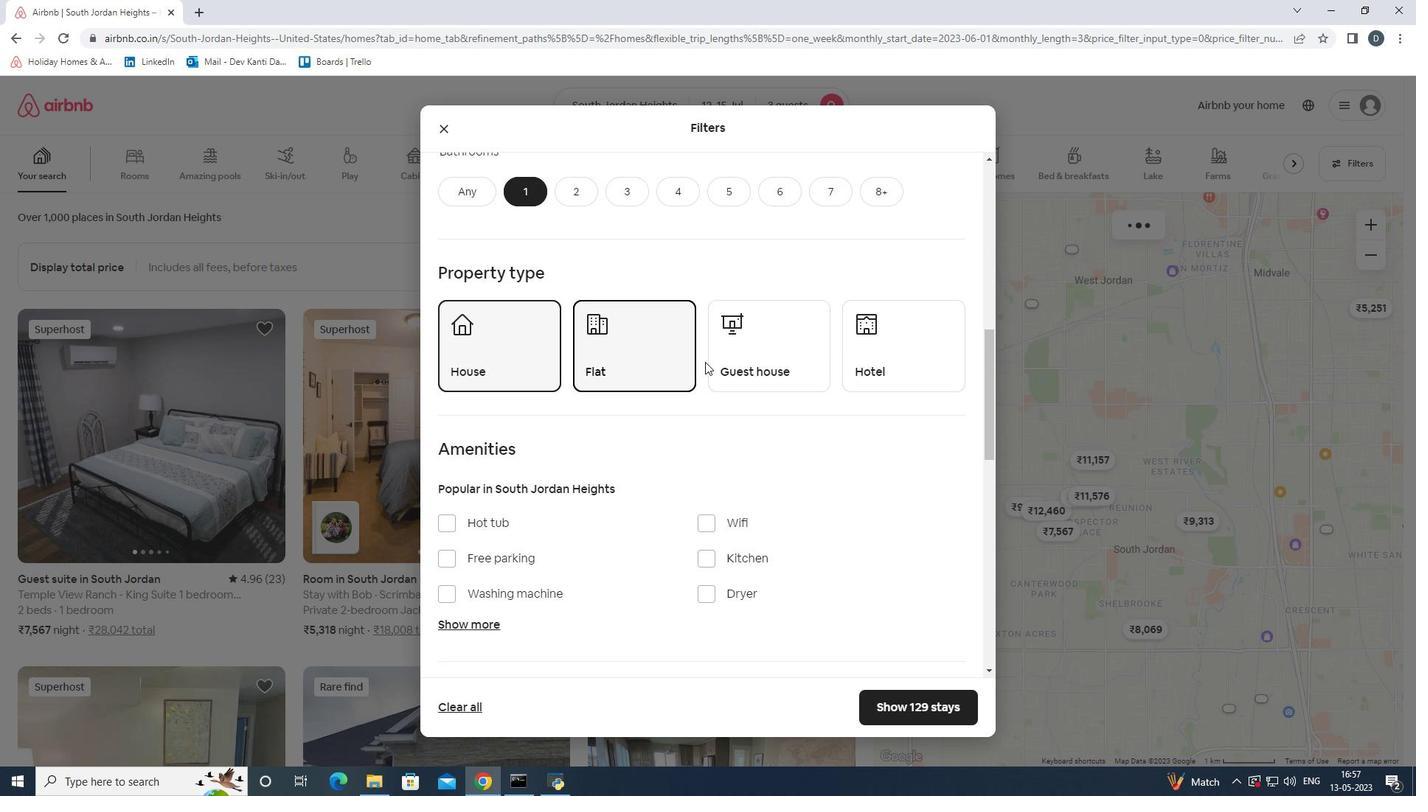 
Action: Mouse pressed left at (754, 360)
Screenshot: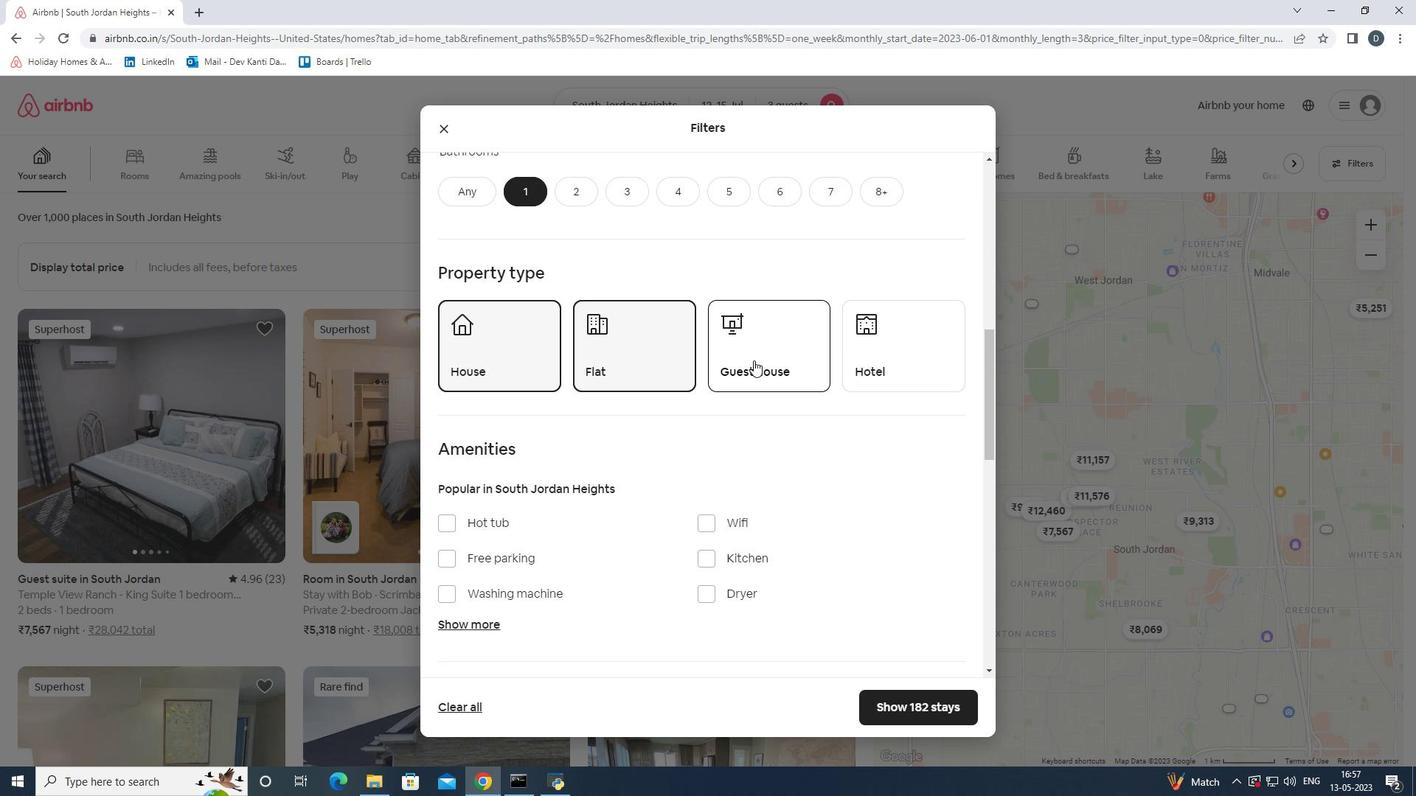 
Action: Mouse scrolled (754, 360) with delta (0, 0)
Screenshot: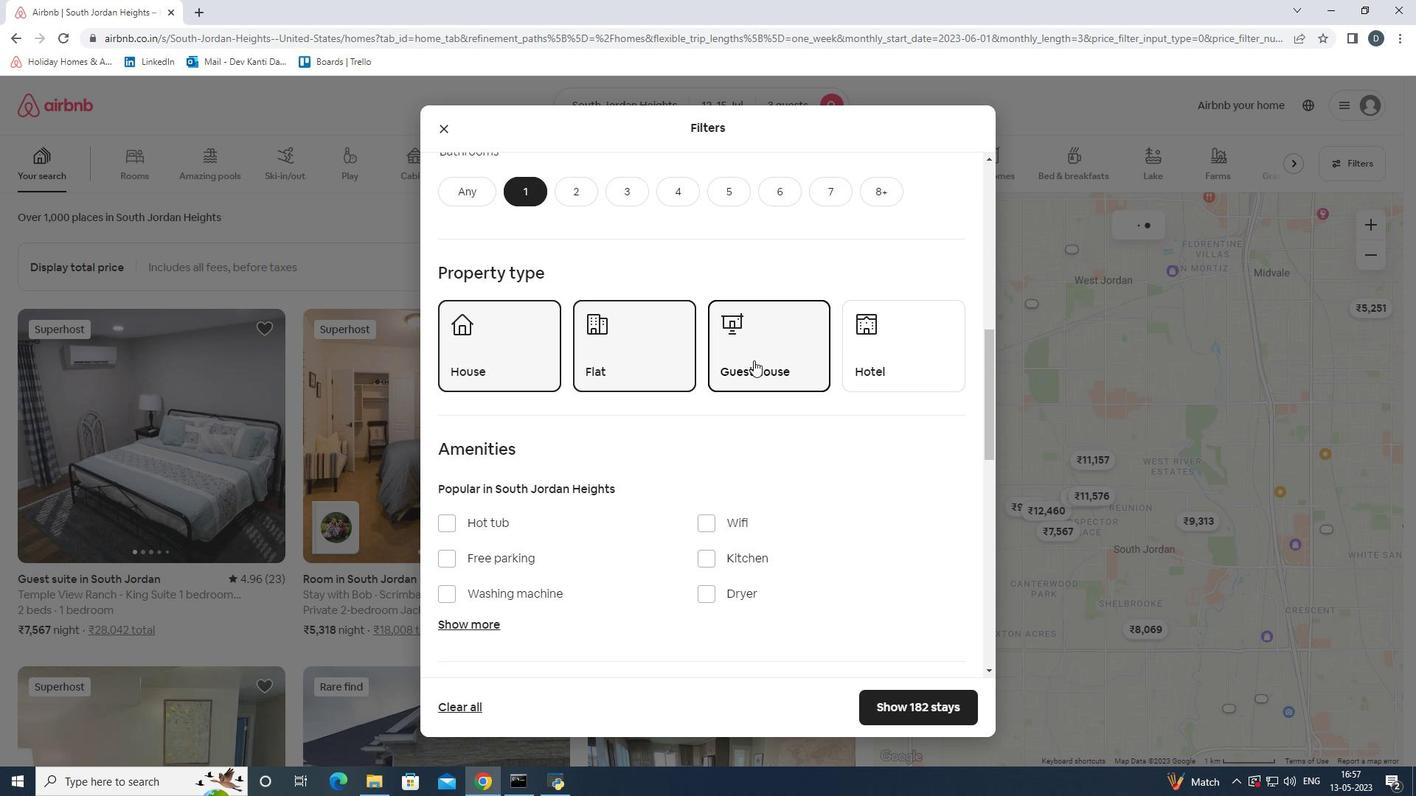 
Action: Mouse scrolled (754, 360) with delta (0, 0)
Screenshot: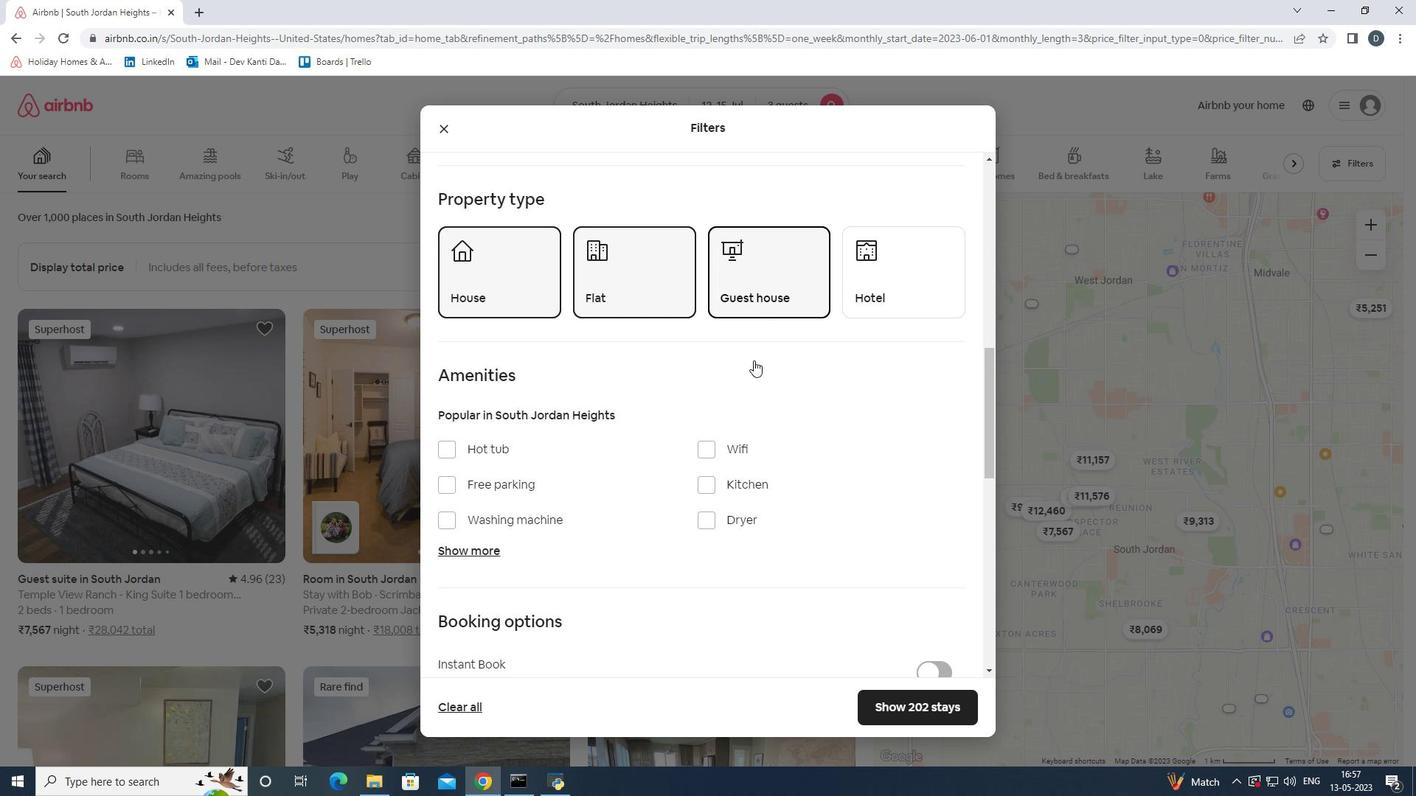 
Action: Mouse scrolled (754, 360) with delta (0, 0)
Screenshot: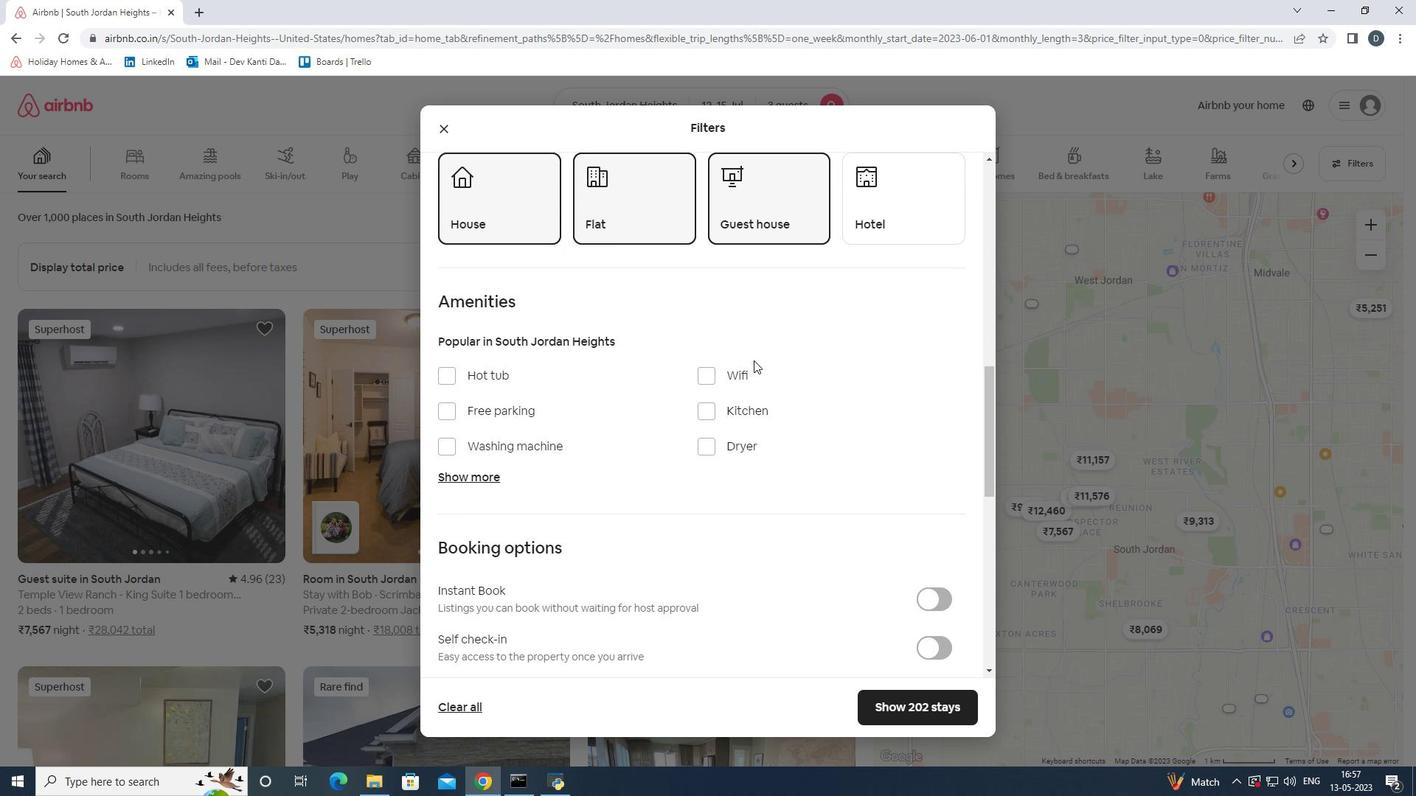 
Action: Mouse scrolled (754, 360) with delta (0, 0)
Screenshot: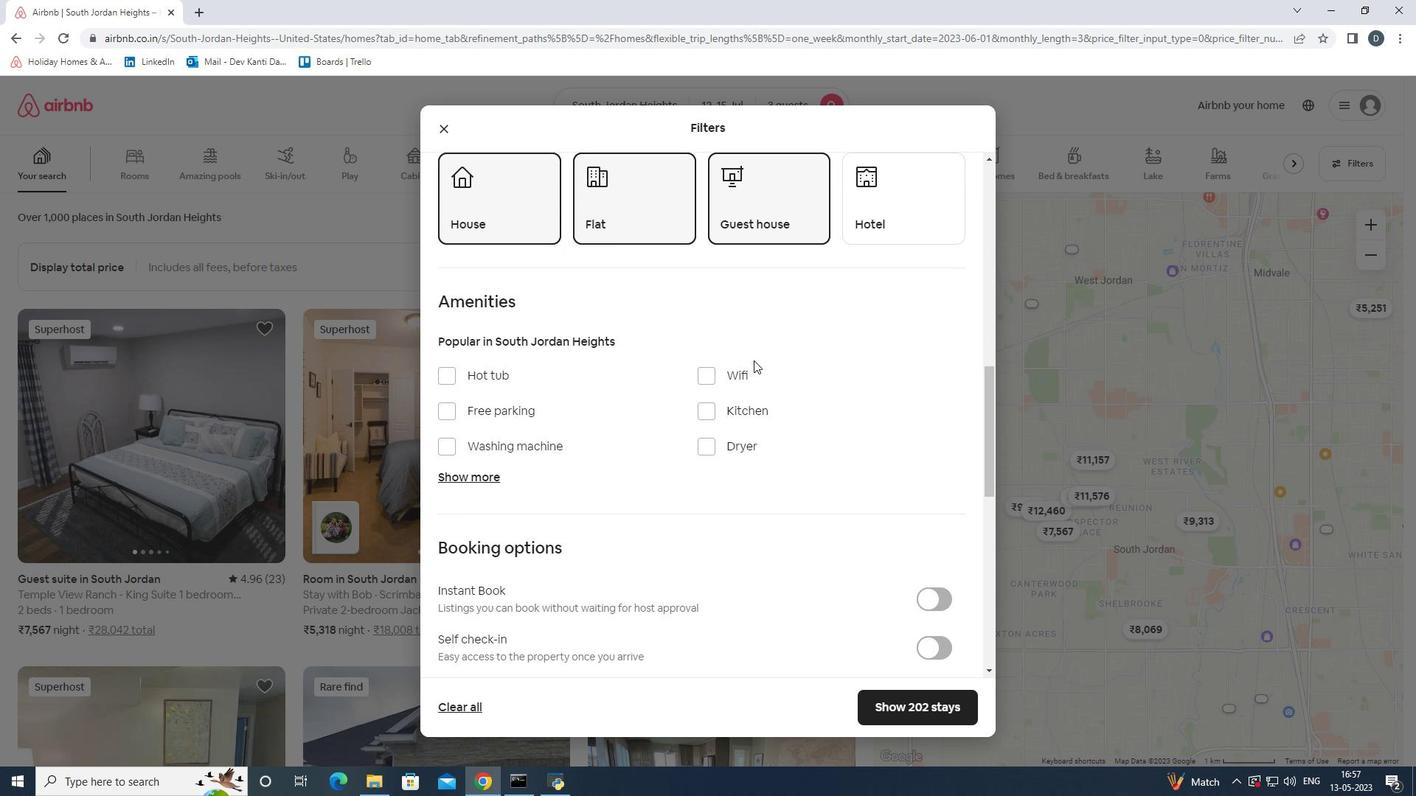 
Action: Mouse scrolled (754, 360) with delta (0, 0)
Screenshot: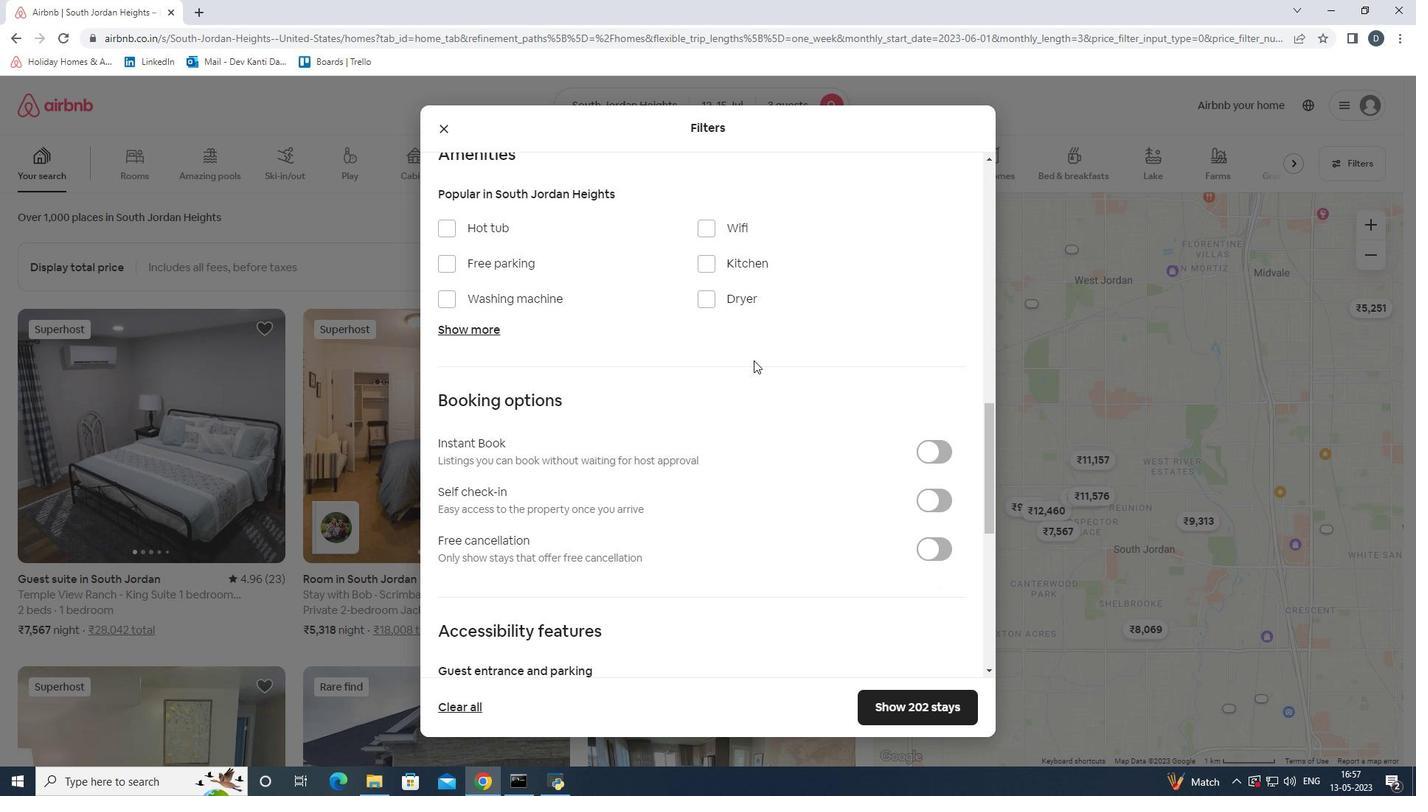 
Action: Mouse moved to (925, 431)
Screenshot: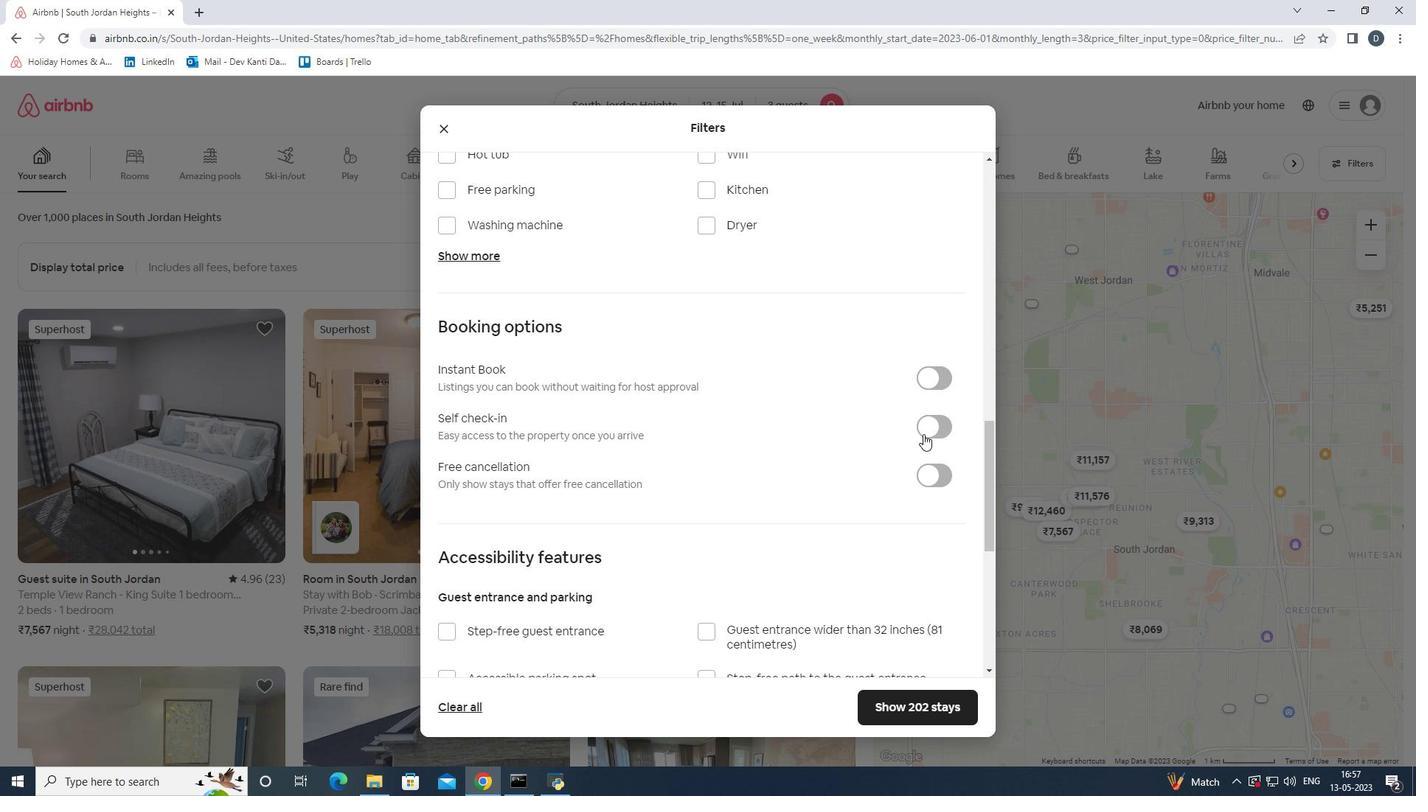 
Action: Mouse pressed left at (925, 431)
Screenshot: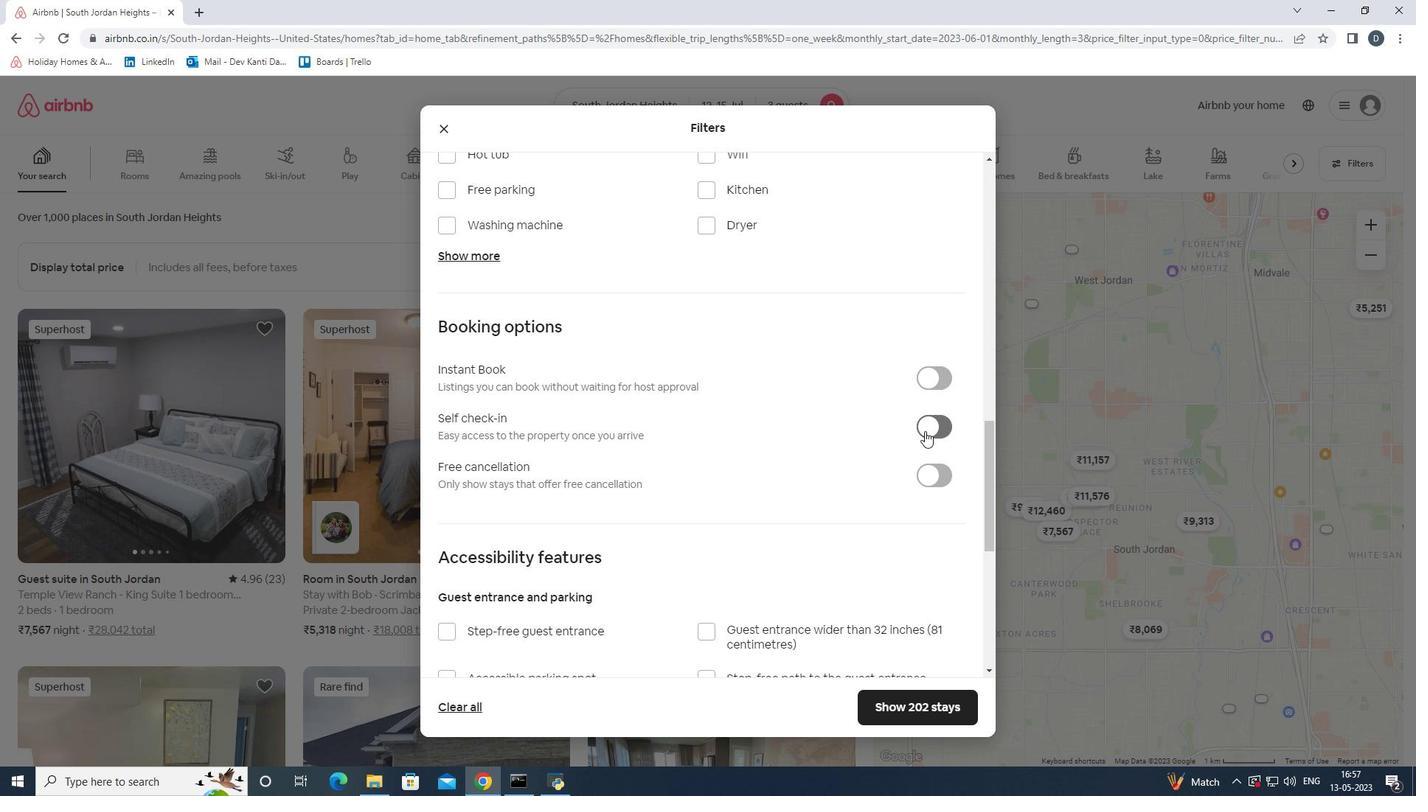 
Action: Mouse moved to (641, 447)
Screenshot: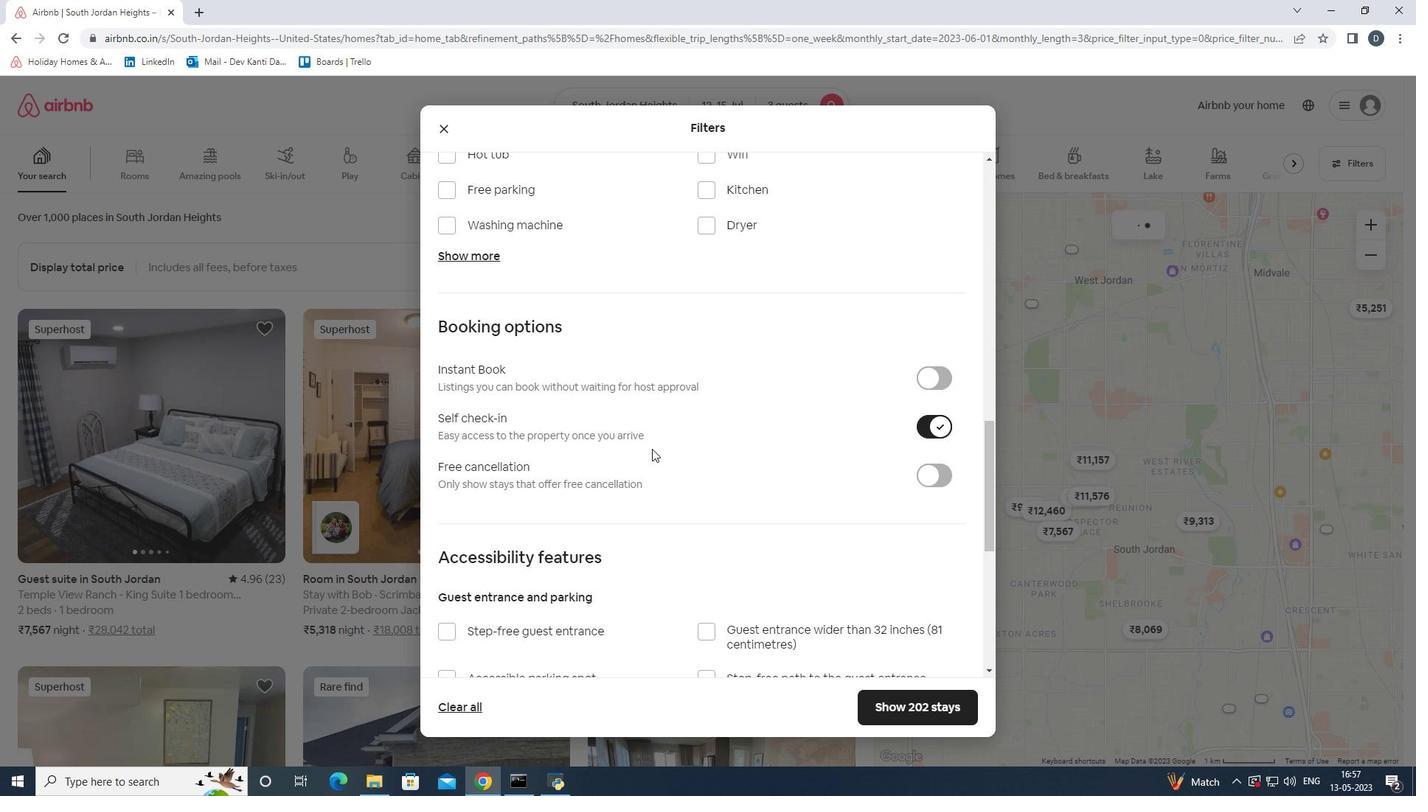
Action: Mouse scrolled (641, 446) with delta (0, 0)
Screenshot: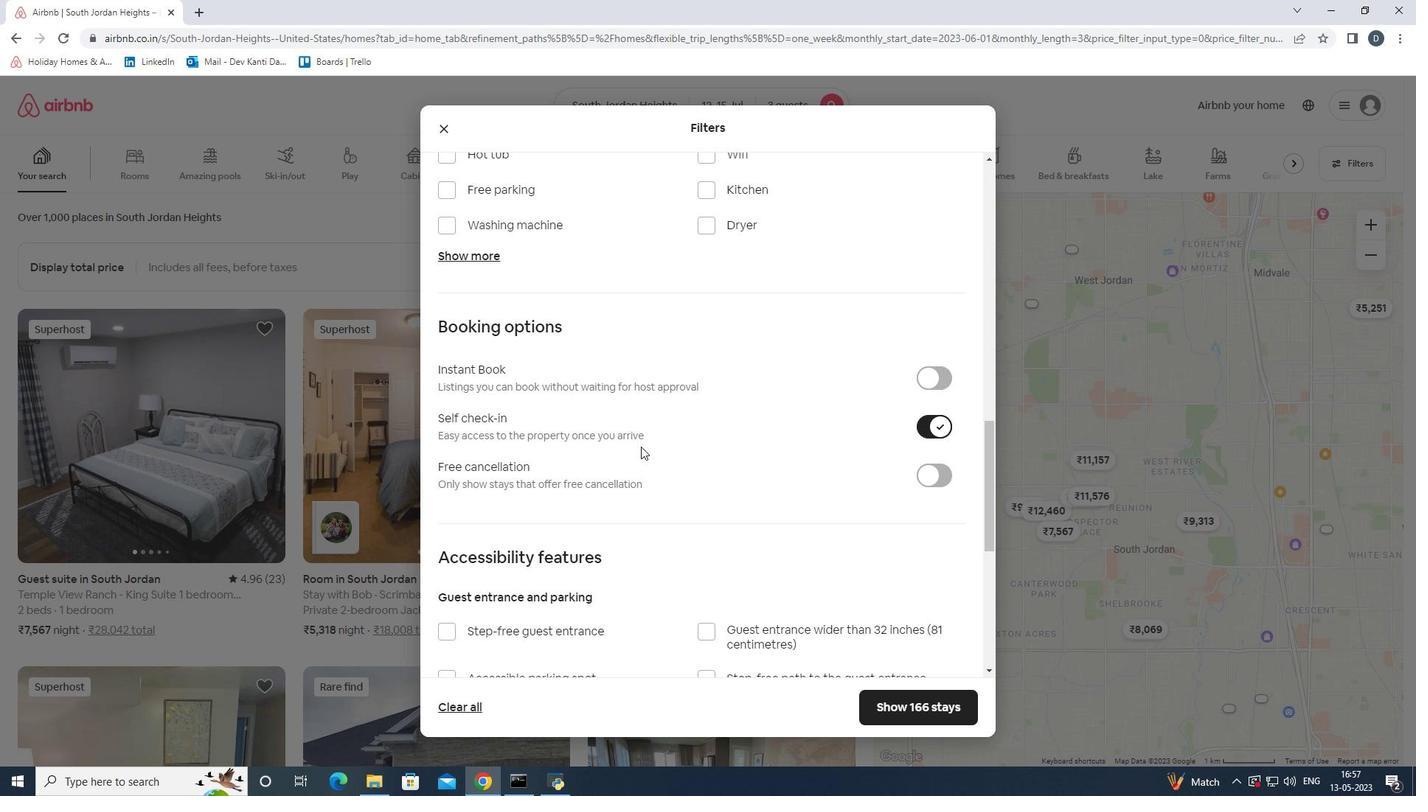 
Action: Mouse scrolled (641, 446) with delta (0, 0)
Screenshot: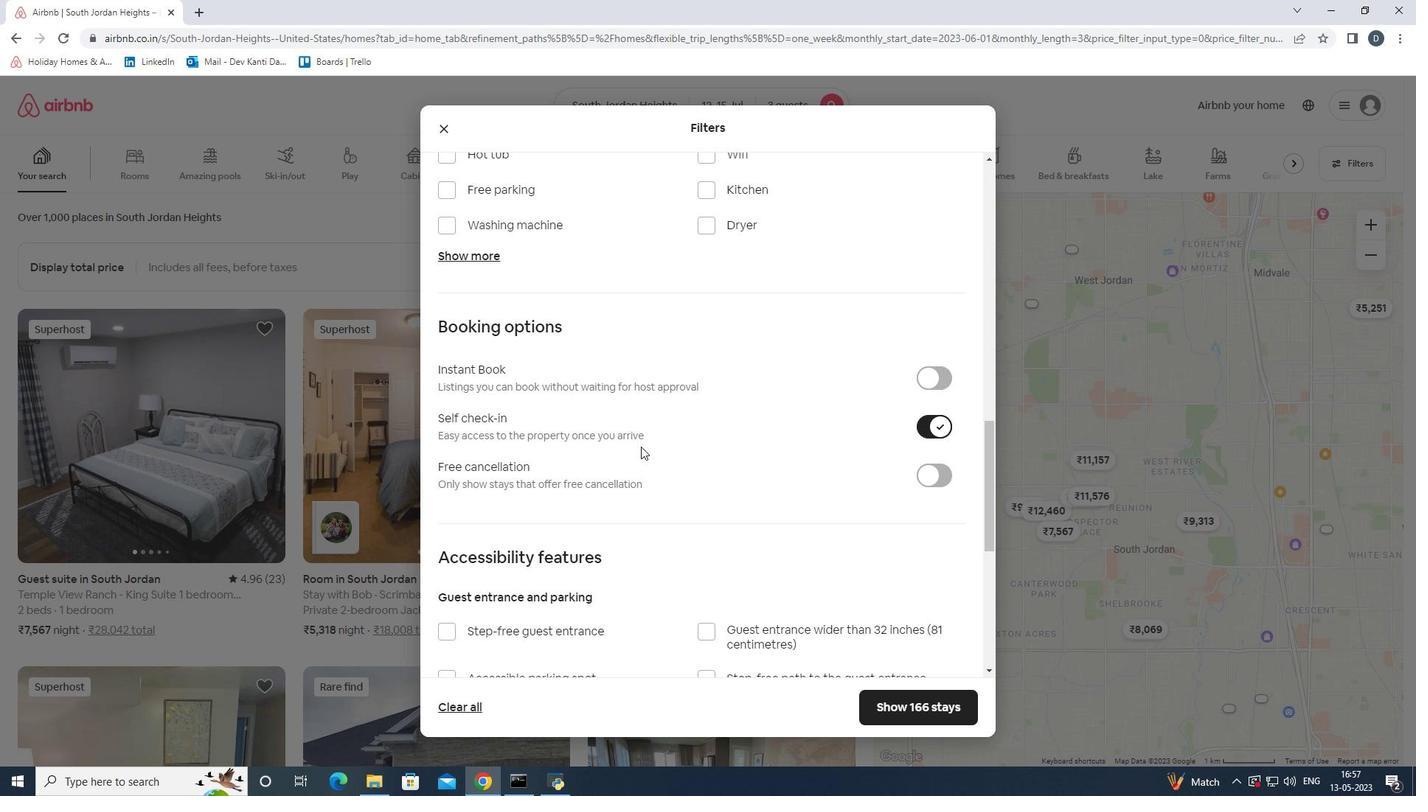 
Action: Mouse moved to (641, 438)
Screenshot: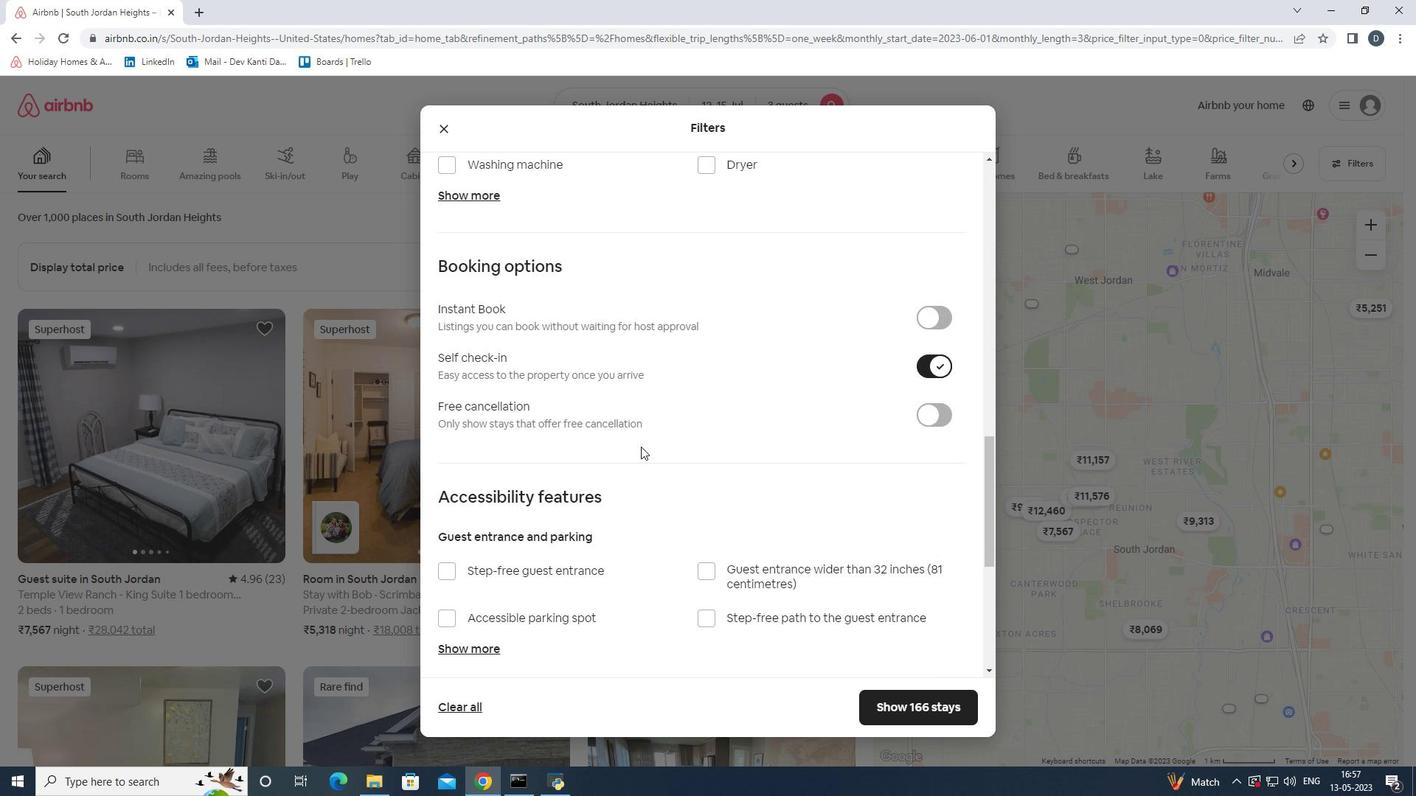 
Action: Mouse scrolled (641, 437) with delta (0, 0)
Screenshot: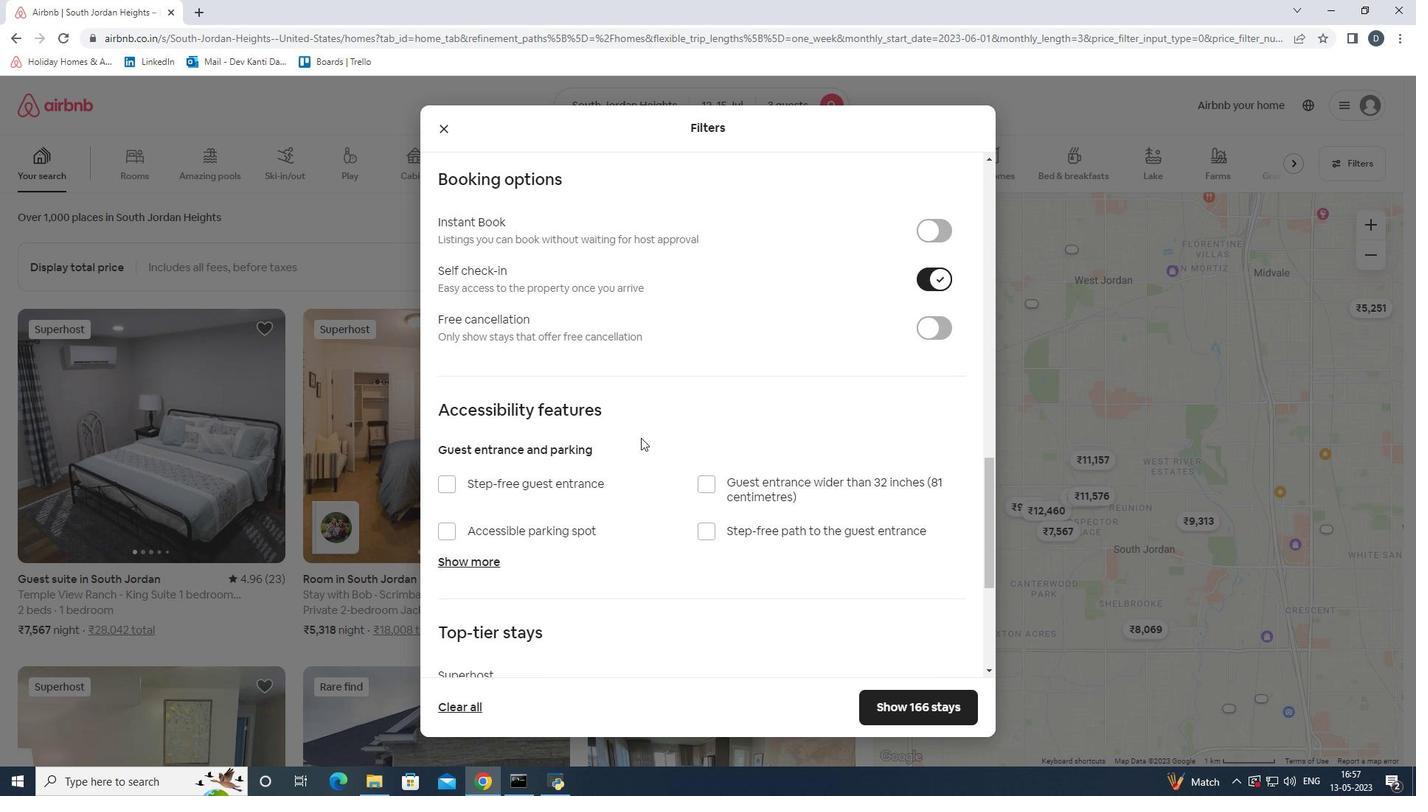 
Action: Mouse scrolled (641, 437) with delta (0, 0)
Screenshot: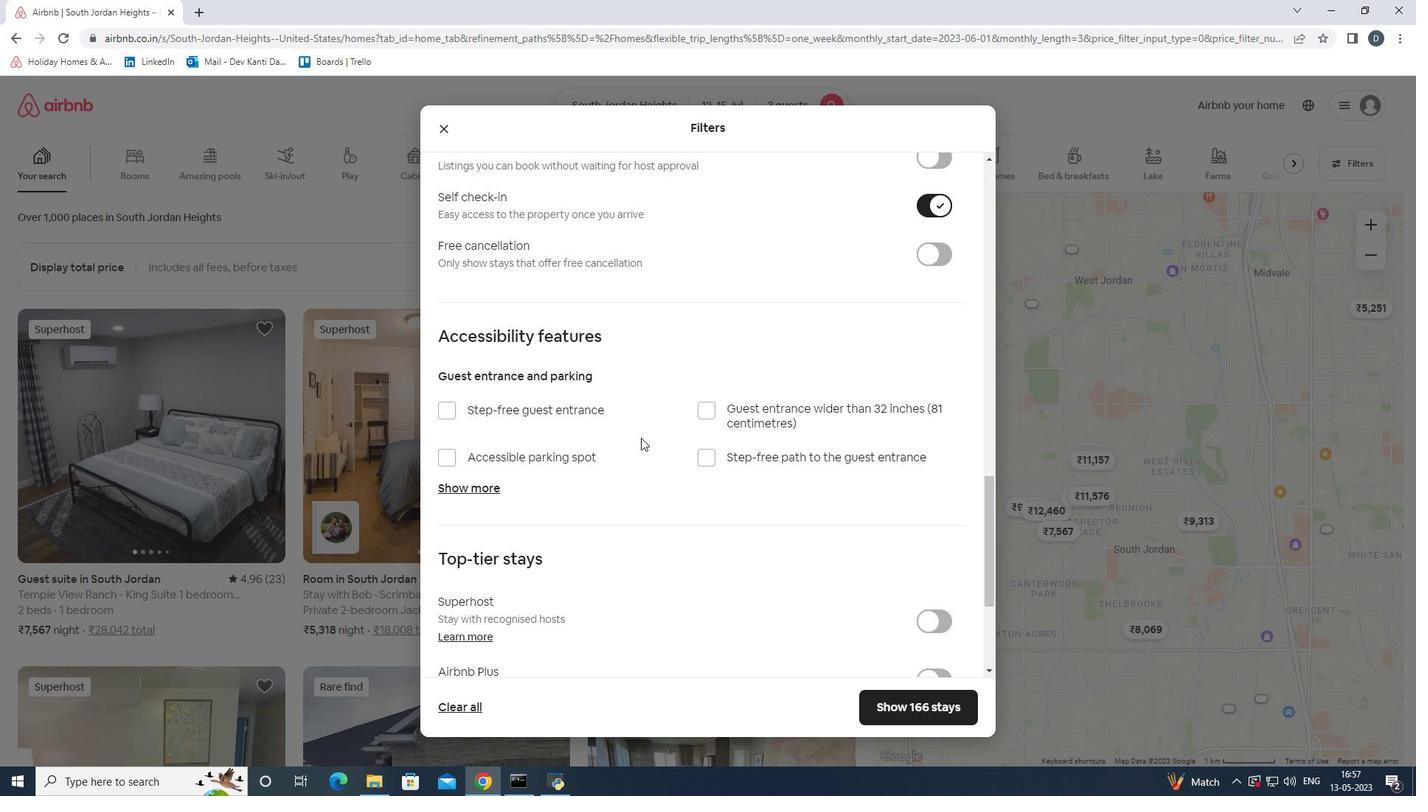 
Action: Mouse moved to (538, 474)
Screenshot: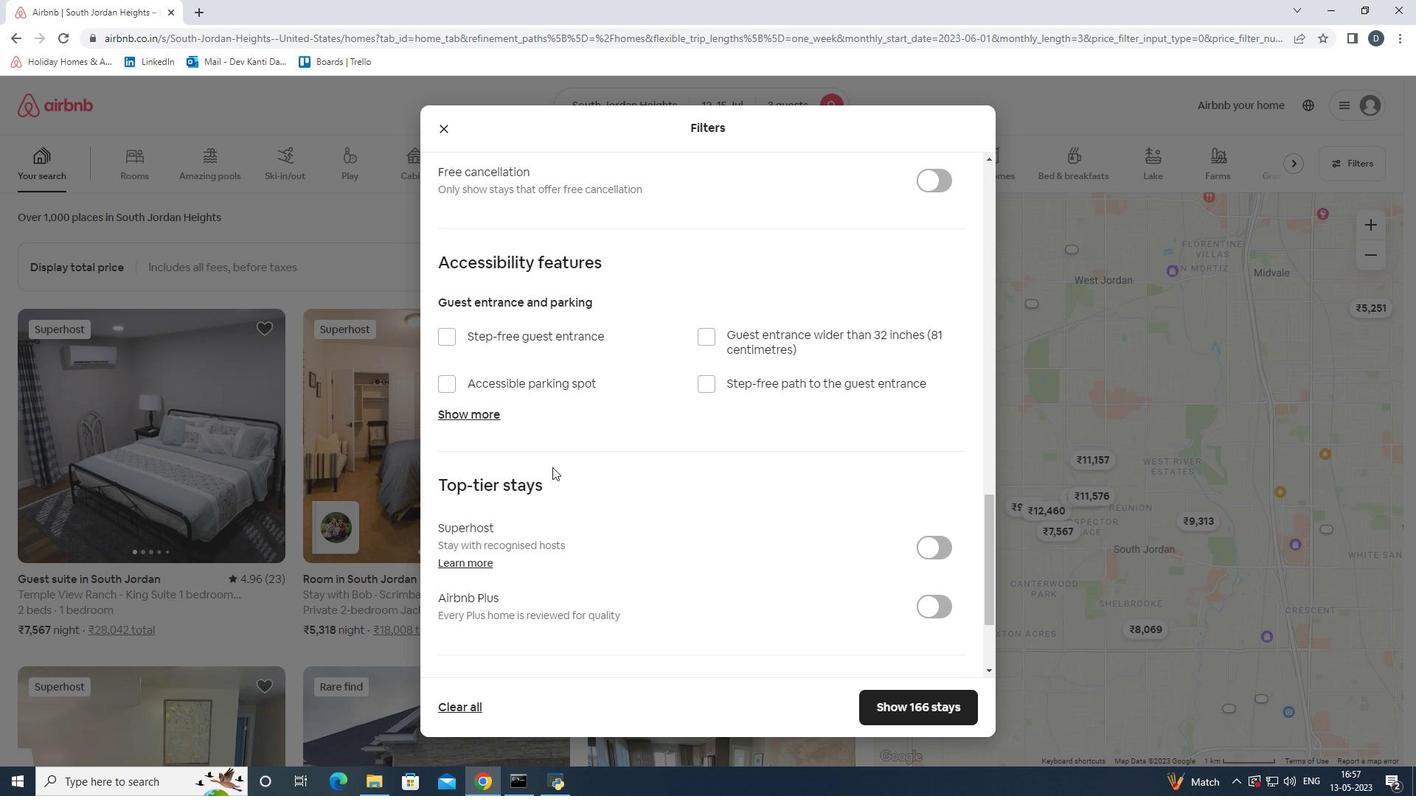 
Action: Mouse scrolled (538, 473) with delta (0, 0)
Screenshot: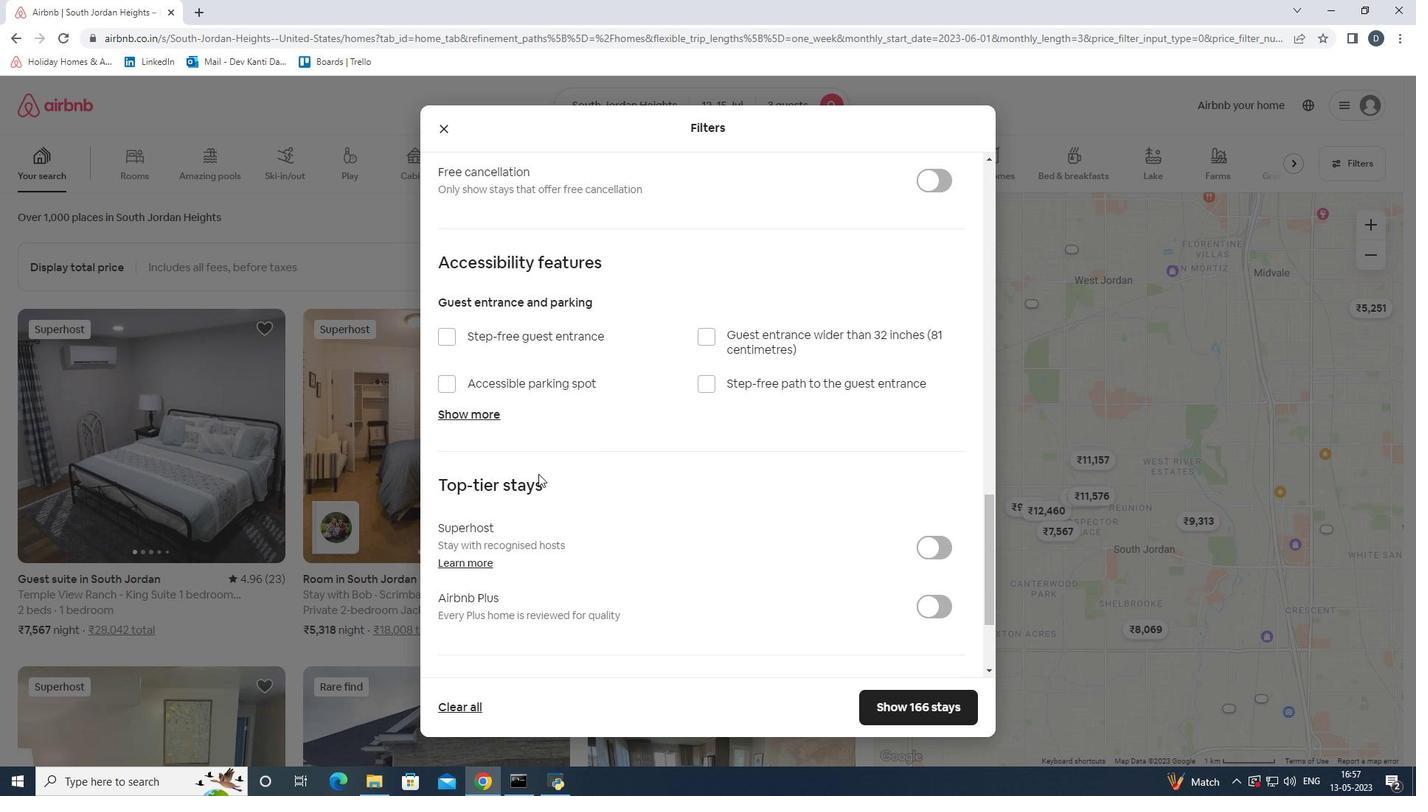 
Action: Mouse moved to (785, 578)
Screenshot: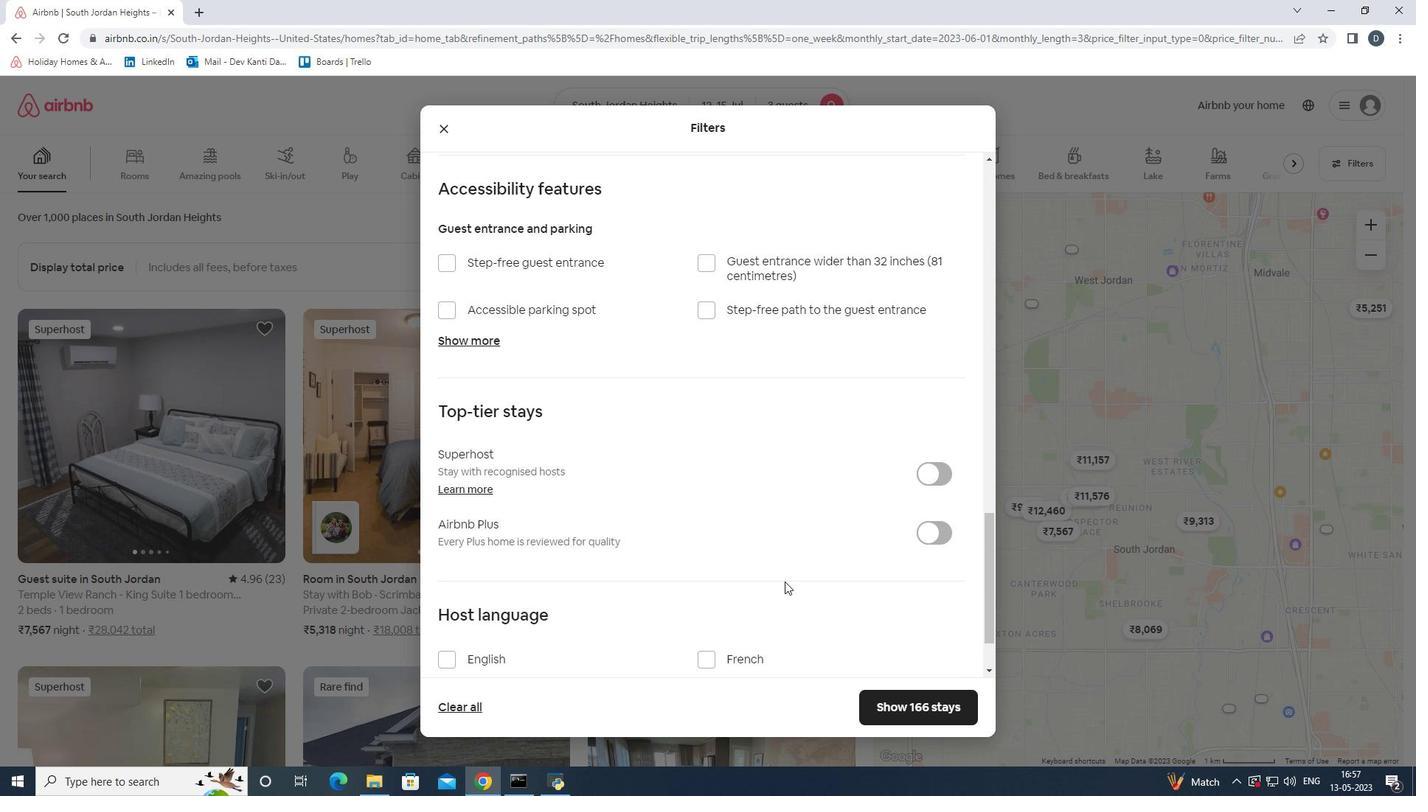 
Action: Mouse scrolled (785, 577) with delta (0, 0)
Screenshot: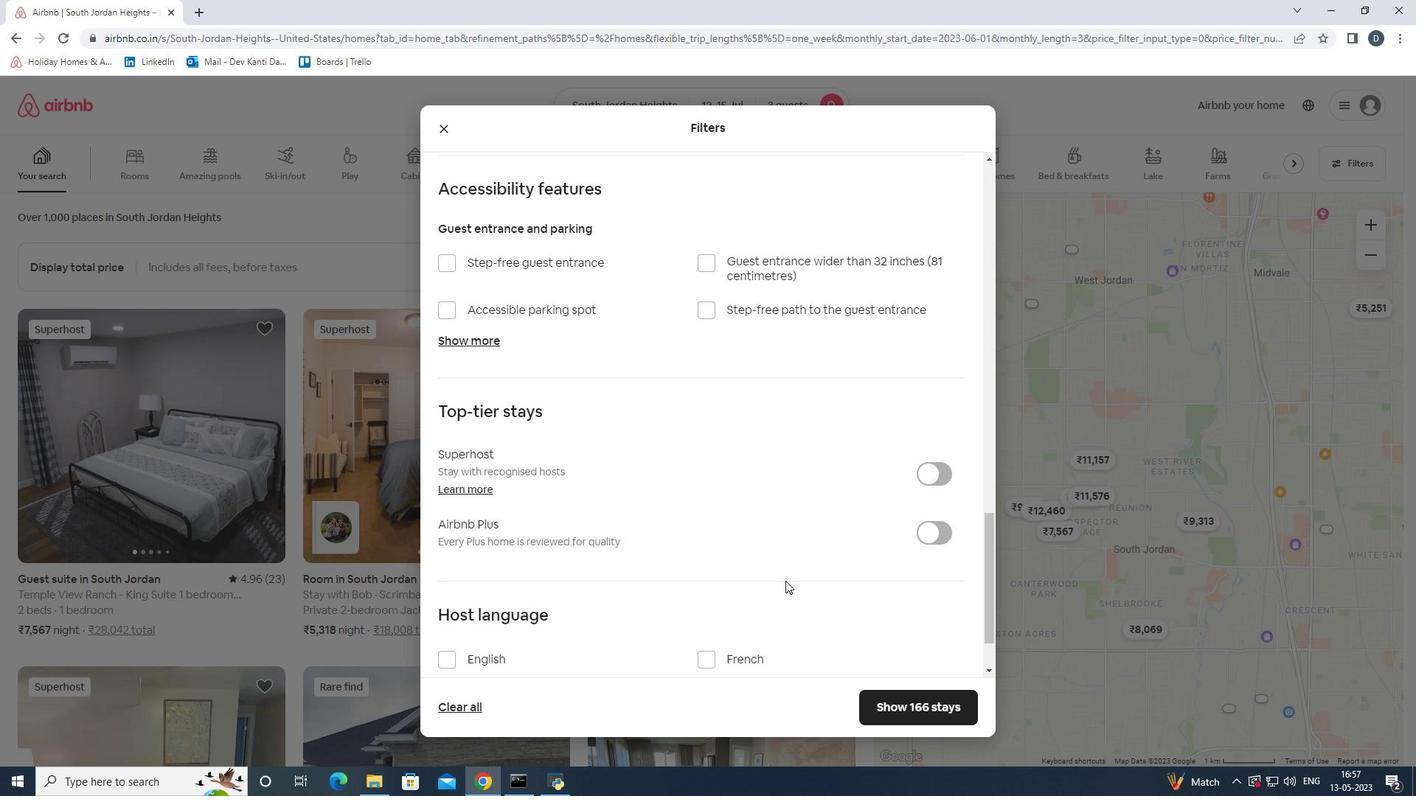 
Action: Mouse scrolled (785, 577) with delta (0, 0)
Screenshot: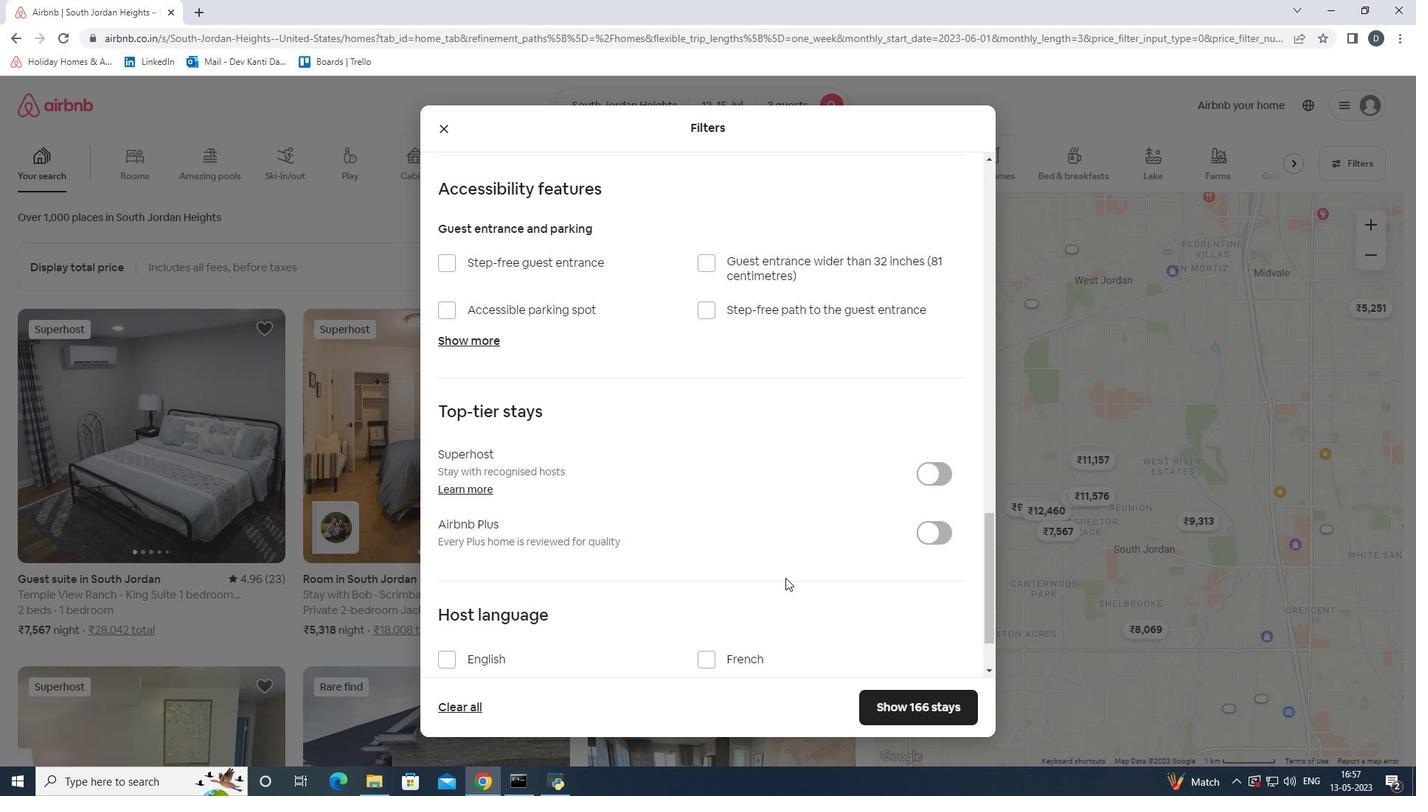 
Action: Mouse moved to (447, 575)
Screenshot: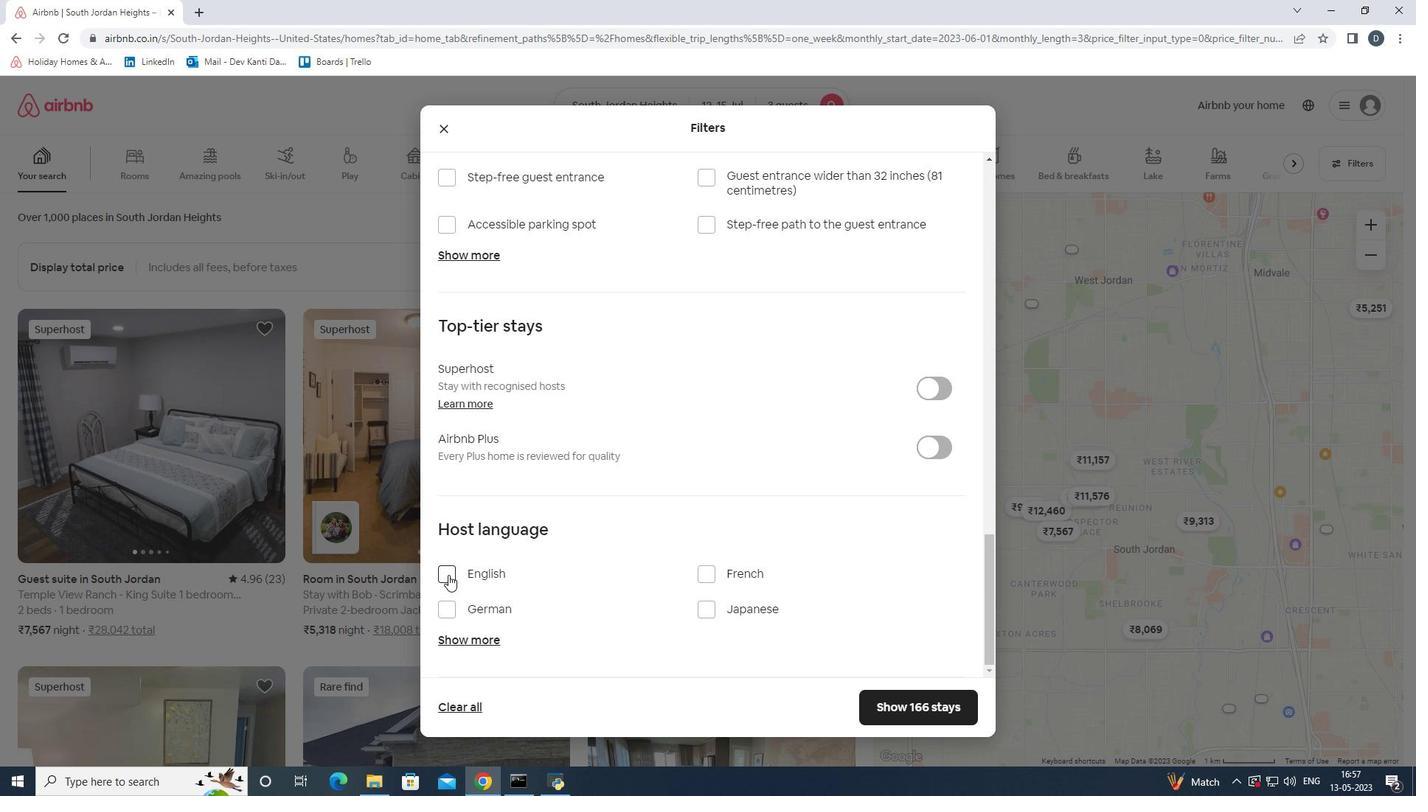 
Action: Mouse pressed left at (447, 575)
Screenshot: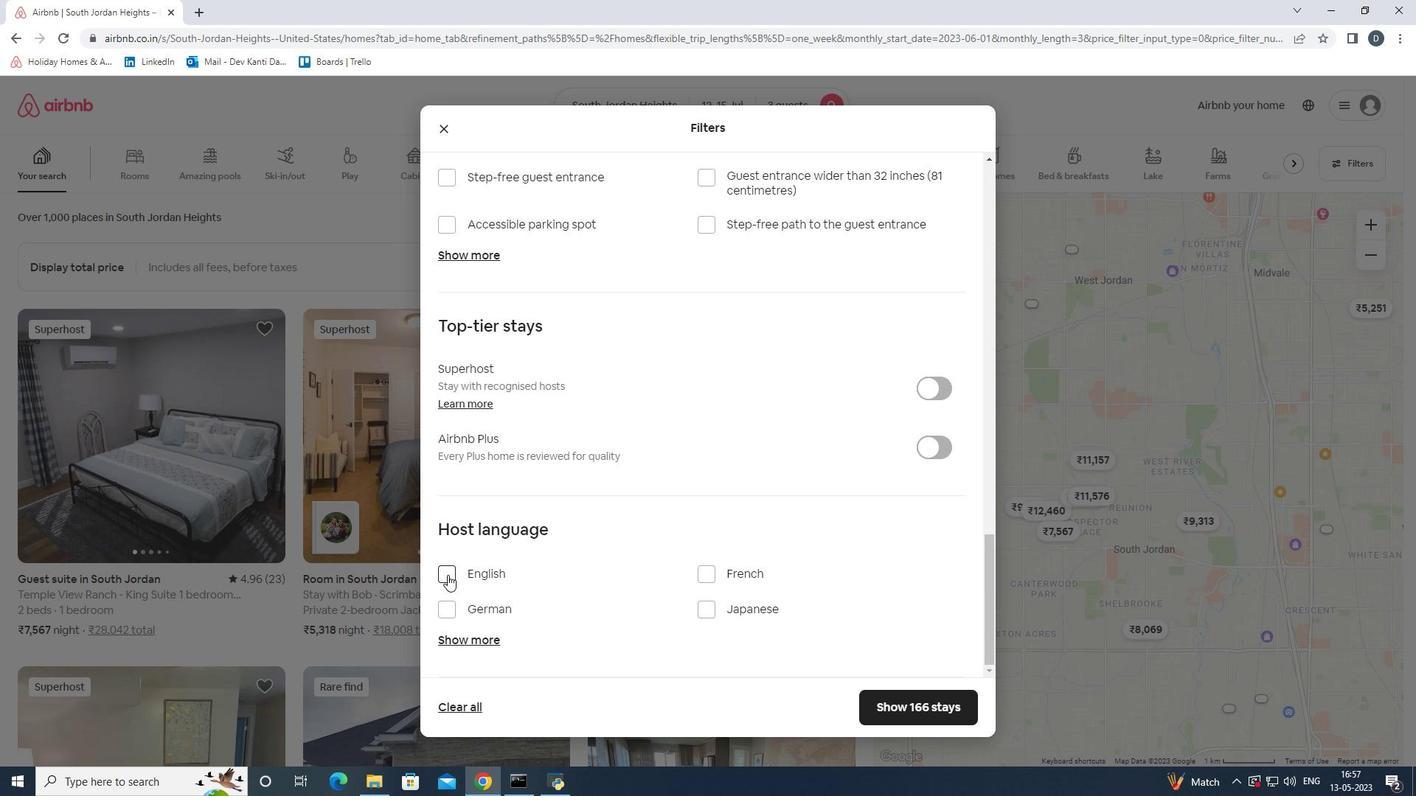 
Action: Mouse moved to (578, 535)
Screenshot: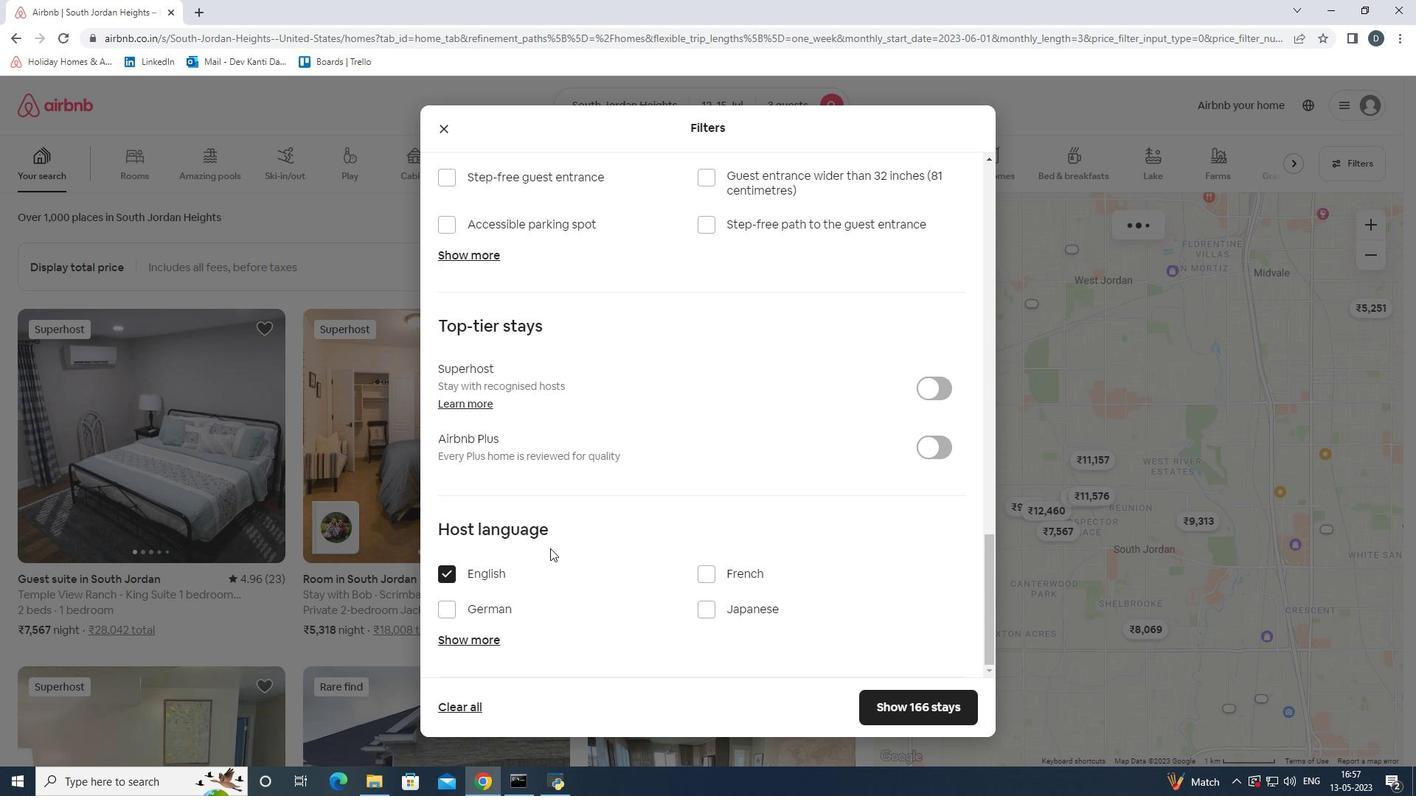
Action: Mouse scrolled (578, 534) with delta (0, 0)
Screenshot: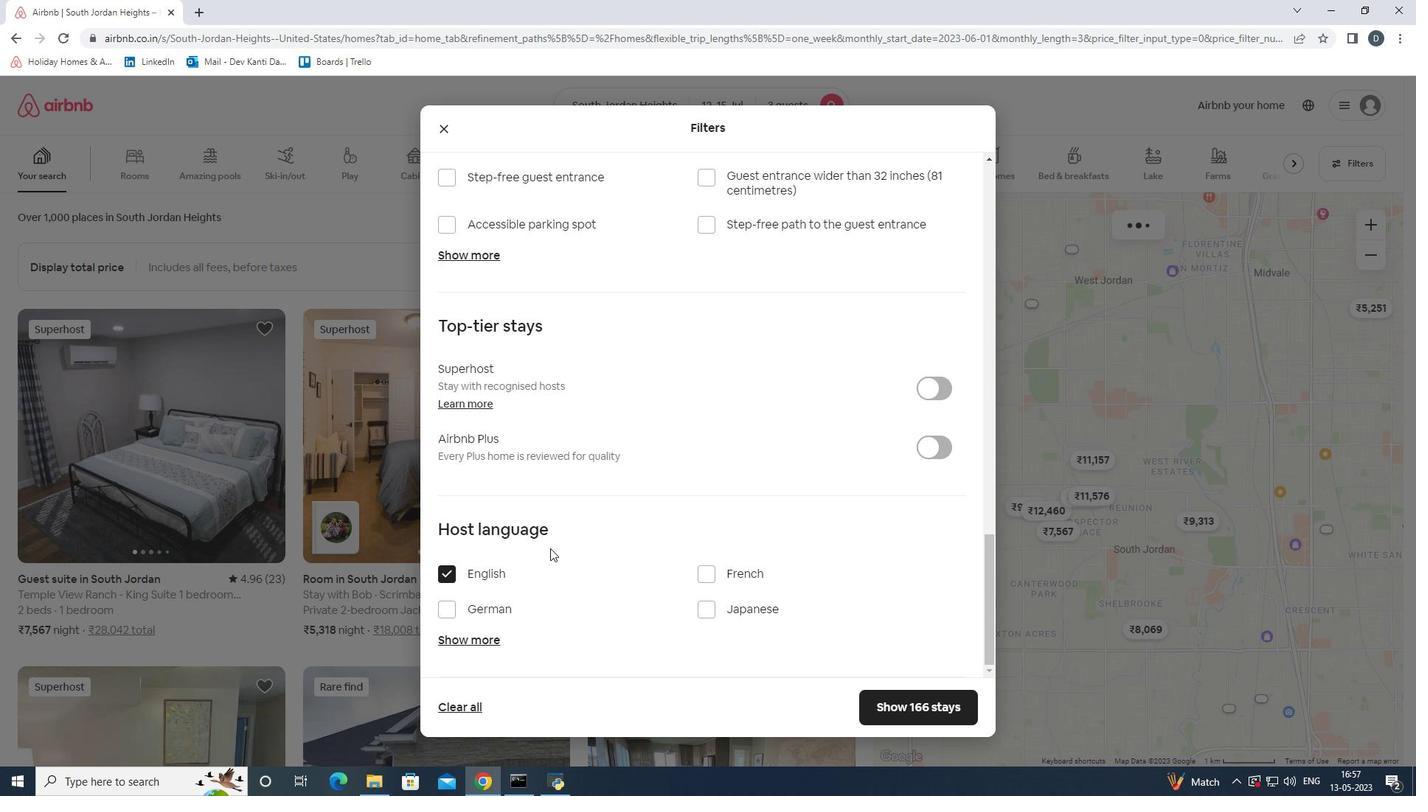 
Action: Mouse scrolled (578, 534) with delta (0, 0)
Screenshot: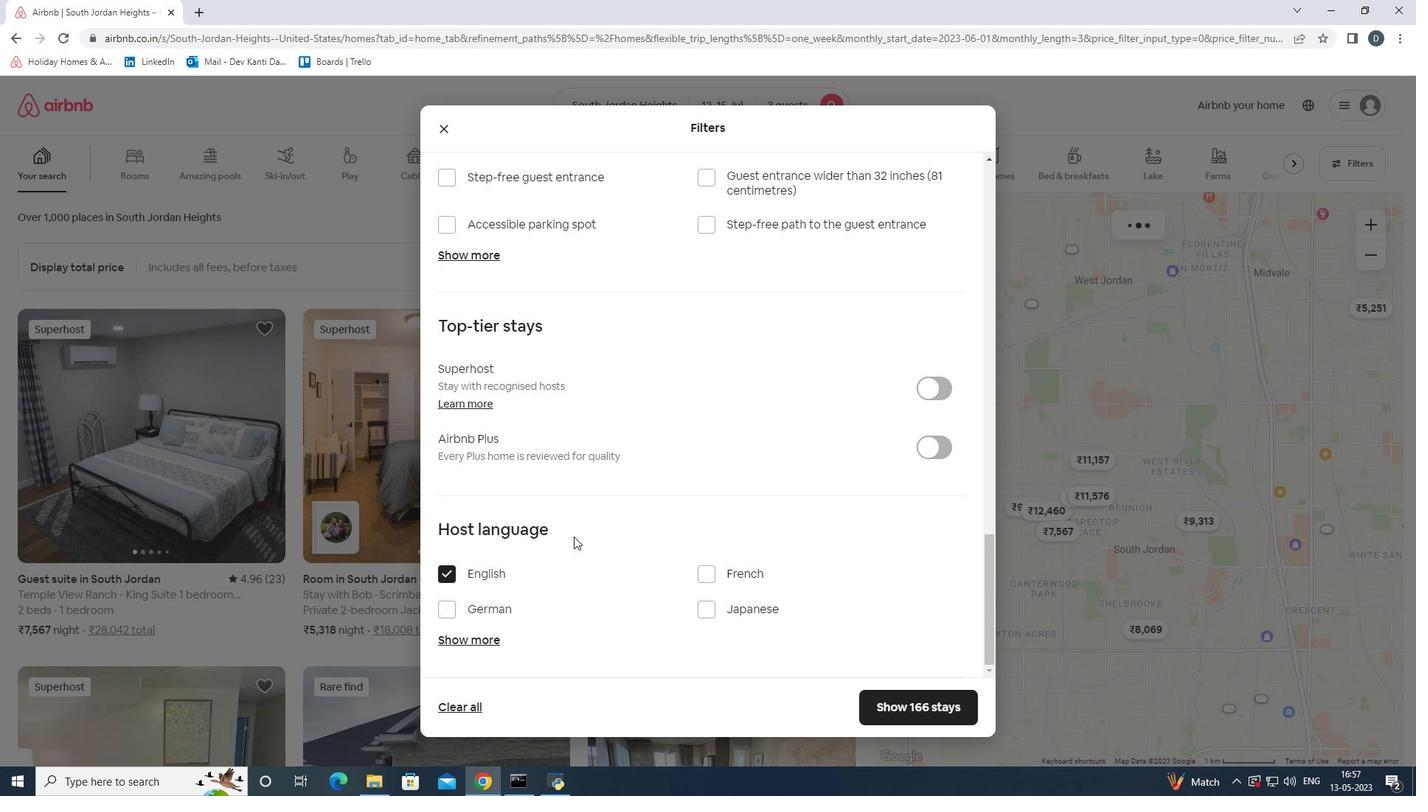 
Action: Mouse moved to (588, 533)
Screenshot: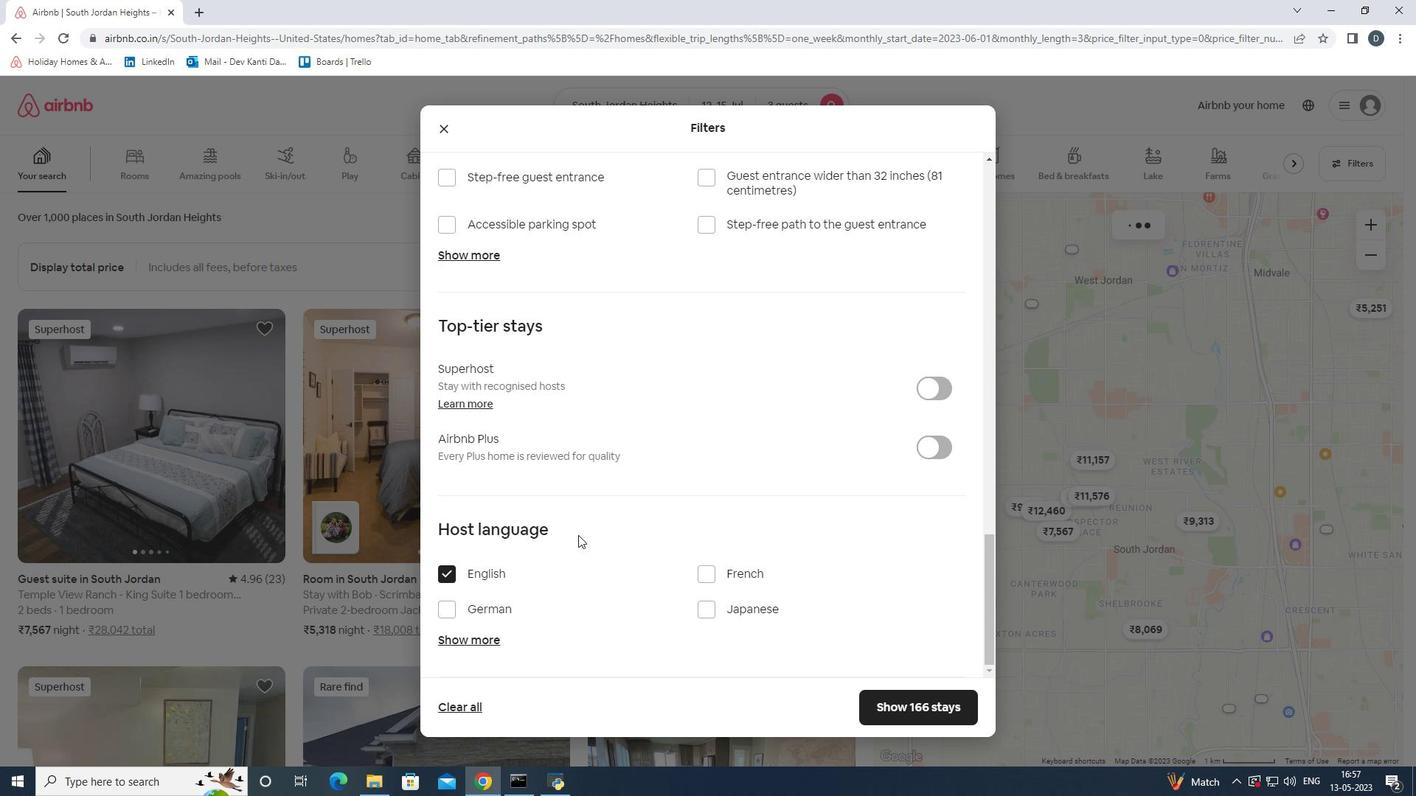
Action: Mouse scrolled (588, 532) with delta (0, 0)
Screenshot: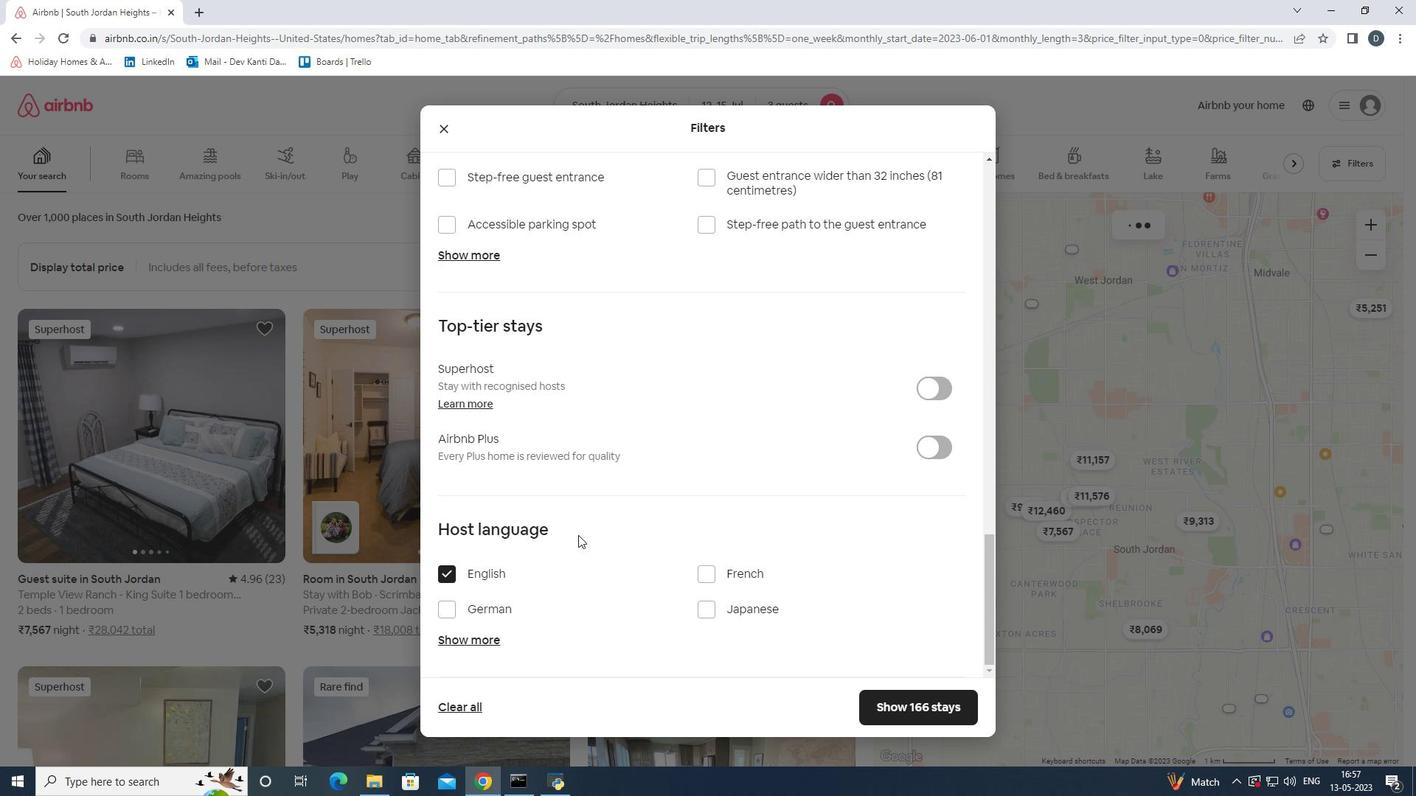 
Action: Mouse moved to (889, 698)
Screenshot: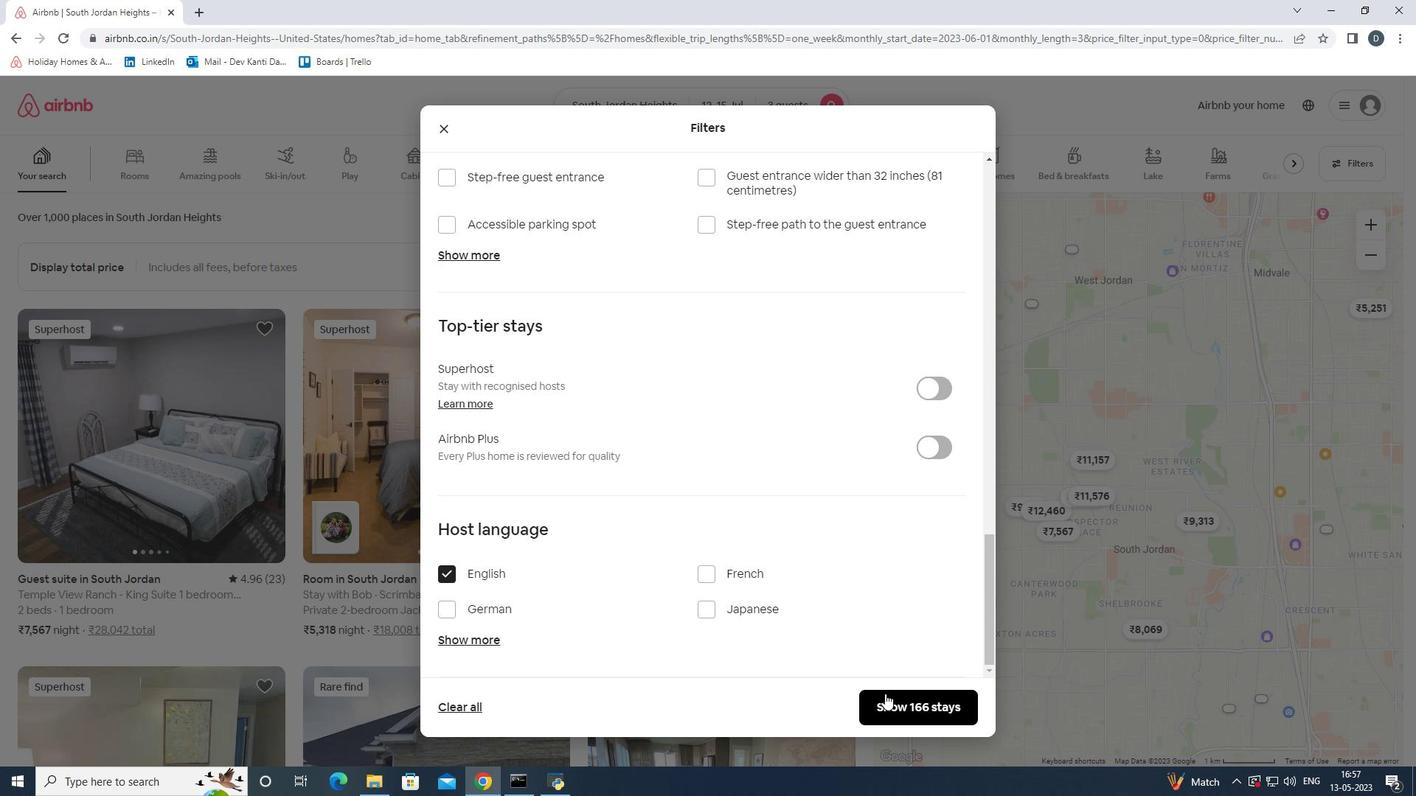
Action: Mouse pressed left at (889, 698)
Screenshot: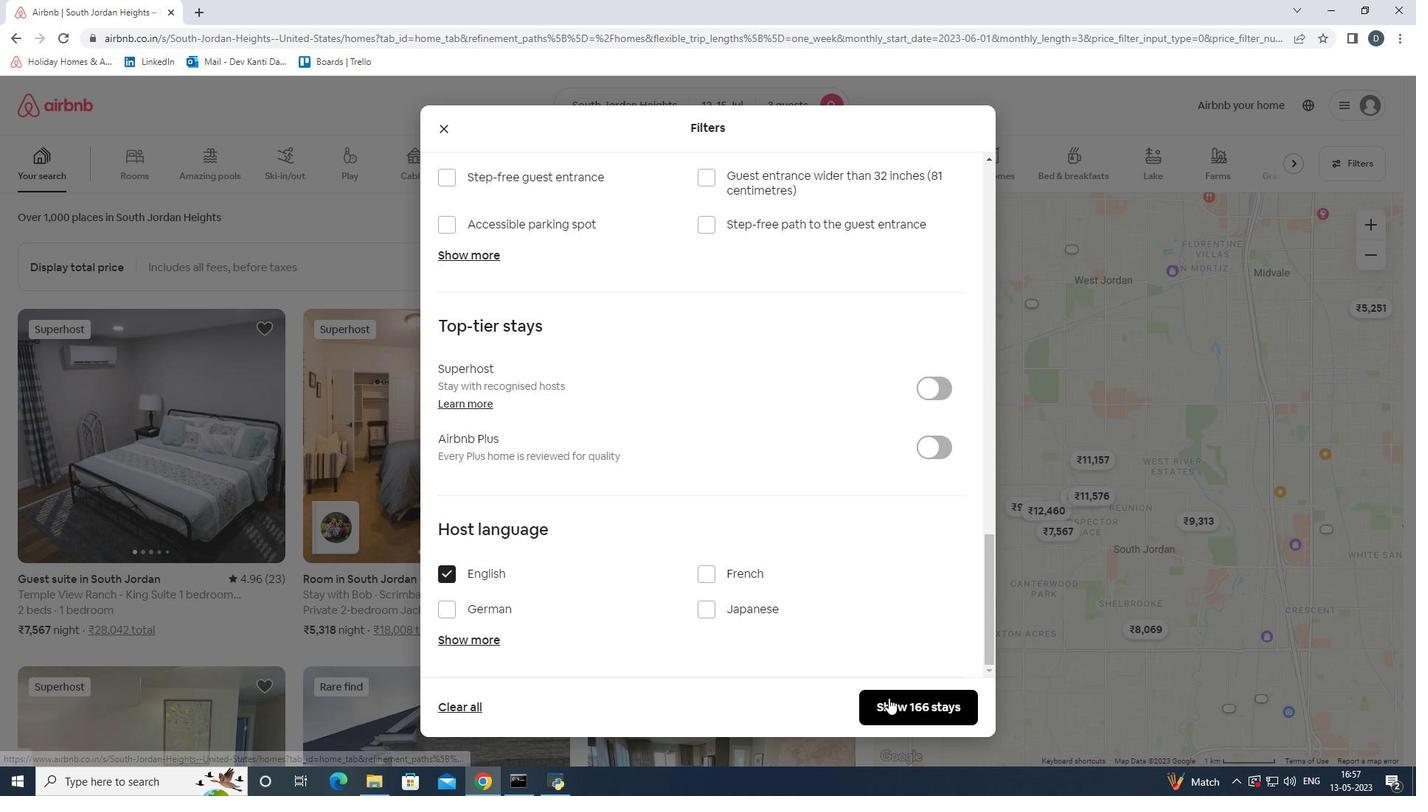 
Action: Mouse moved to (848, 690)
Screenshot: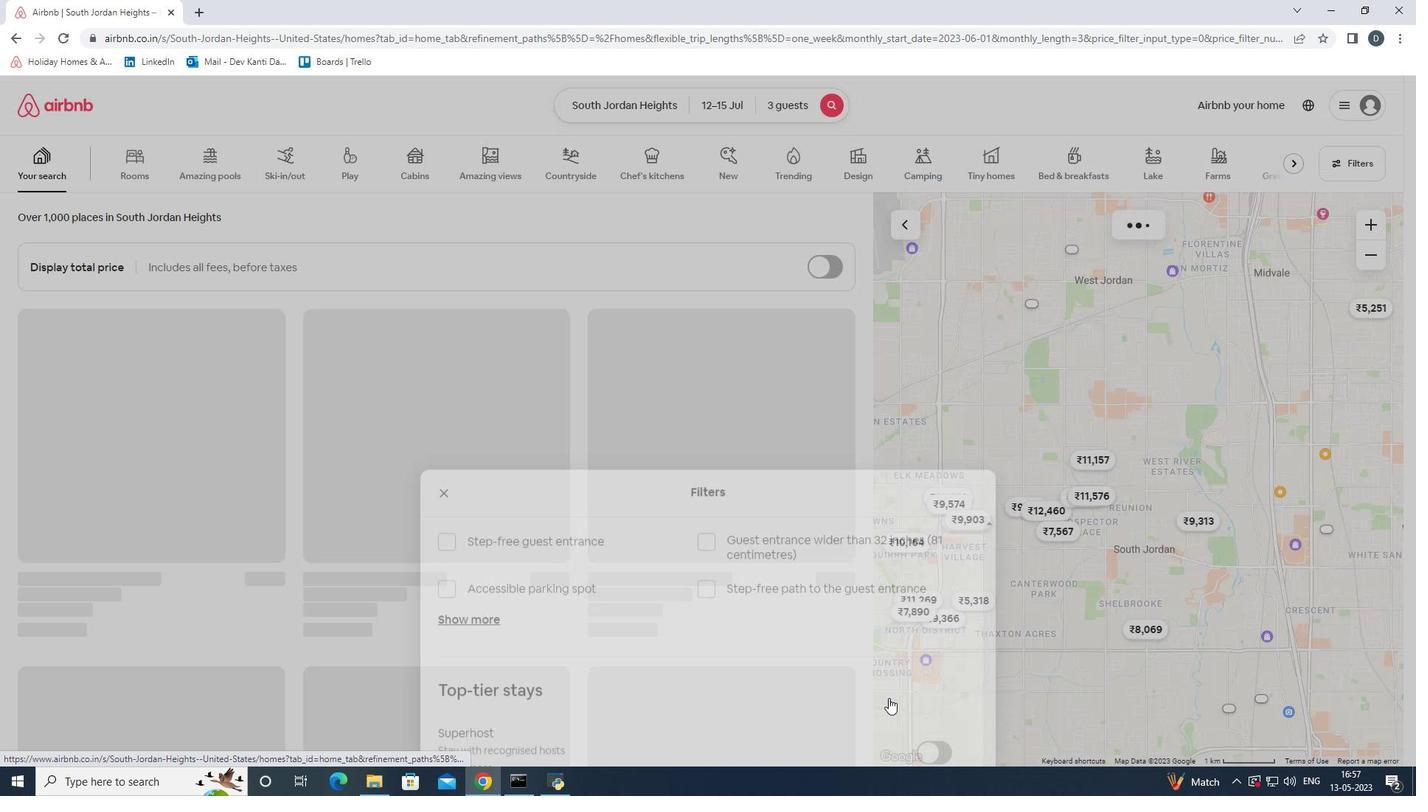 
